 Task: Find a one-way flight from Aspen to Greenville on May 2nd for 9 passengers in economy class, with 1 carry-on bag, departing between 6:00 PM and 11:00 PM, using United Airlines.
Action: Mouse moved to (218, 154)
Screenshot: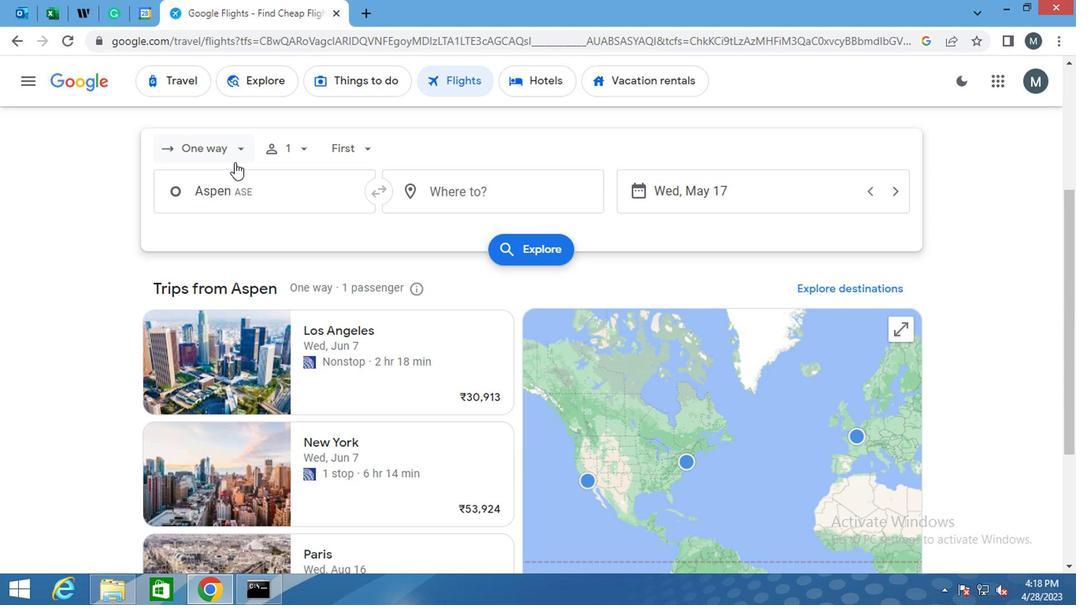 
Action: Mouse pressed left at (218, 154)
Screenshot: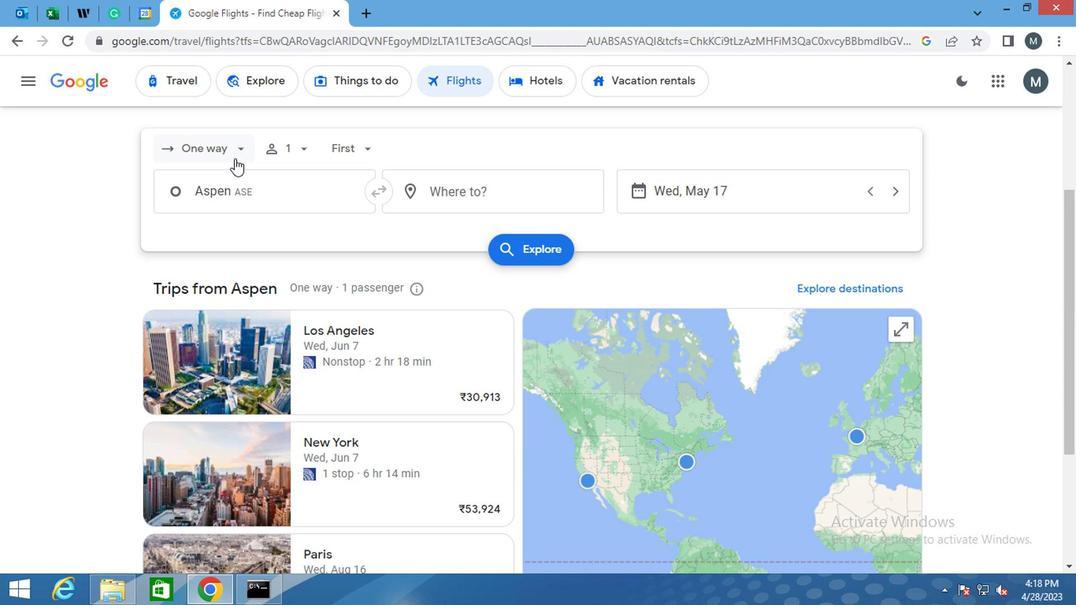 
Action: Mouse moved to (214, 215)
Screenshot: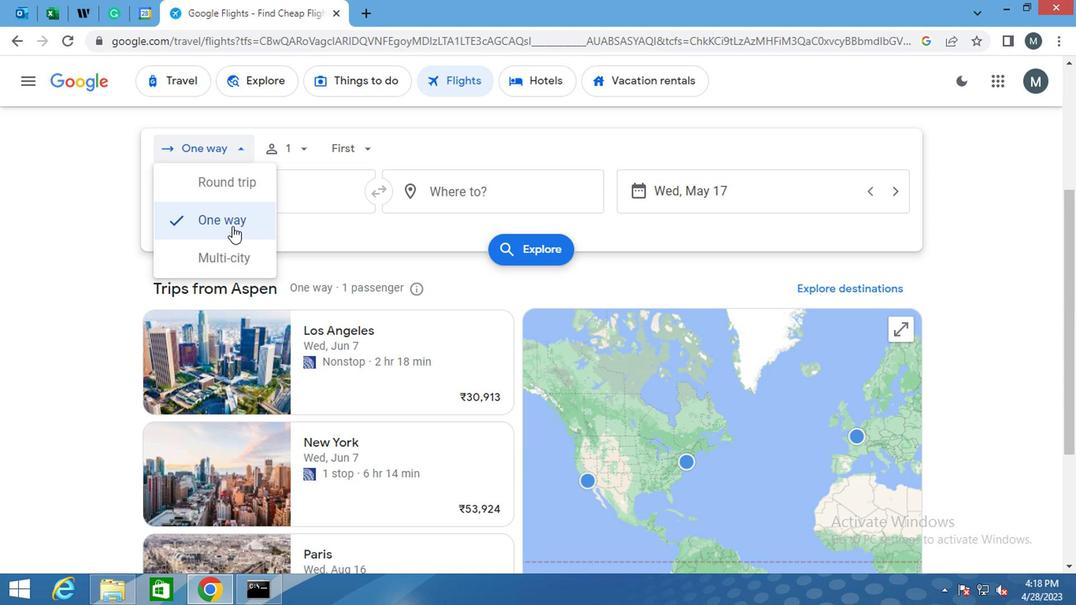 
Action: Mouse pressed left at (214, 215)
Screenshot: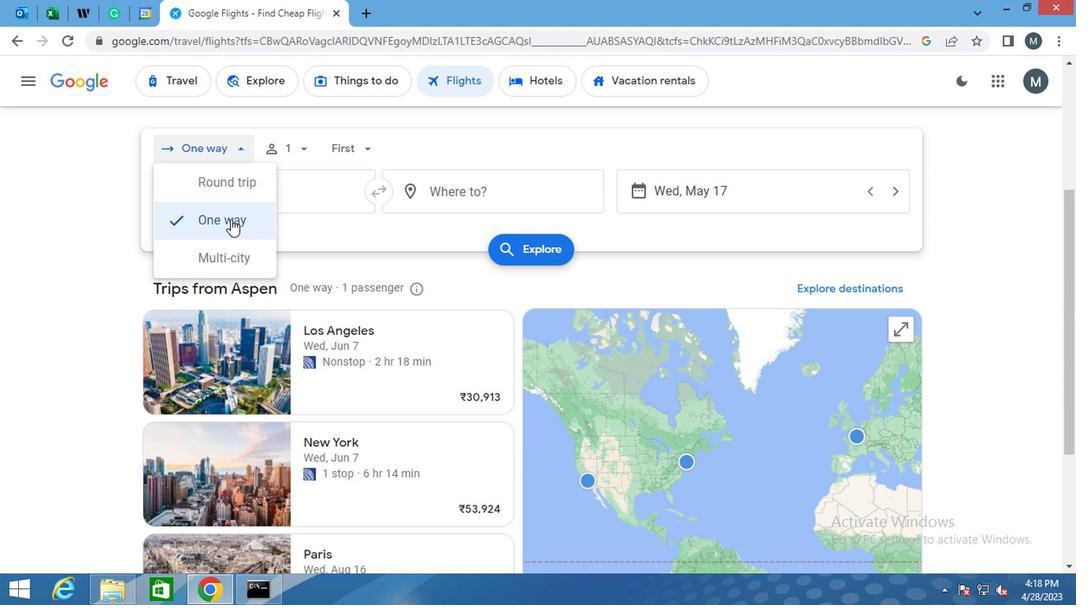 
Action: Mouse moved to (286, 149)
Screenshot: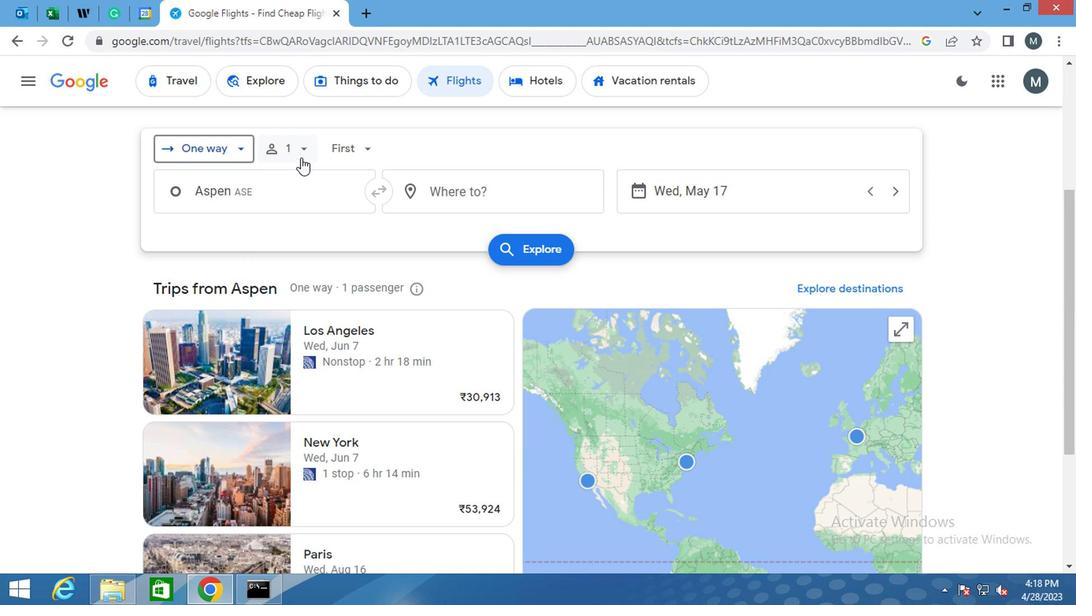 
Action: Mouse pressed left at (286, 149)
Screenshot: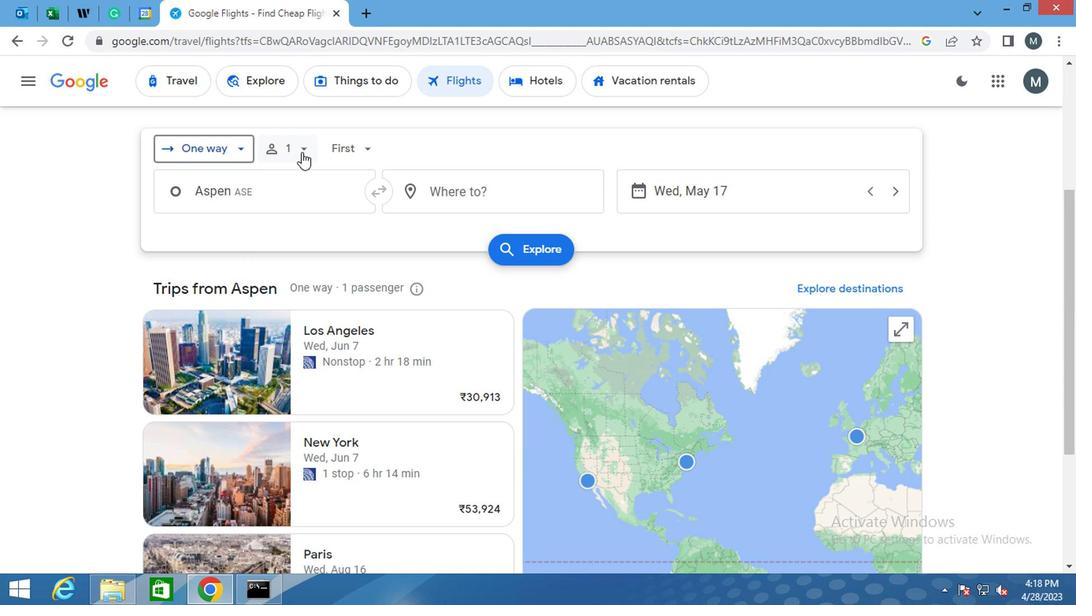 
Action: Mouse moved to (409, 188)
Screenshot: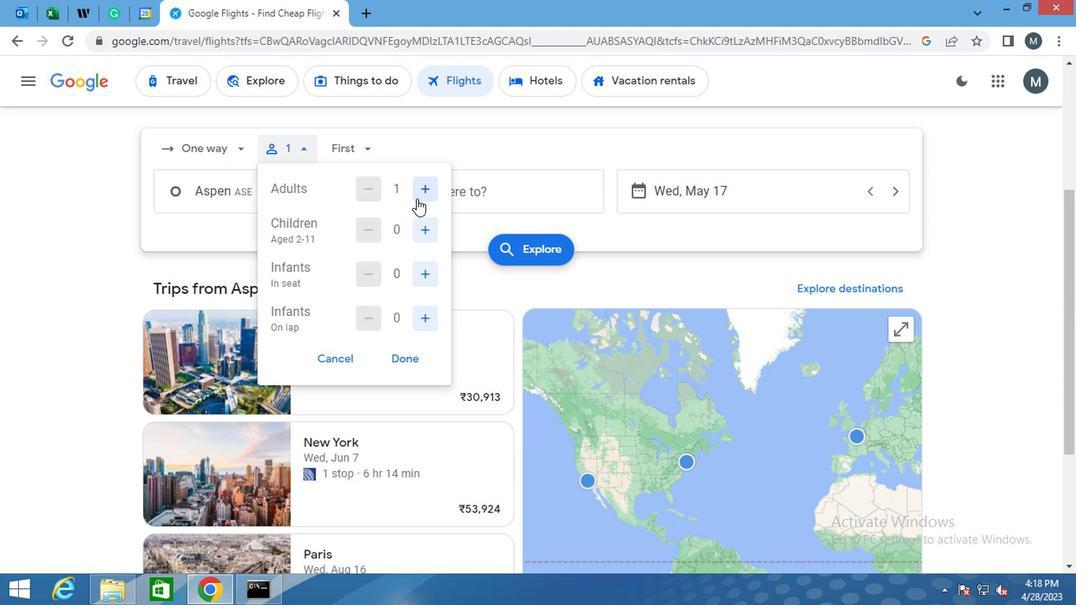 
Action: Mouse pressed left at (409, 188)
Screenshot: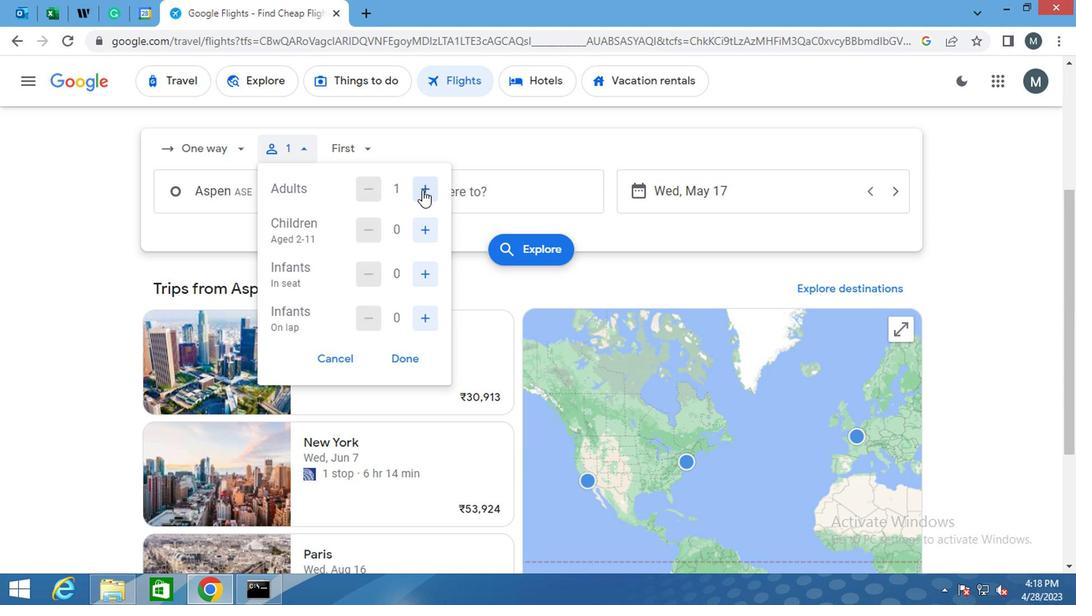 
Action: Mouse moved to (409, 188)
Screenshot: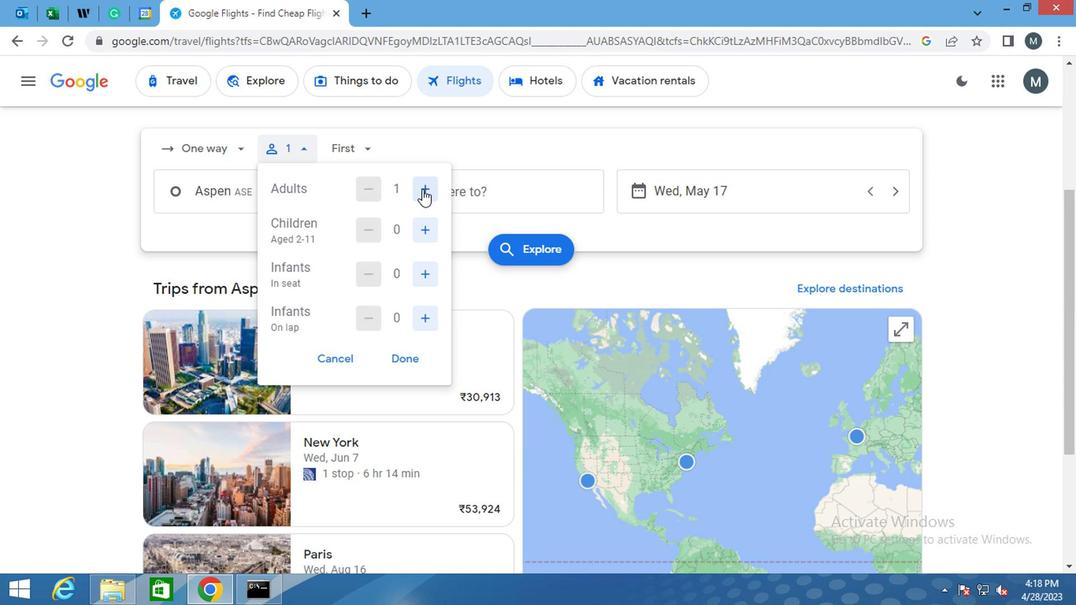 
Action: Mouse pressed left at (409, 188)
Screenshot: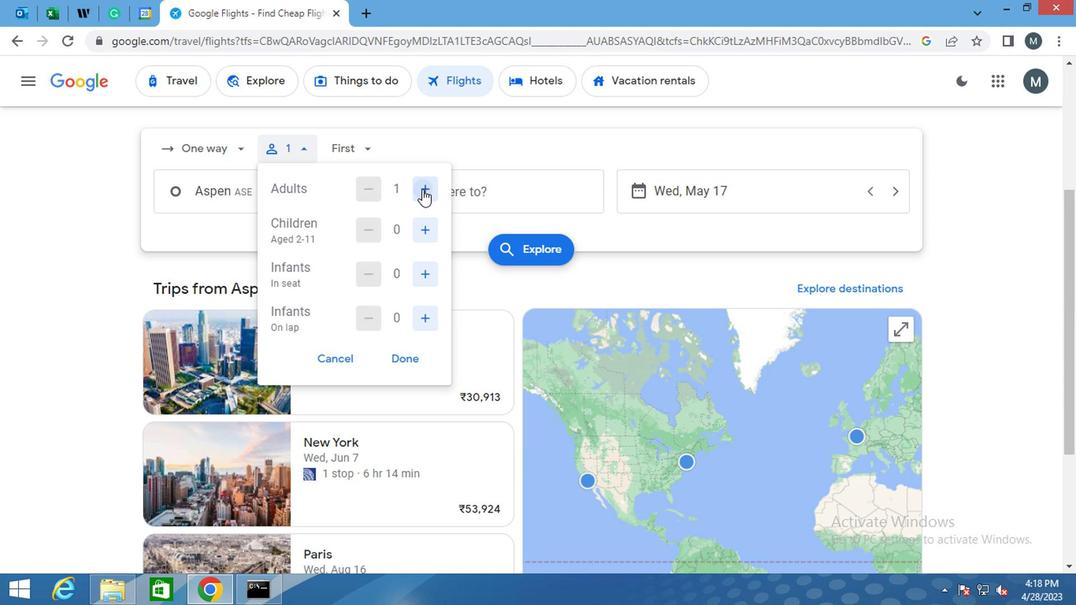 
Action: Mouse pressed left at (409, 188)
Screenshot: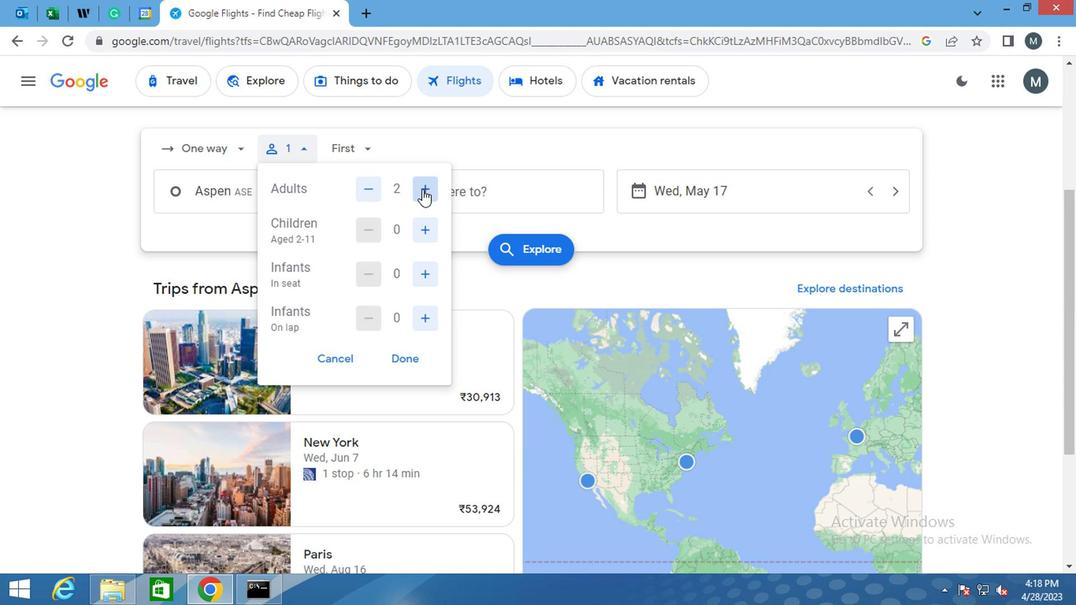 
Action: Mouse pressed left at (409, 188)
Screenshot: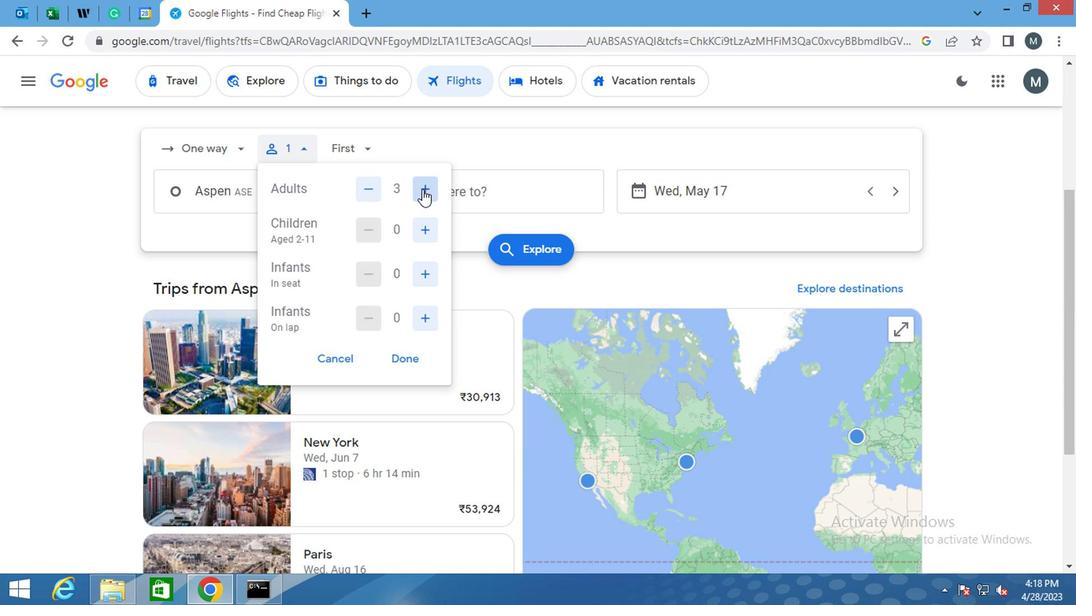 
Action: Mouse moved to (410, 232)
Screenshot: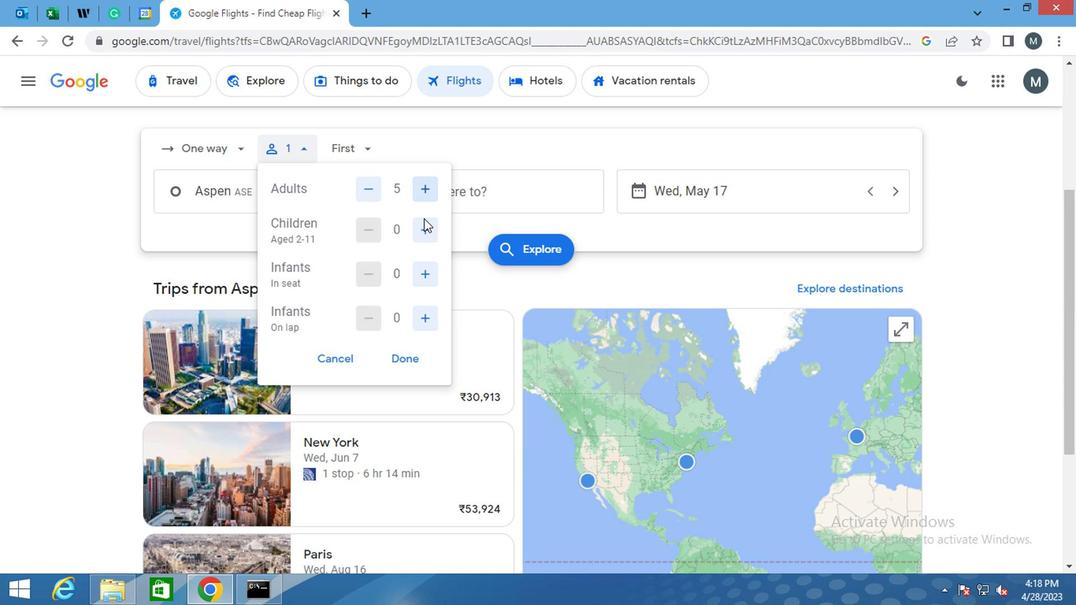 
Action: Mouse pressed left at (410, 232)
Screenshot: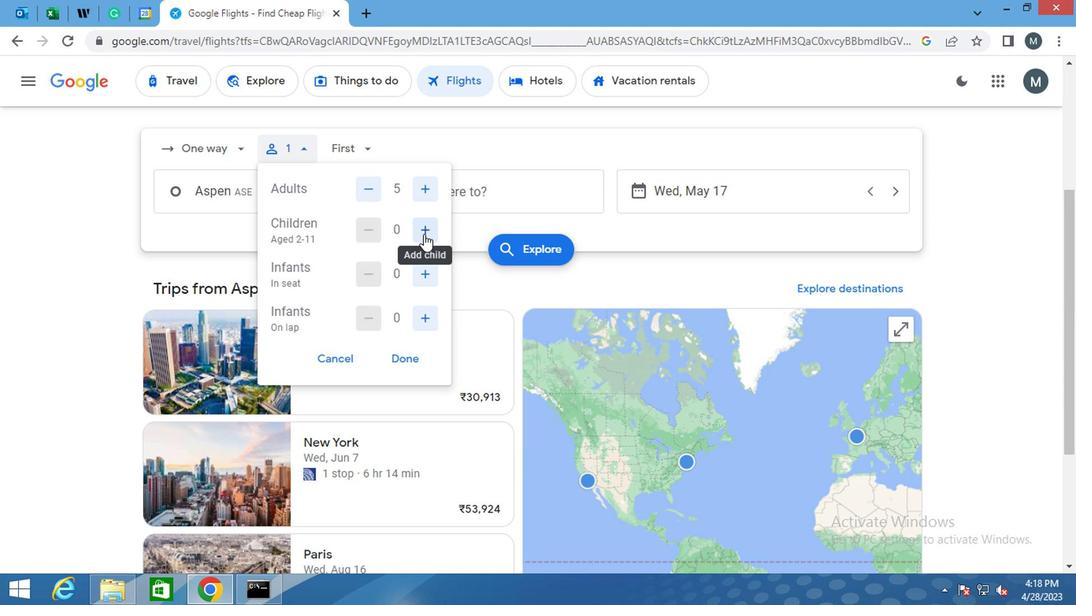 
Action: Mouse pressed left at (410, 232)
Screenshot: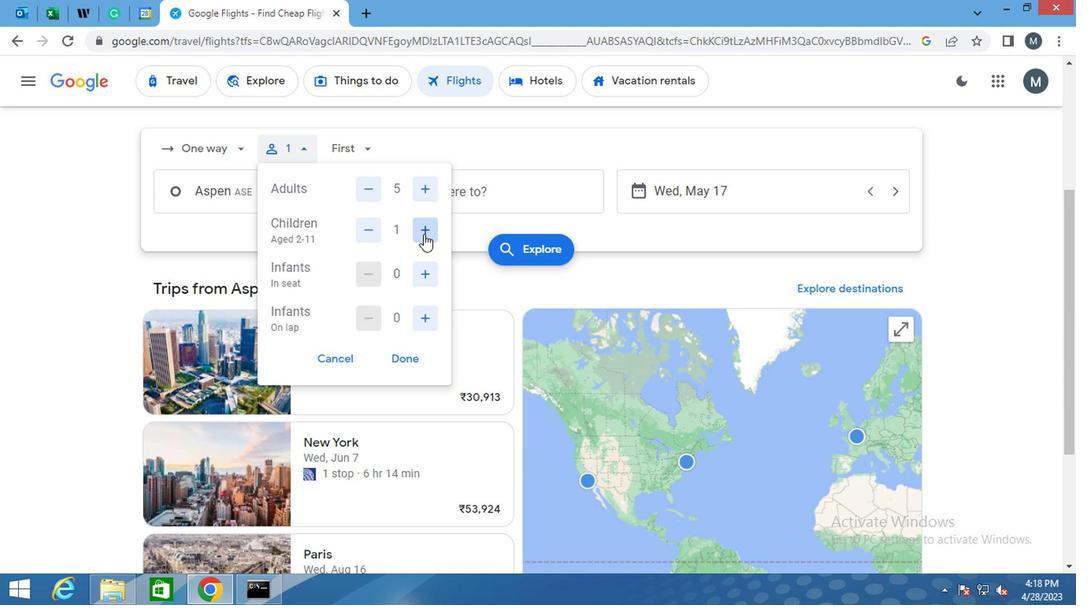 
Action: Mouse moved to (409, 274)
Screenshot: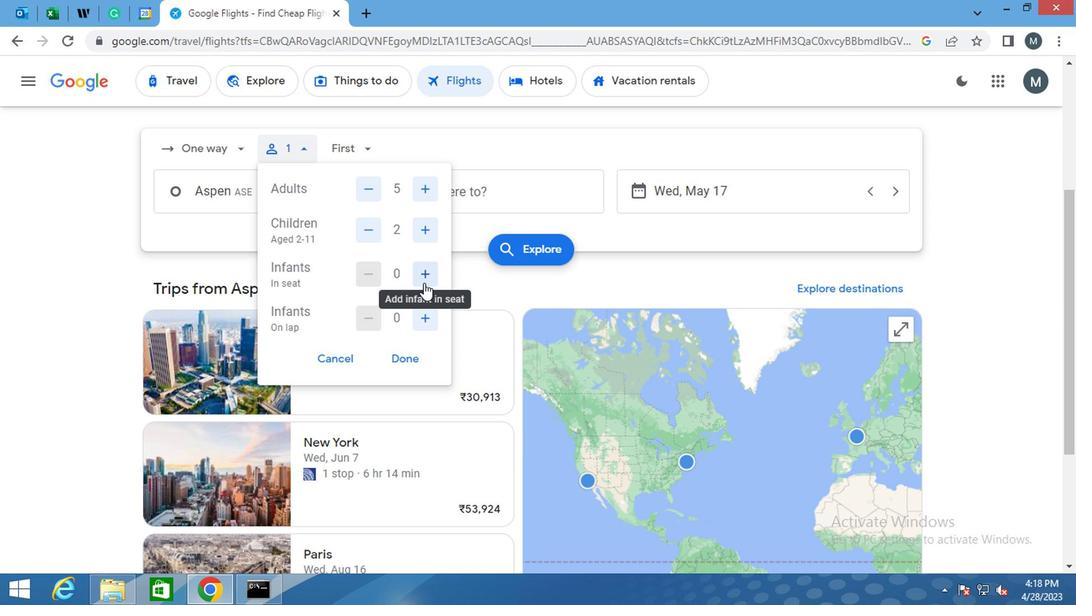 
Action: Mouse pressed left at (409, 274)
Screenshot: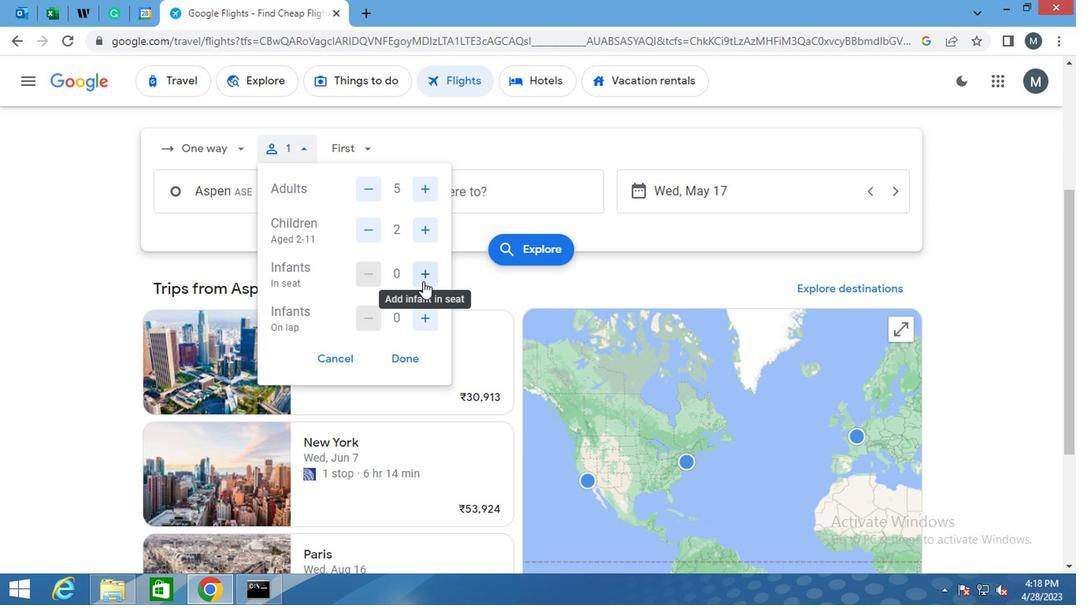 
Action: Mouse moved to (407, 317)
Screenshot: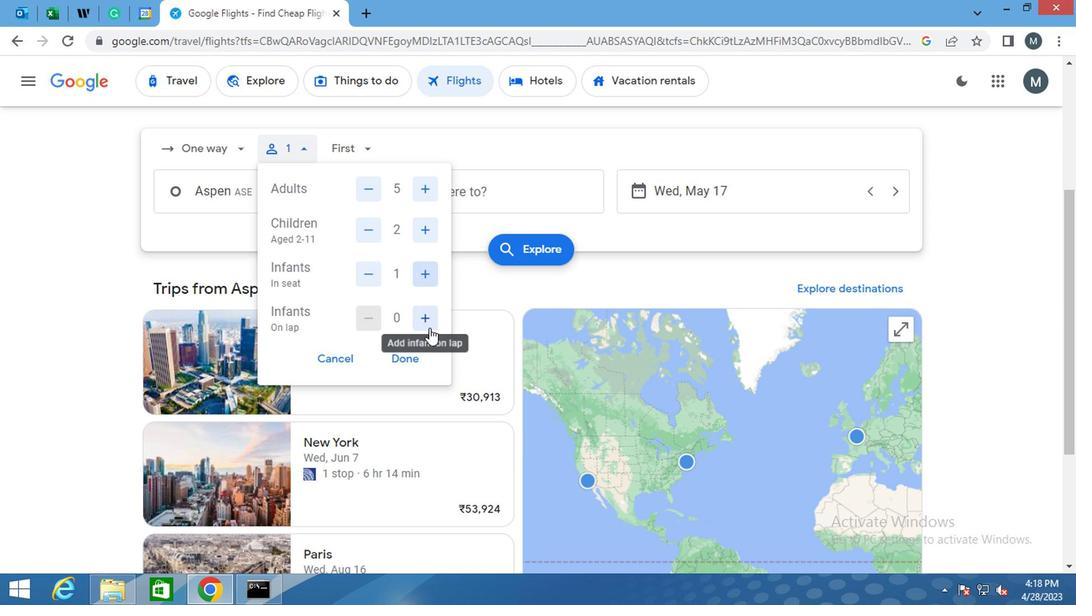 
Action: Mouse pressed left at (407, 317)
Screenshot: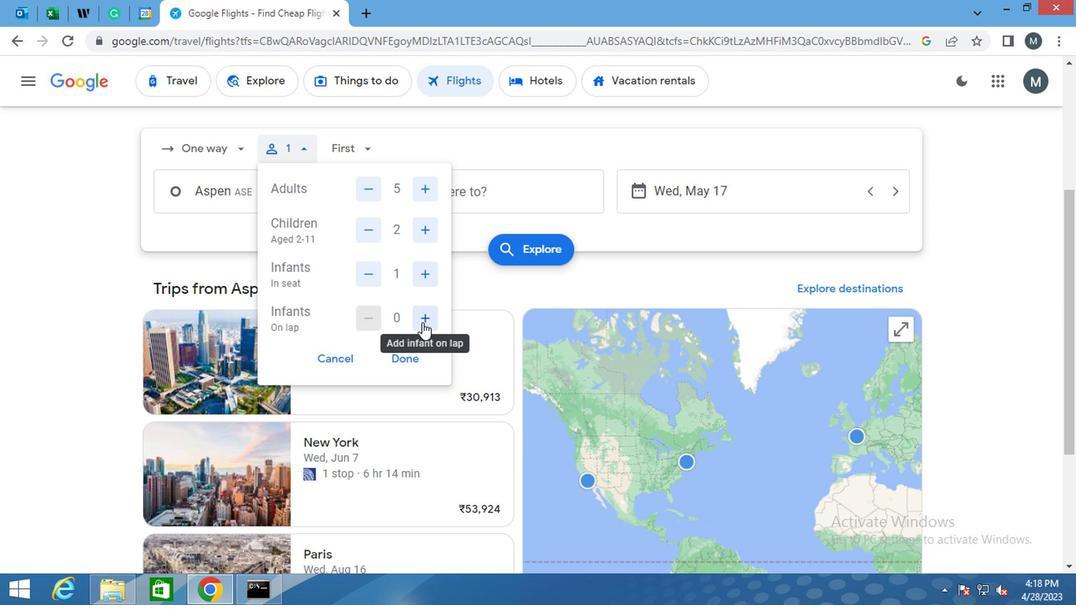 
Action: Mouse moved to (402, 354)
Screenshot: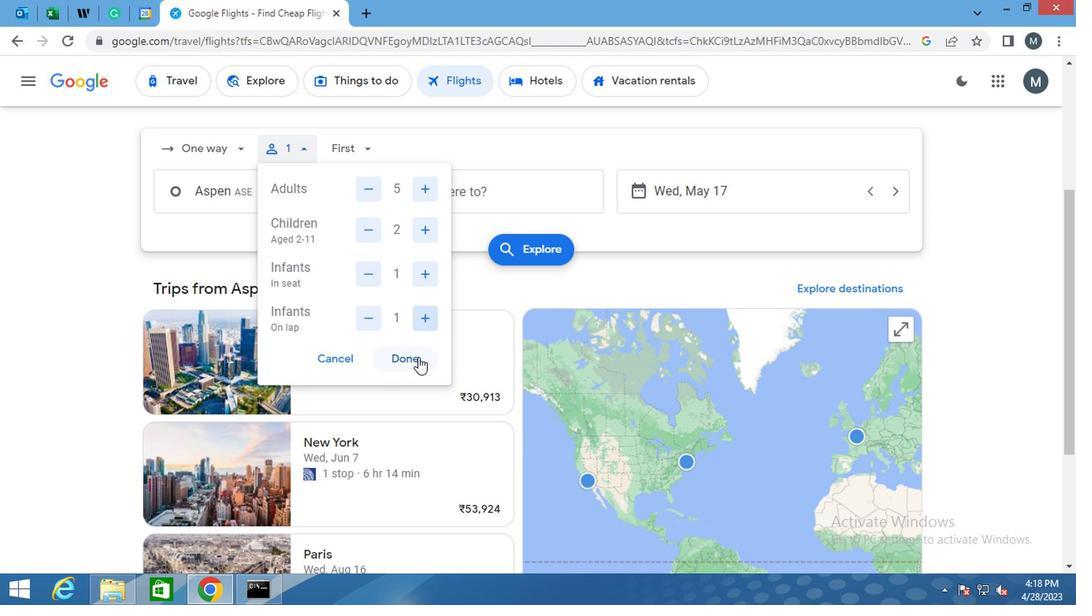 
Action: Mouse pressed left at (402, 354)
Screenshot: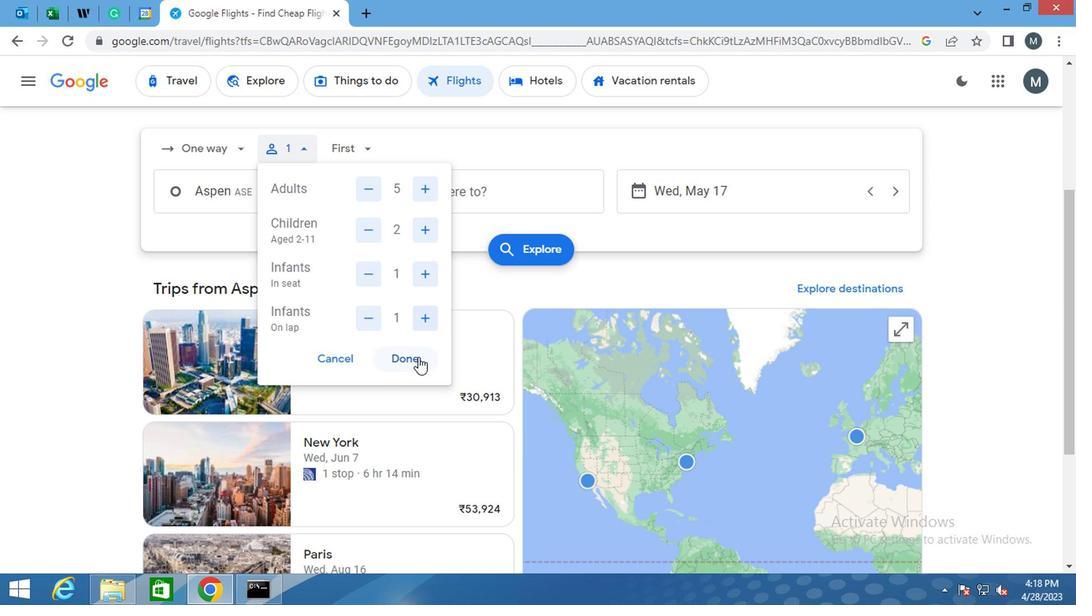 
Action: Mouse moved to (355, 148)
Screenshot: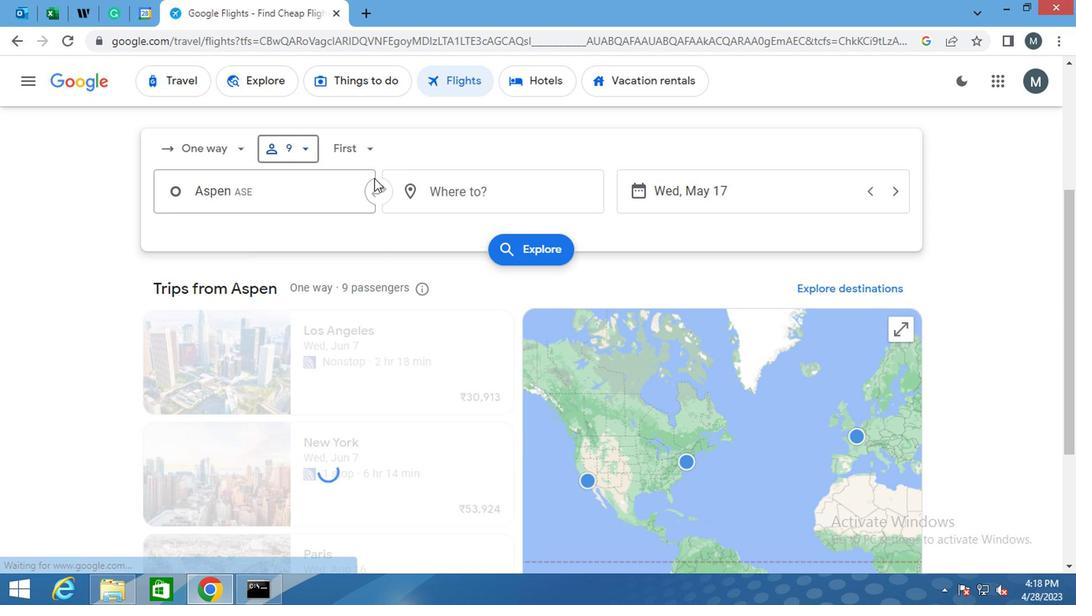 
Action: Mouse pressed left at (355, 148)
Screenshot: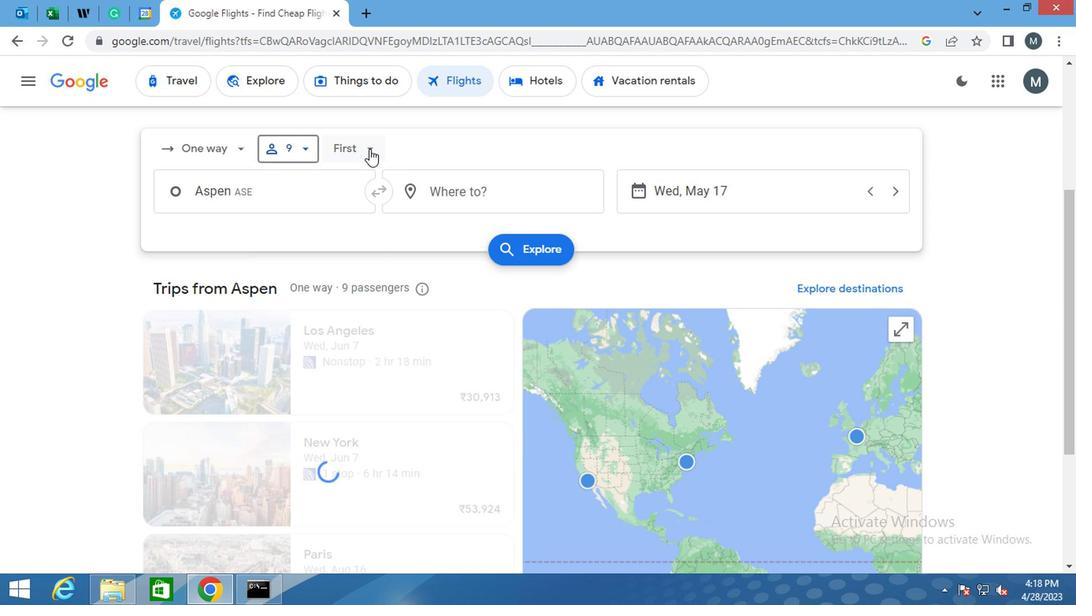 
Action: Mouse moved to (379, 180)
Screenshot: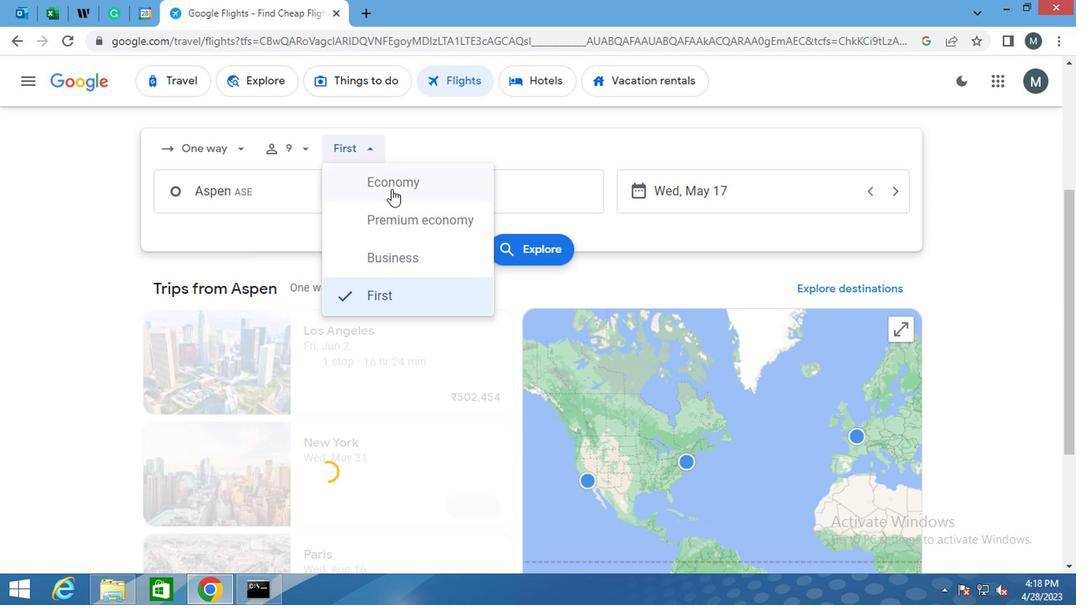 
Action: Mouse pressed left at (379, 180)
Screenshot: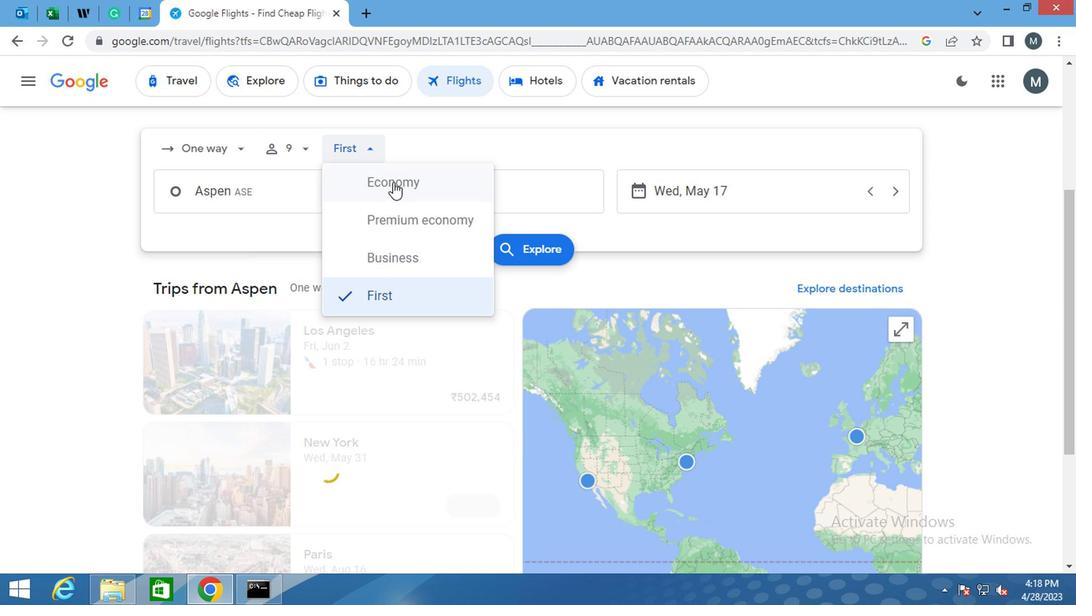 
Action: Mouse moved to (274, 191)
Screenshot: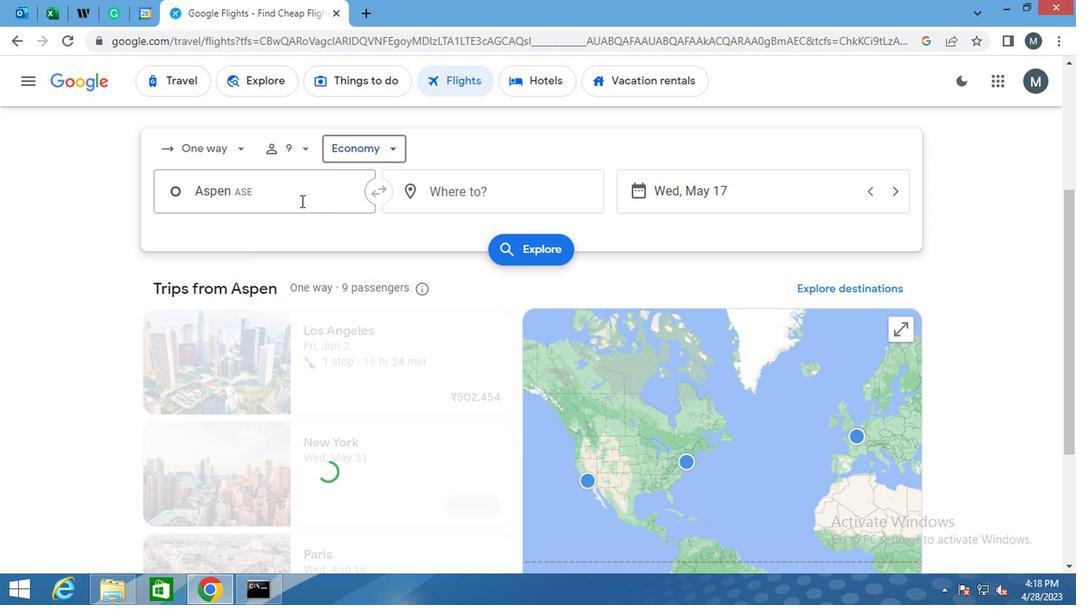 
Action: Mouse pressed left at (274, 191)
Screenshot: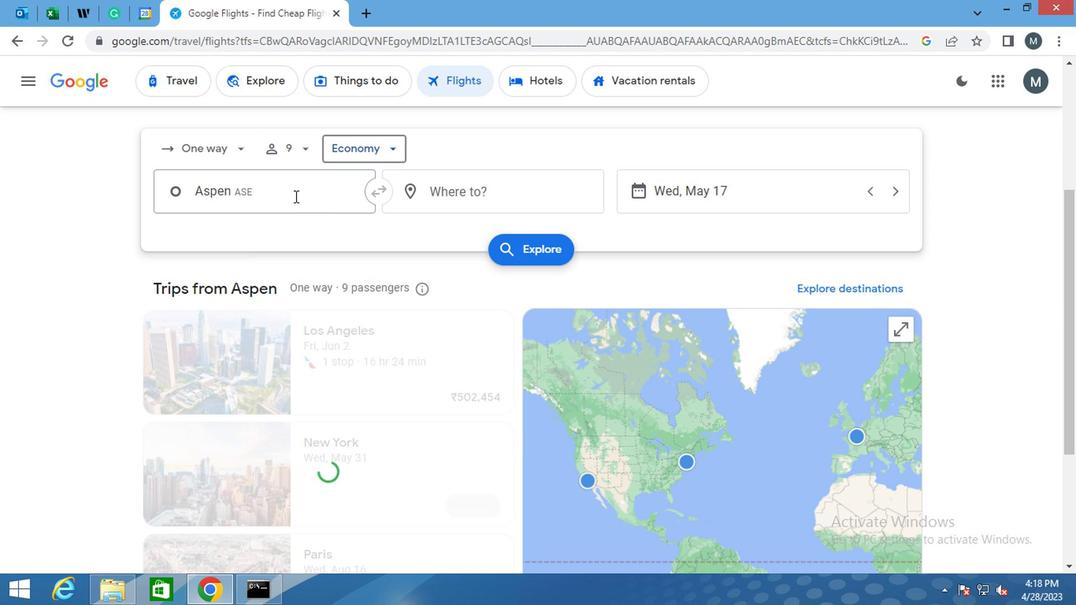 
Action: Mouse moved to (333, 242)
Screenshot: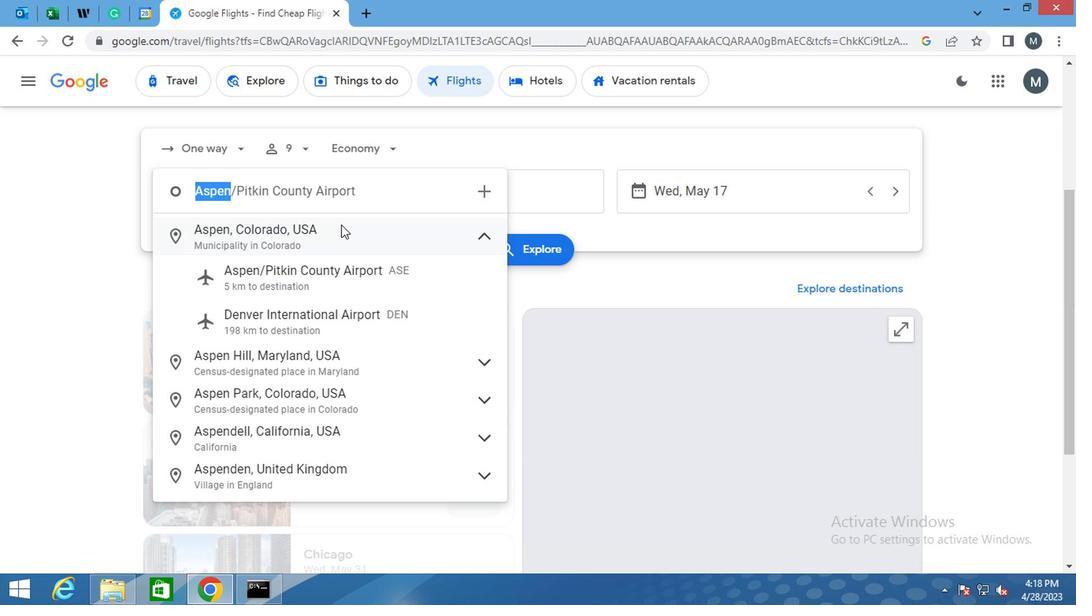 
Action: Key pressed <Key.enter>
Screenshot: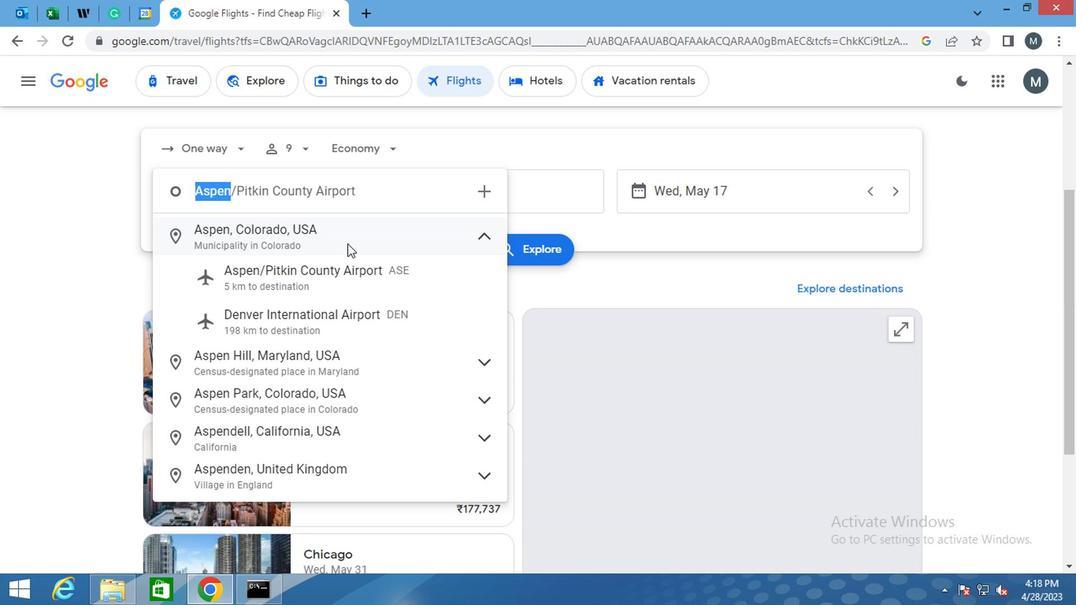 
Action: Mouse moved to (445, 192)
Screenshot: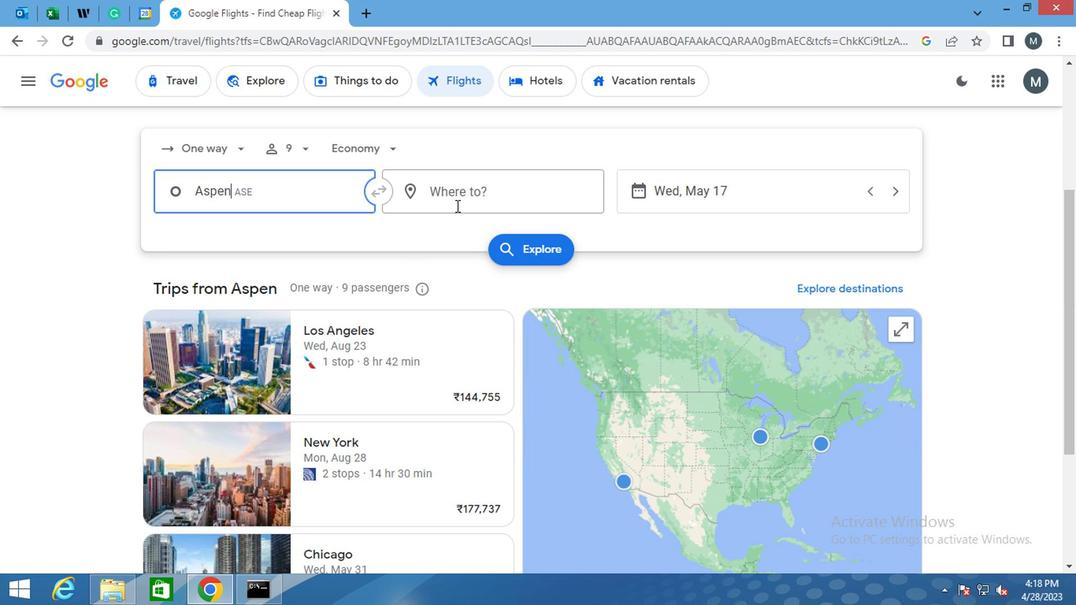
Action: Mouse pressed left at (445, 192)
Screenshot: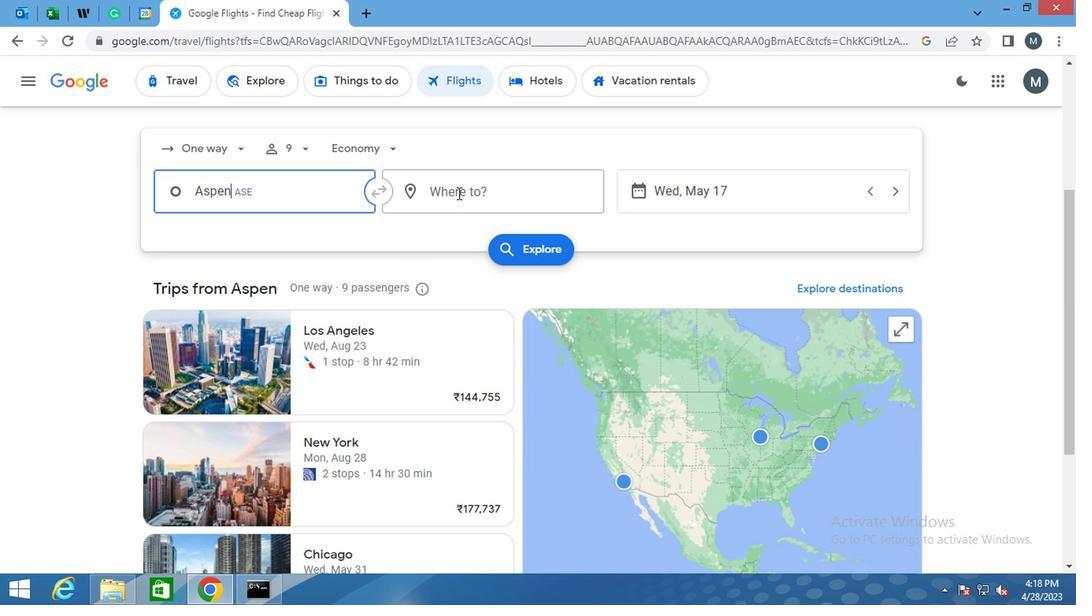 
Action: Mouse moved to (445, 192)
Screenshot: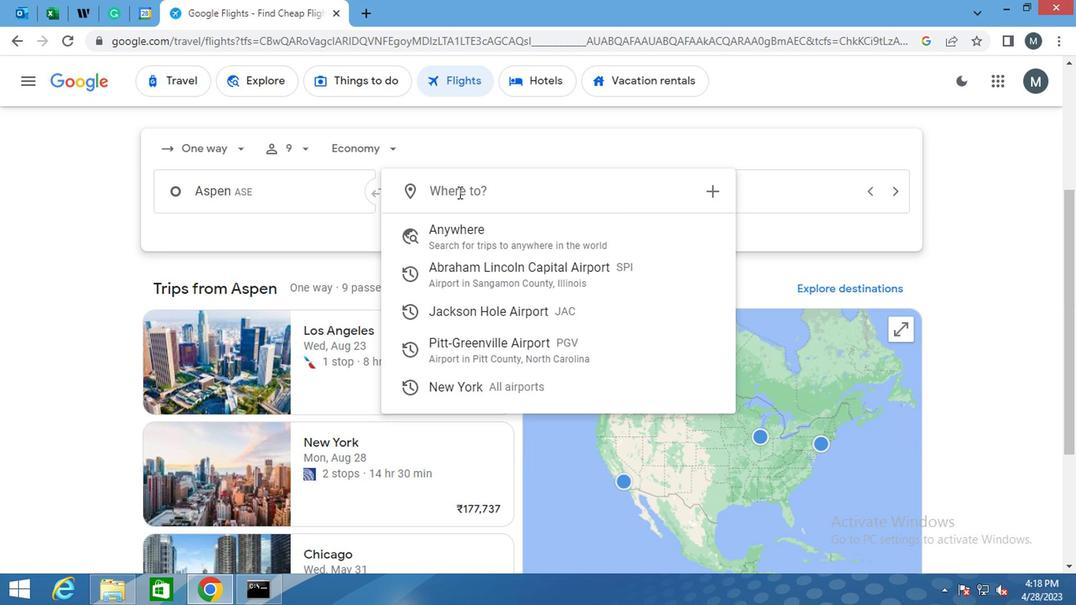 
Action: Key pressed p
Screenshot: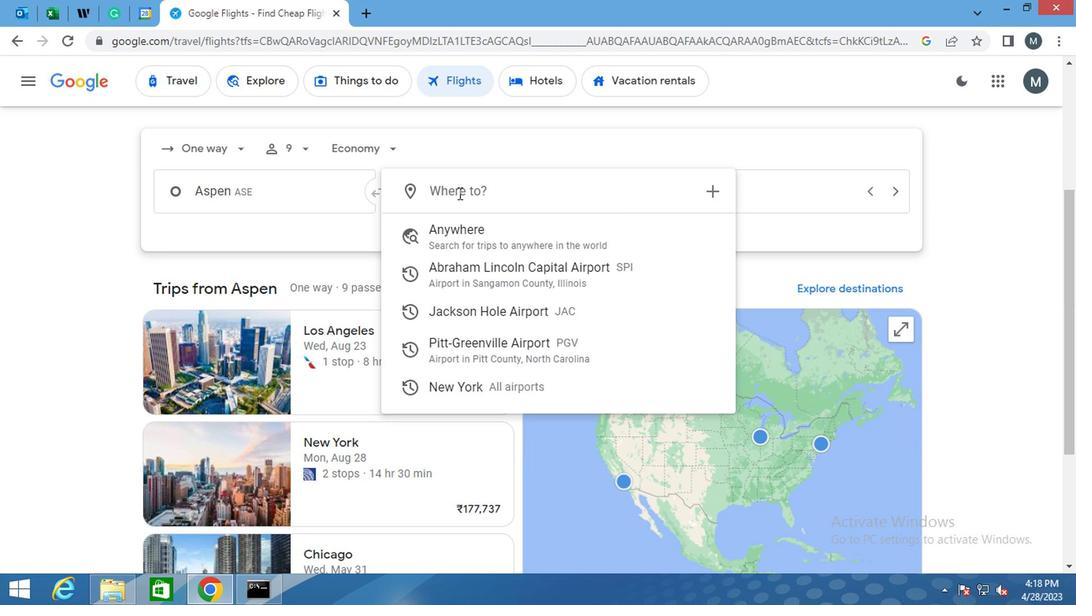 
Action: Mouse moved to (444, 199)
Screenshot: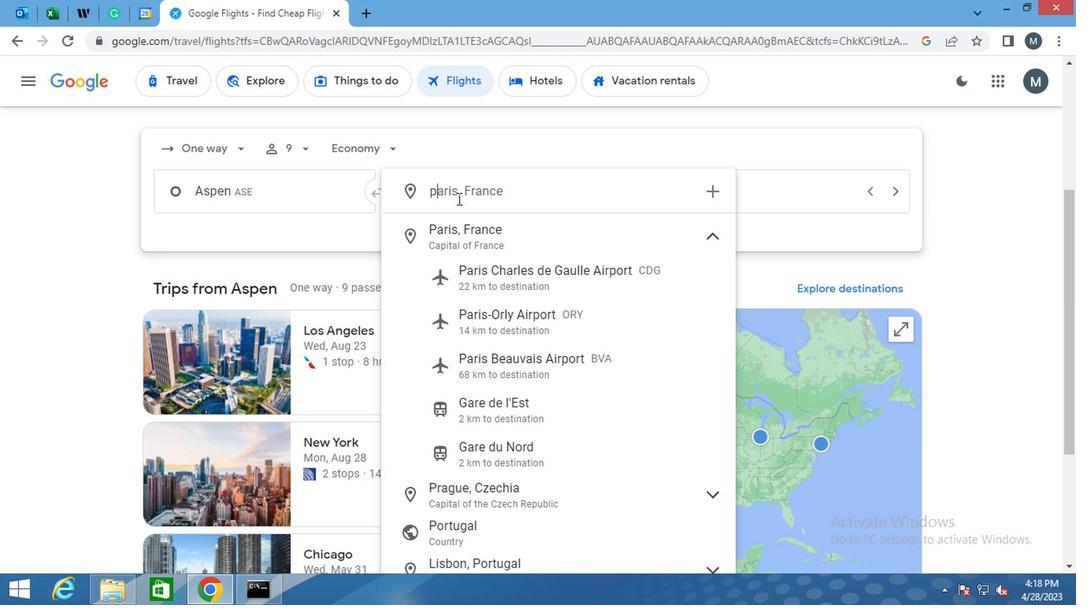 
Action: Key pressed g
Screenshot: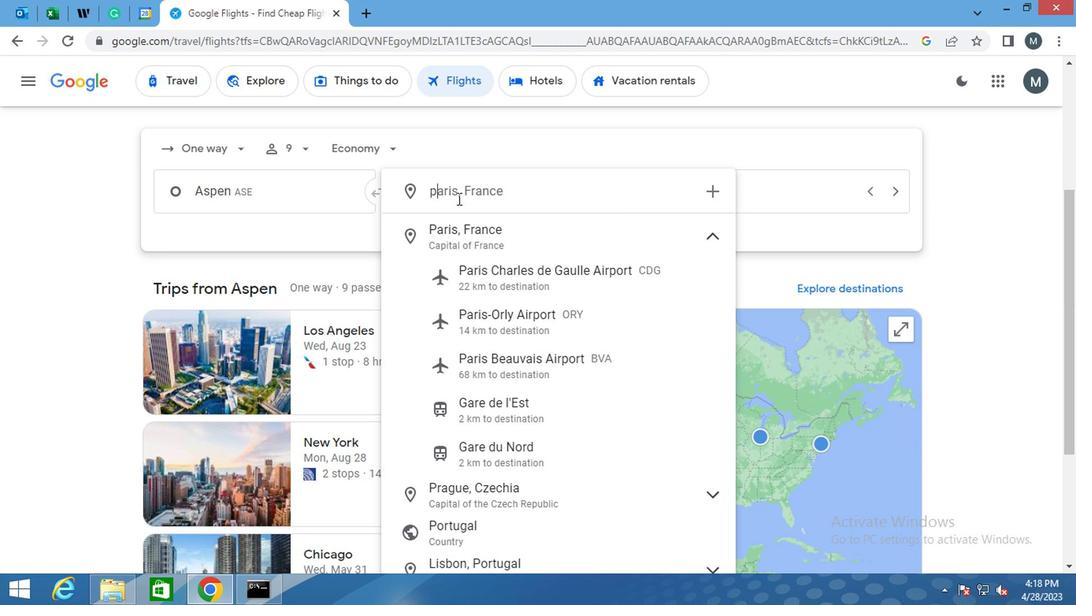 
Action: Mouse moved to (443, 200)
Screenshot: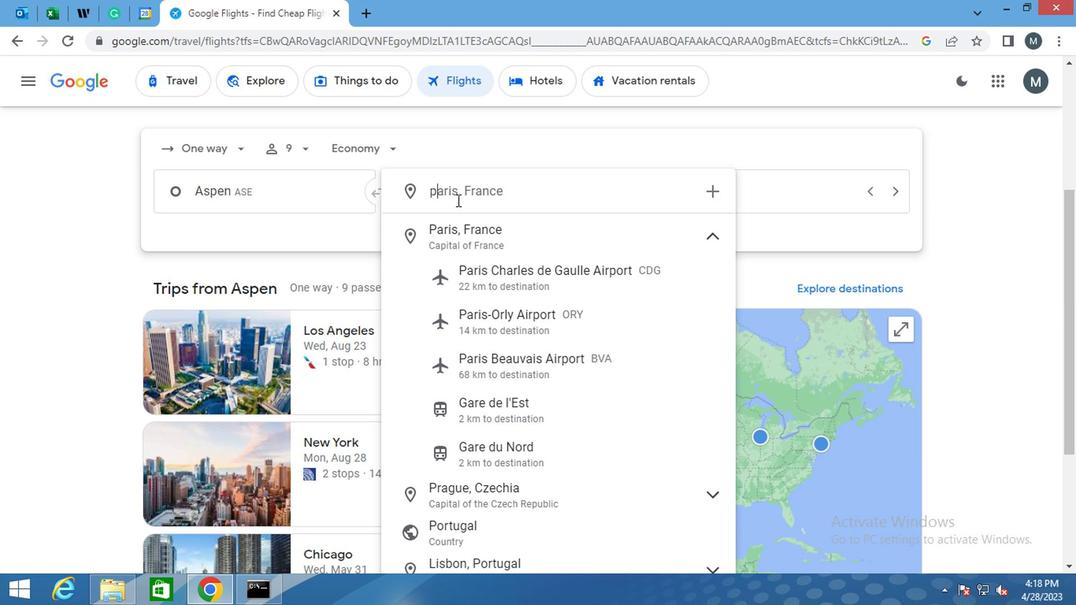 
Action: Key pressed v<Key.enter>
Screenshot: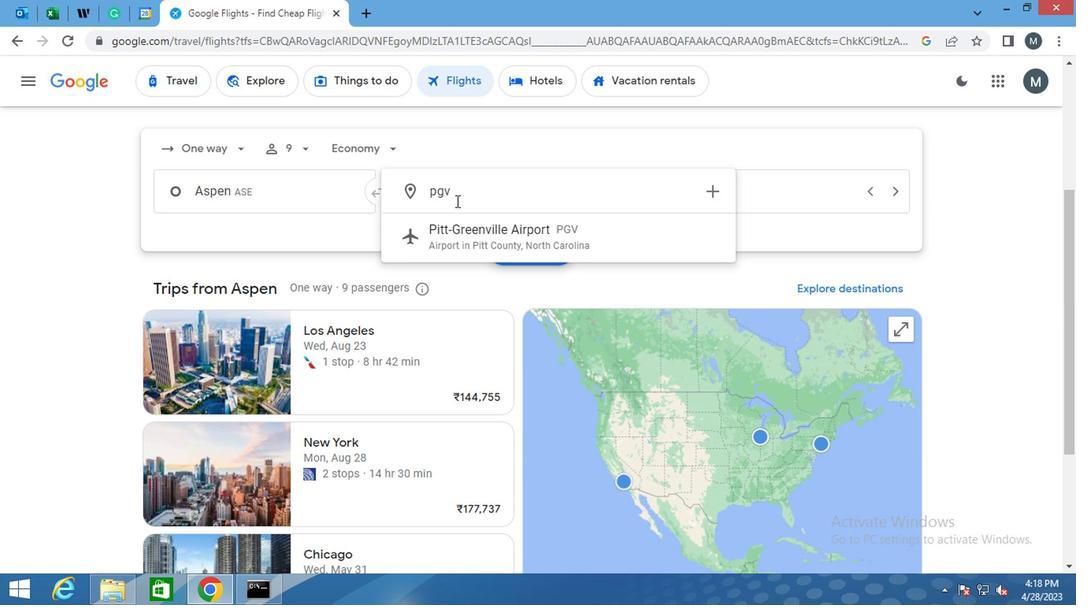 
Action: Mouse moved to (647, 186)
Screenshot: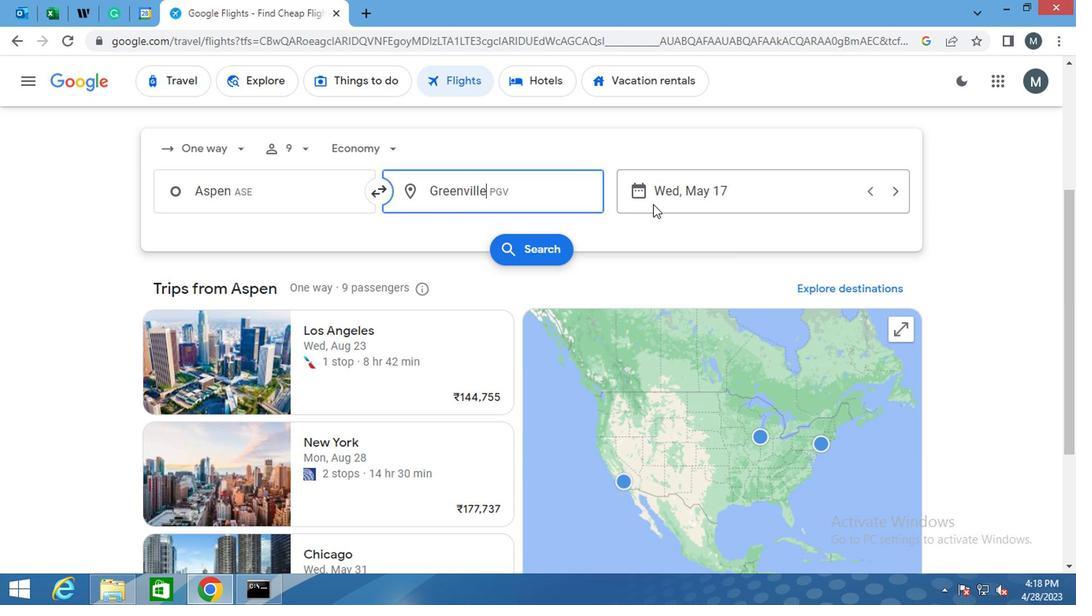 
Action: Mouse pressed left at (647, 186)
Screenshot: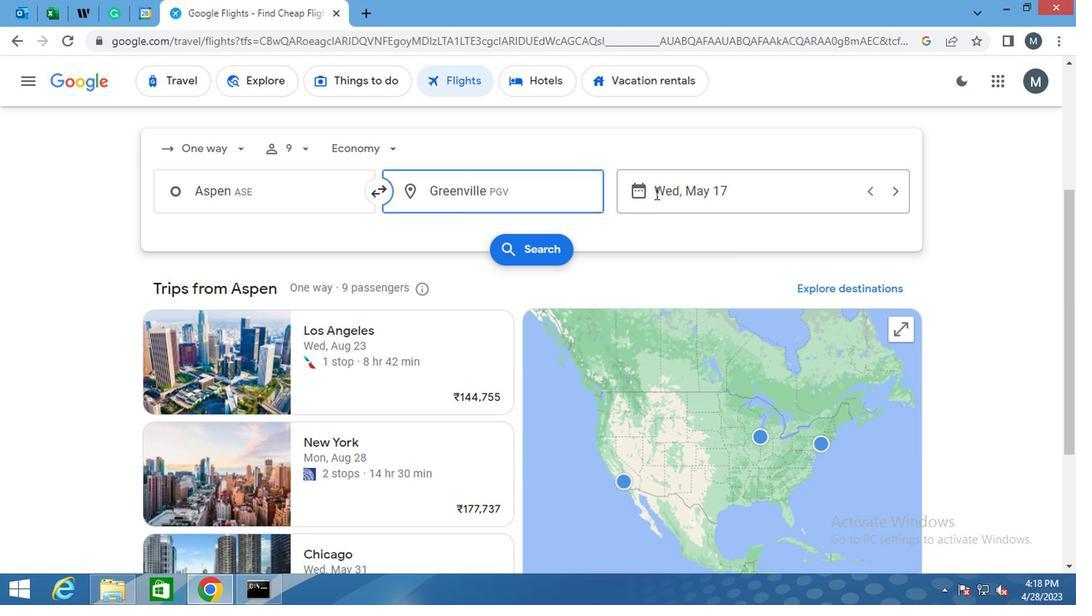 
Action: Mouse moved to (719, 272)
Screenshot: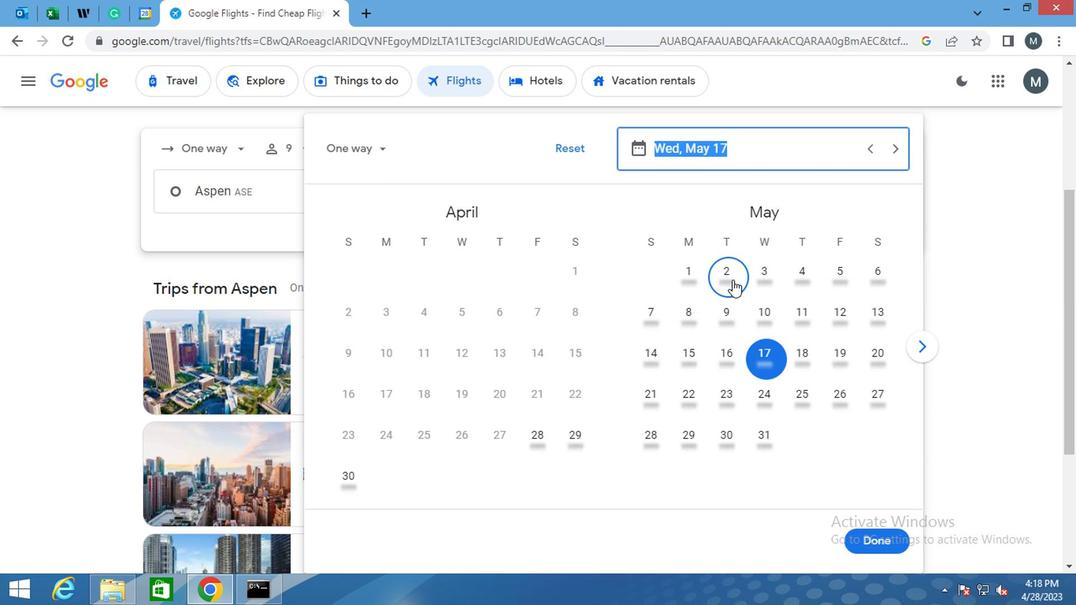 
Action: Mouse pressed left at (719, 272)
Screenshot: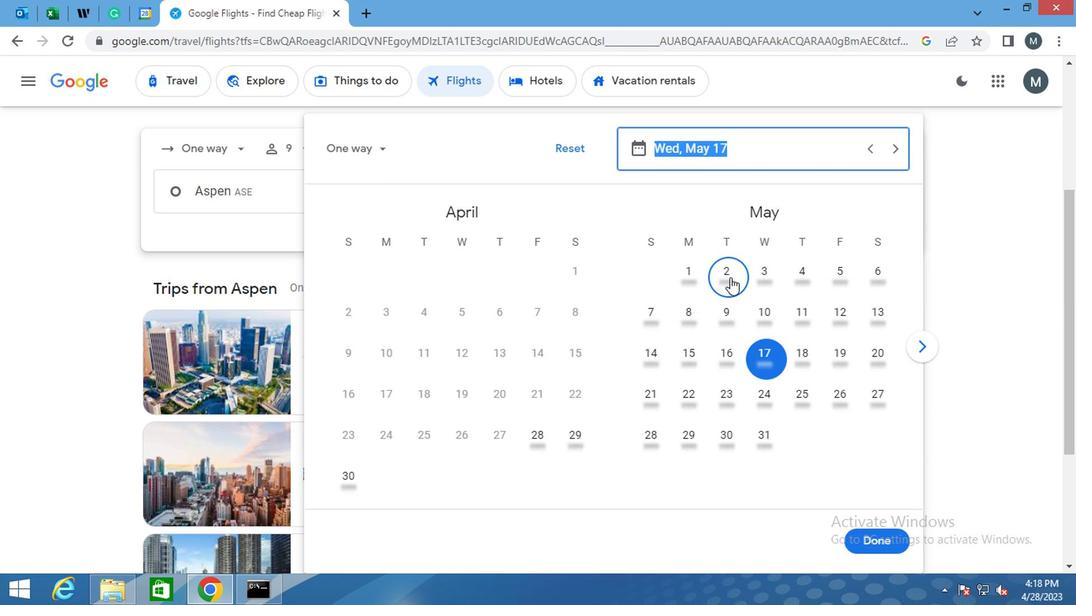 
Action: Mouse moved to (865, 529)
Screenshot: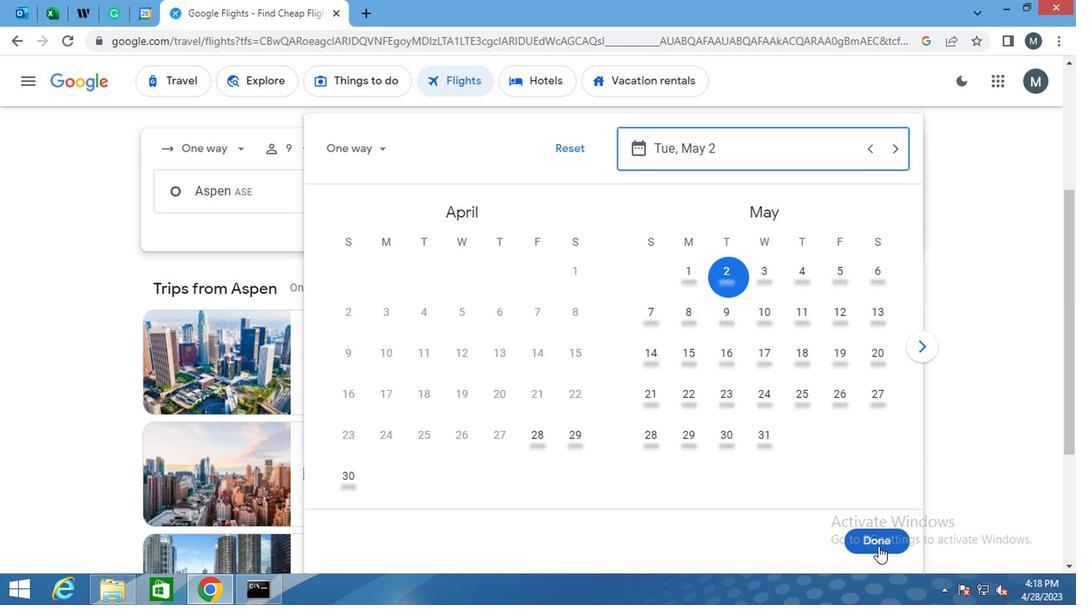 
Action: Mouse pressed left at (865, 529)
Screenshot: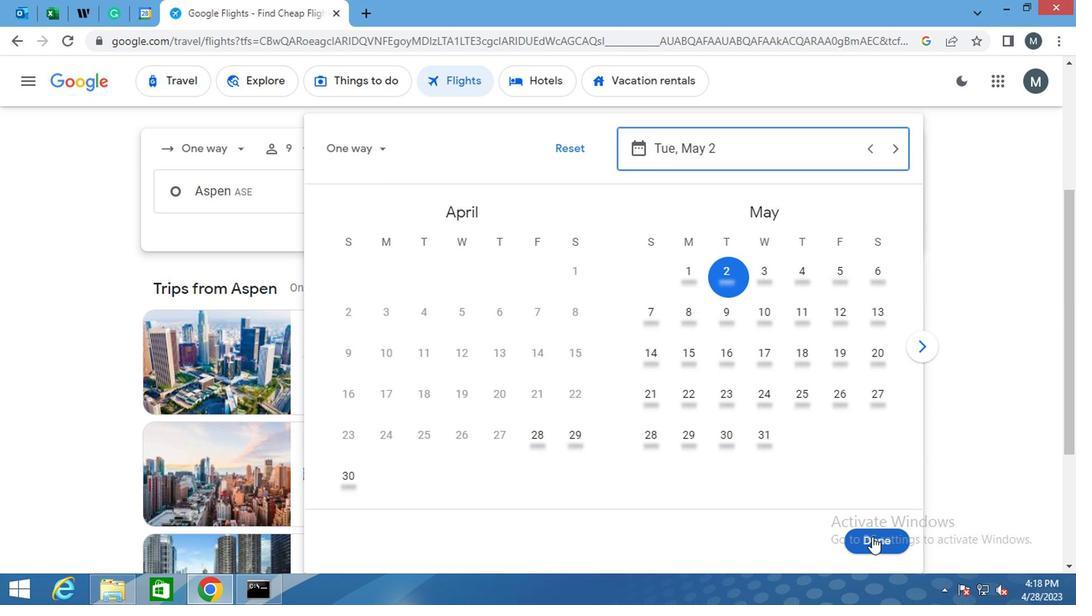 
Action: Mouse moved to (520, 242)
Screenshot: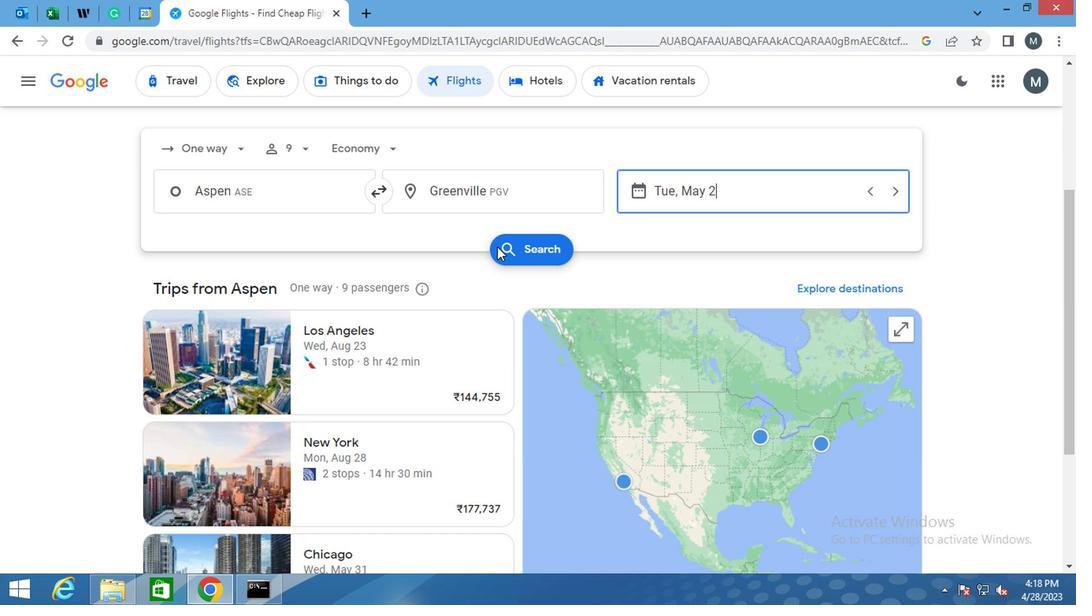 
Action: Mouse pressed left at (520, 242)
Screenshot: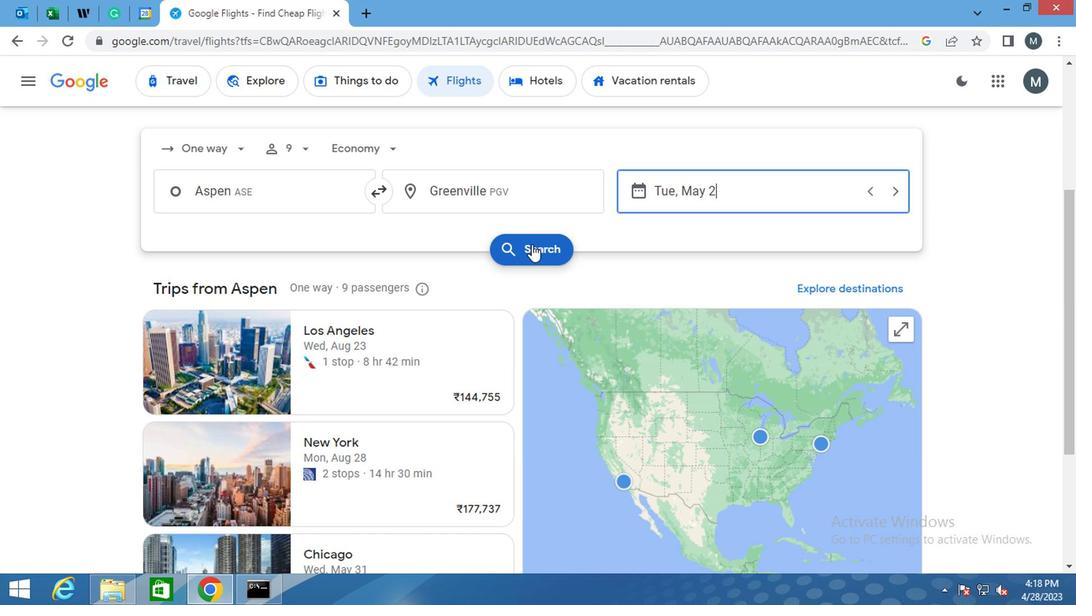 
Action: Mouse moved to (145, 223)
Screenshot: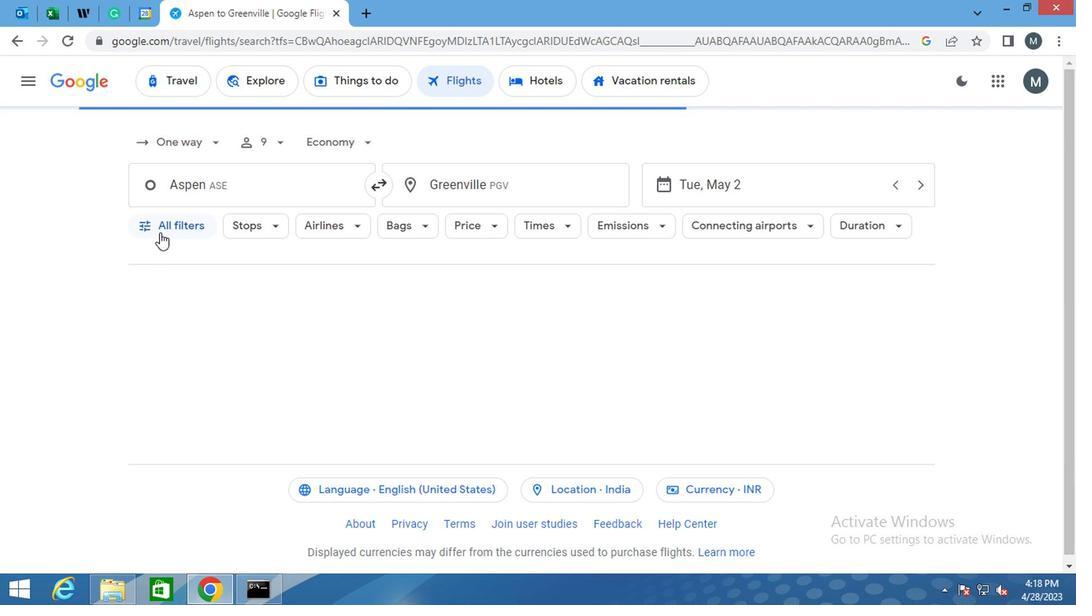 
Action: Mouse pressed left at (145, 223)
Screenshot: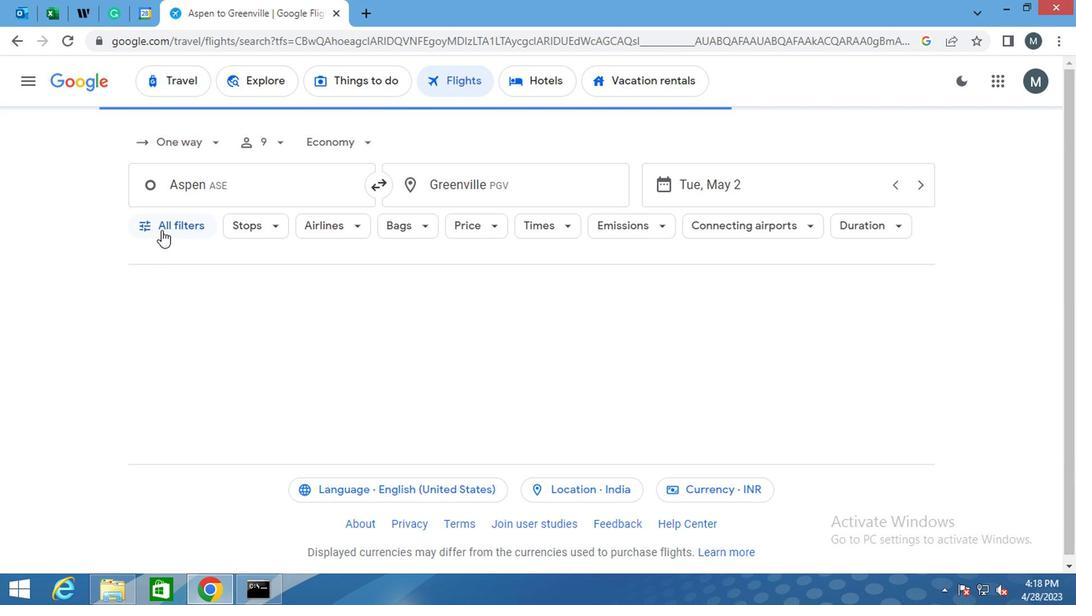 
Action: Mouse moved to (242, 348)
Screenshot: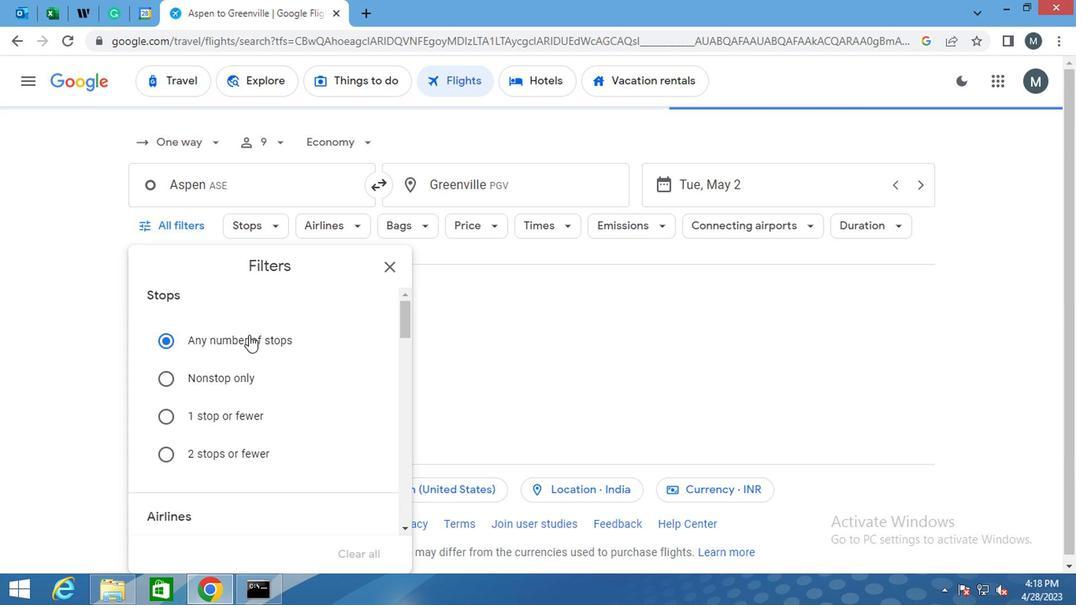 
Action: Mouse scrolled (242, 348) with delta (0, 0)
Screenshot: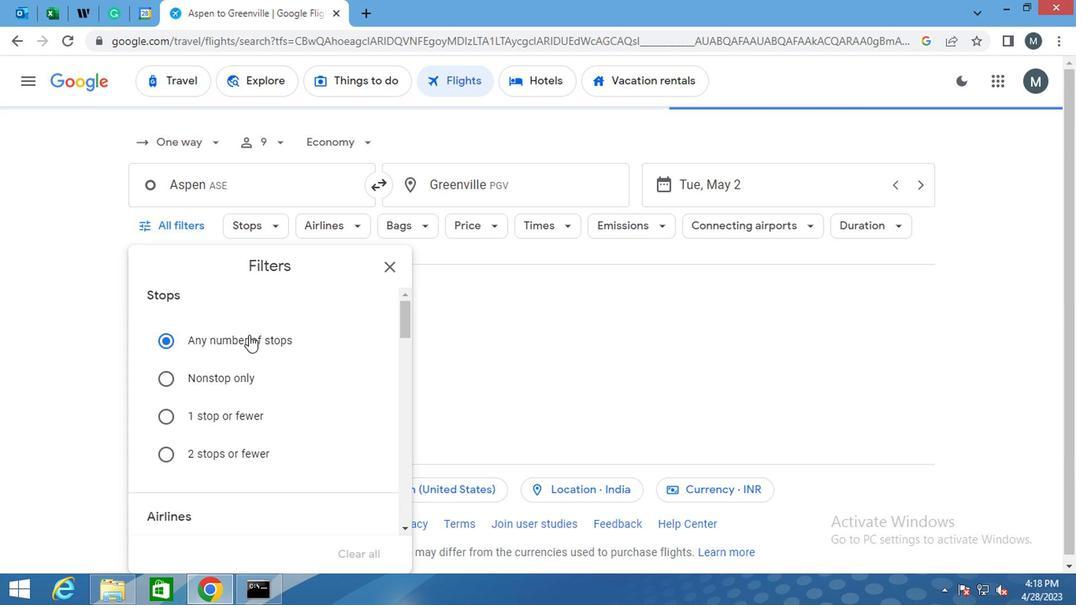 
Action: Mouse moved to (242, 356)
Screenshot: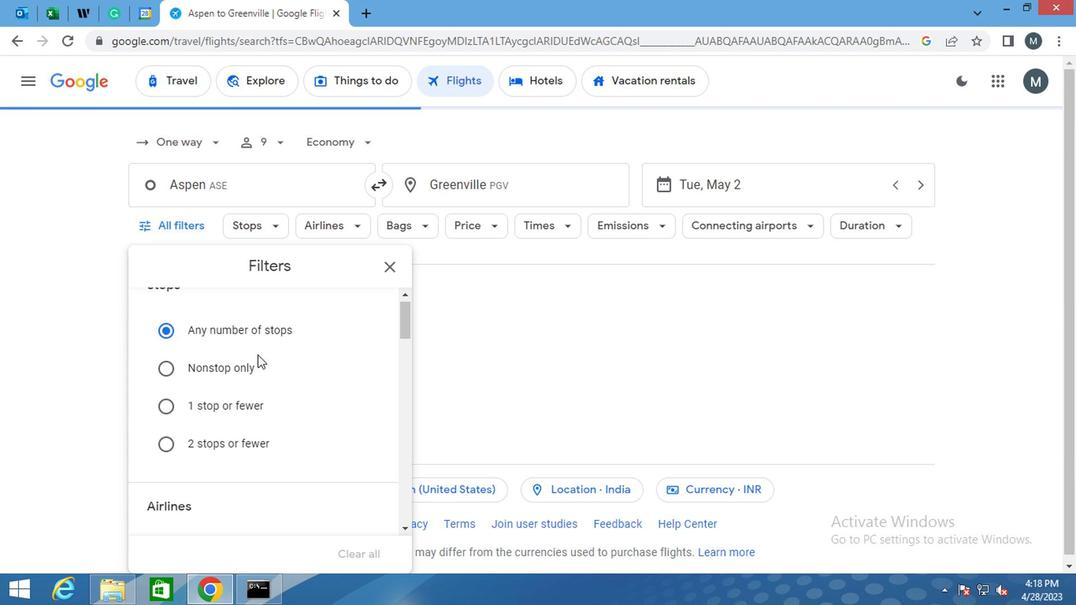 
Action: Mouse scrolled (242, 355) with delta (0, 0)
Screenshot: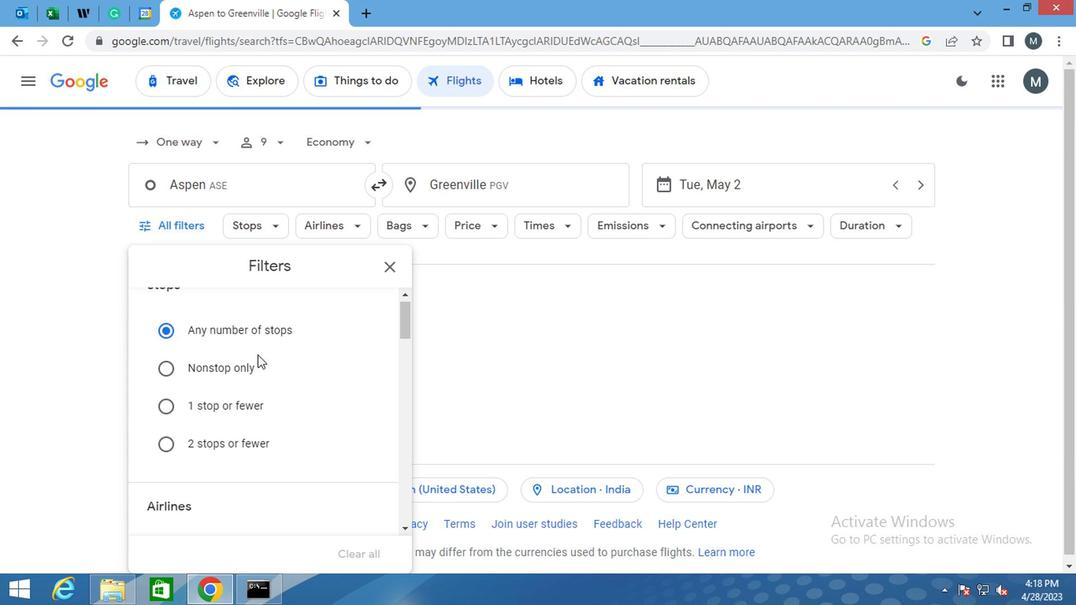 
Action: Mouse moved to (243, 362)
Screenshot: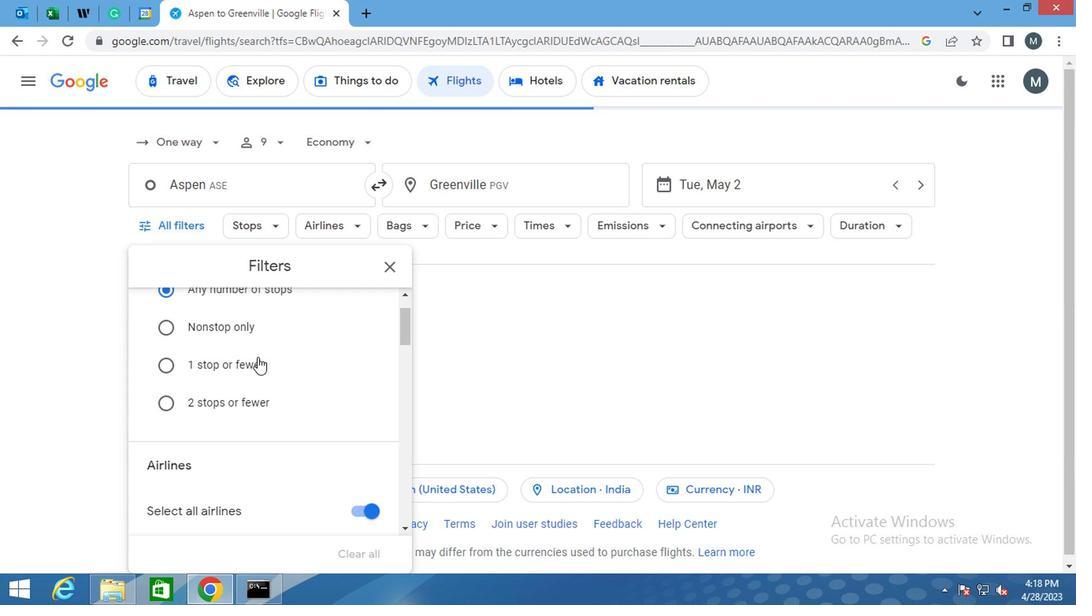 
Action: Mouse scrolled (243, 361) with delta (0, 0)
Screenshot: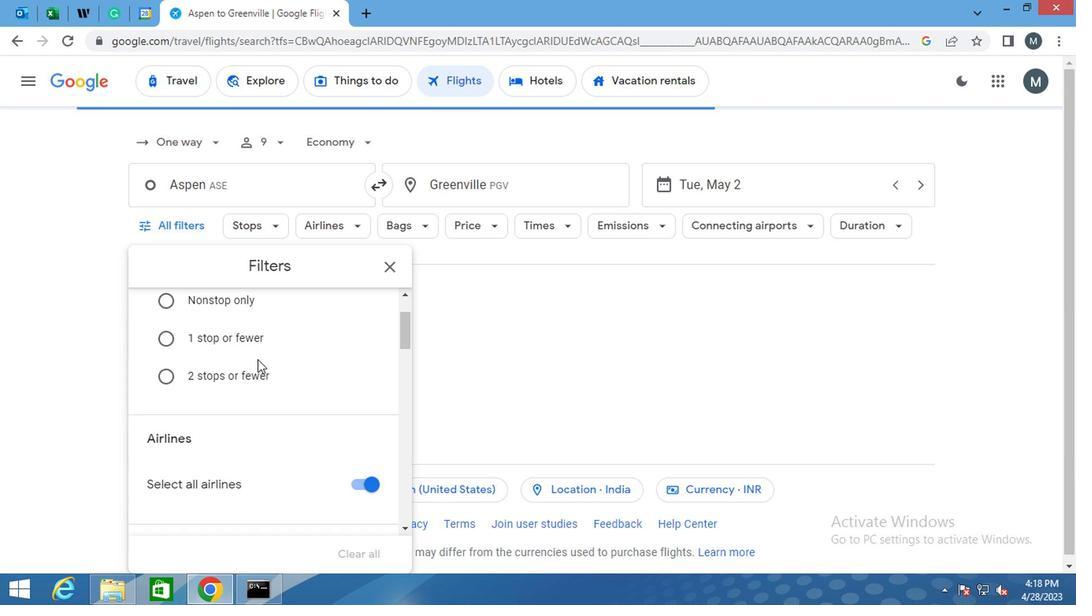 
Action: Mouse moved to (347, 320)
Screenshot: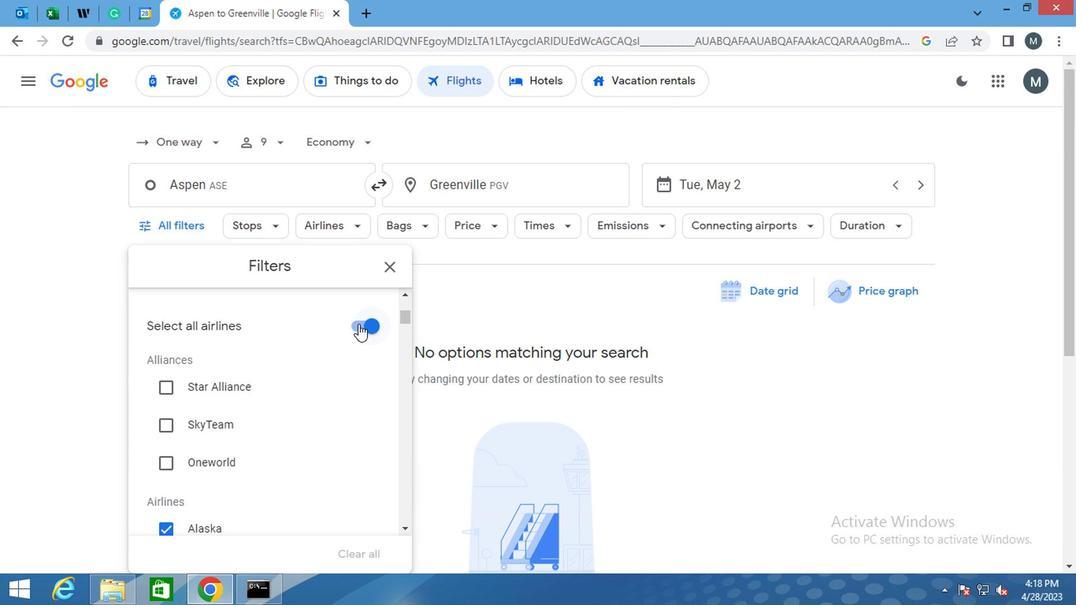 
Action: Mouse pressed left at (347, 320)
Screenshot: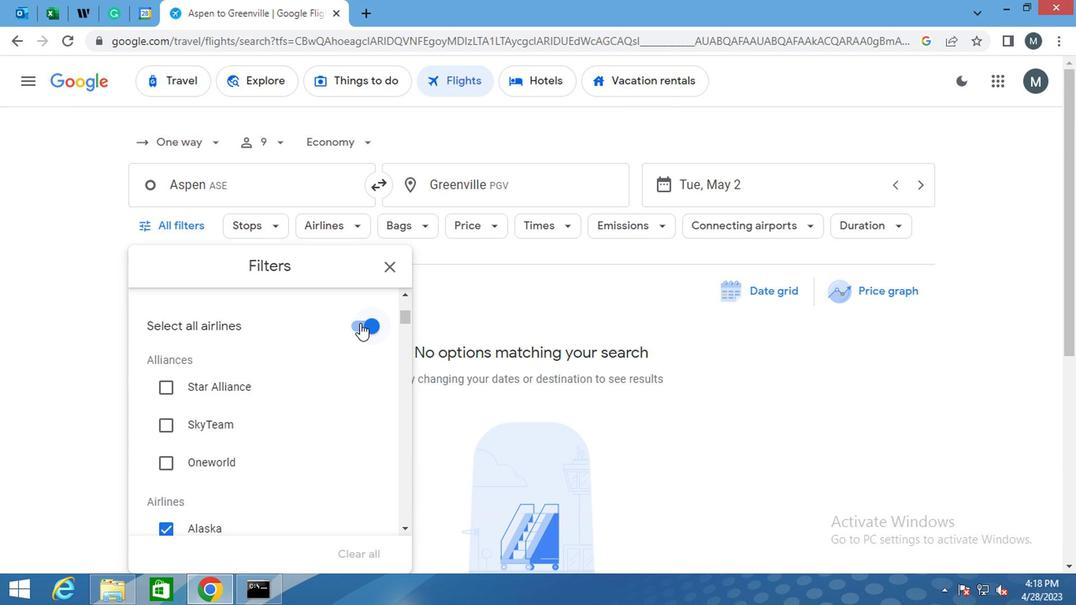 
Action: Mouse moved to (261, 385)
Screenshot: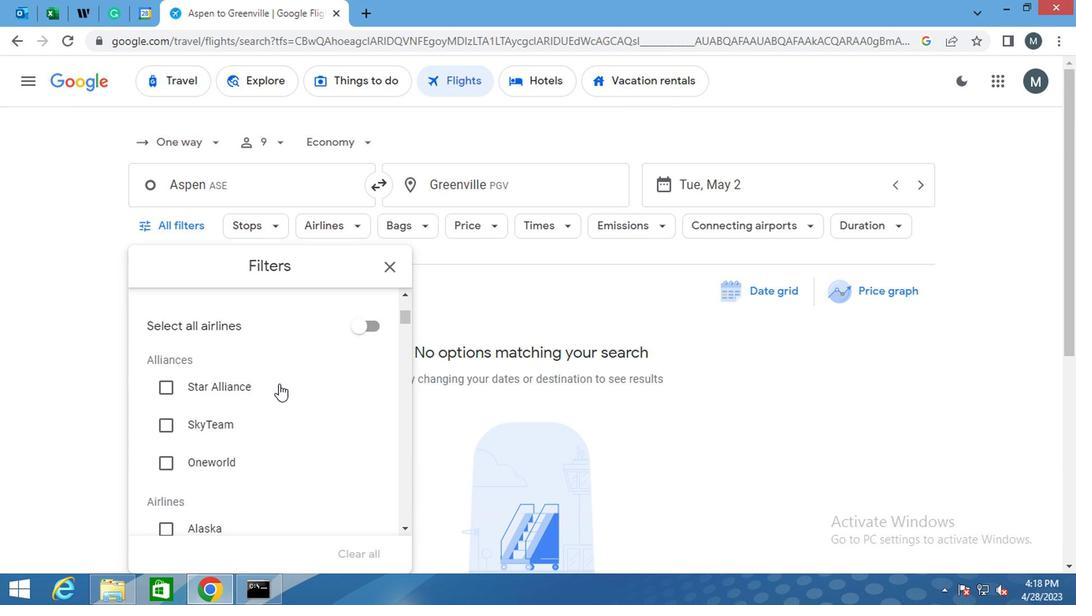 
Action: Mouse scrolled (261, 384) with delta (0, -1)
Screenshot: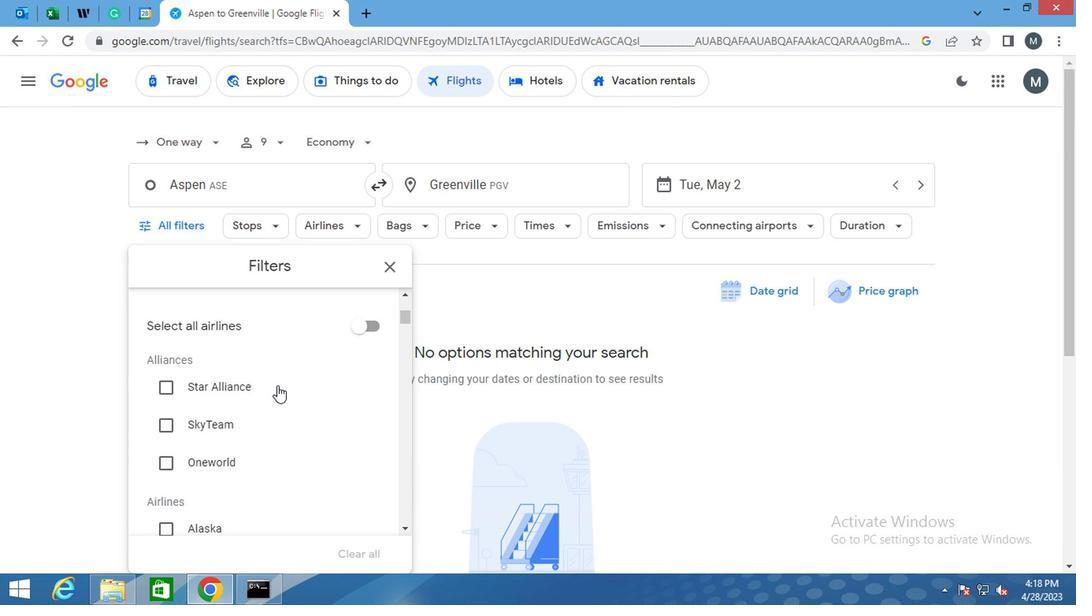 
Action: Mouse moved to (227, 430)
Screenshot: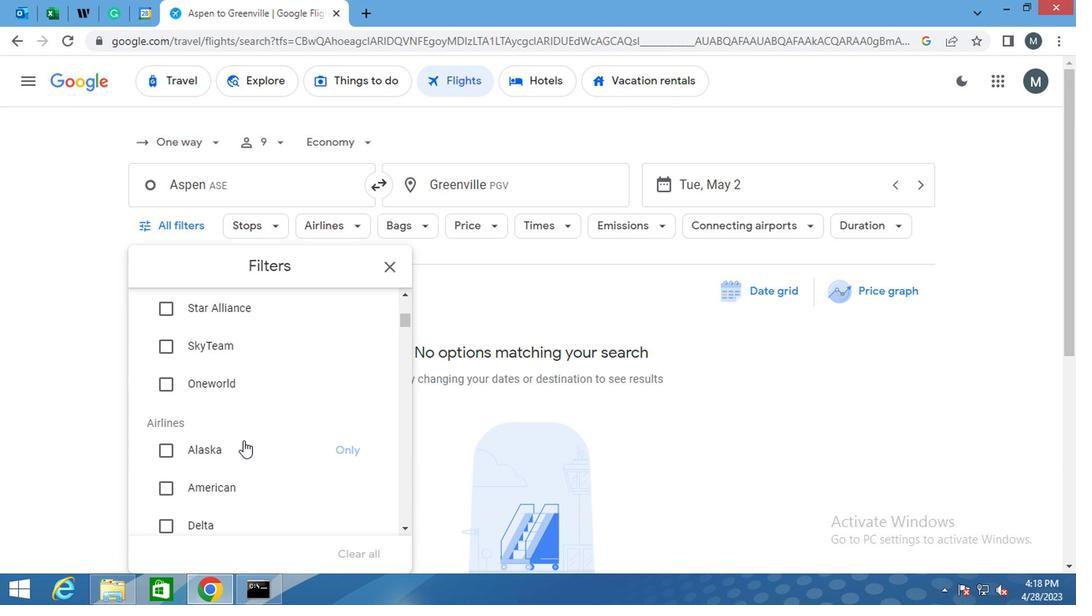 
Action: Mouse scrolled (227, 430) with delta (0, 0)
Screenshot: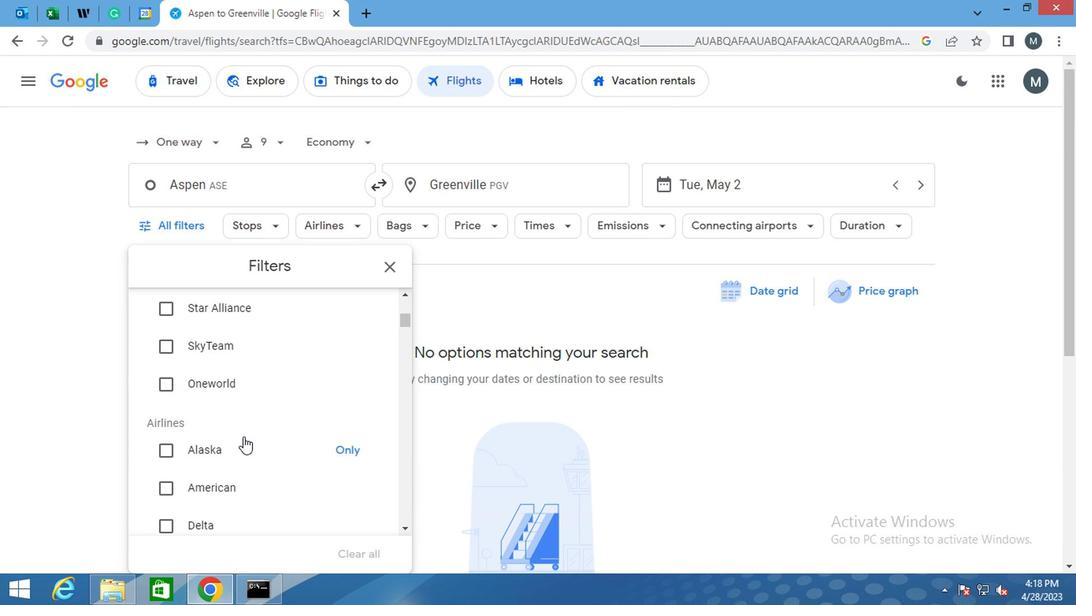 
Action: Mouse moved to (222, 404)
Screenshot: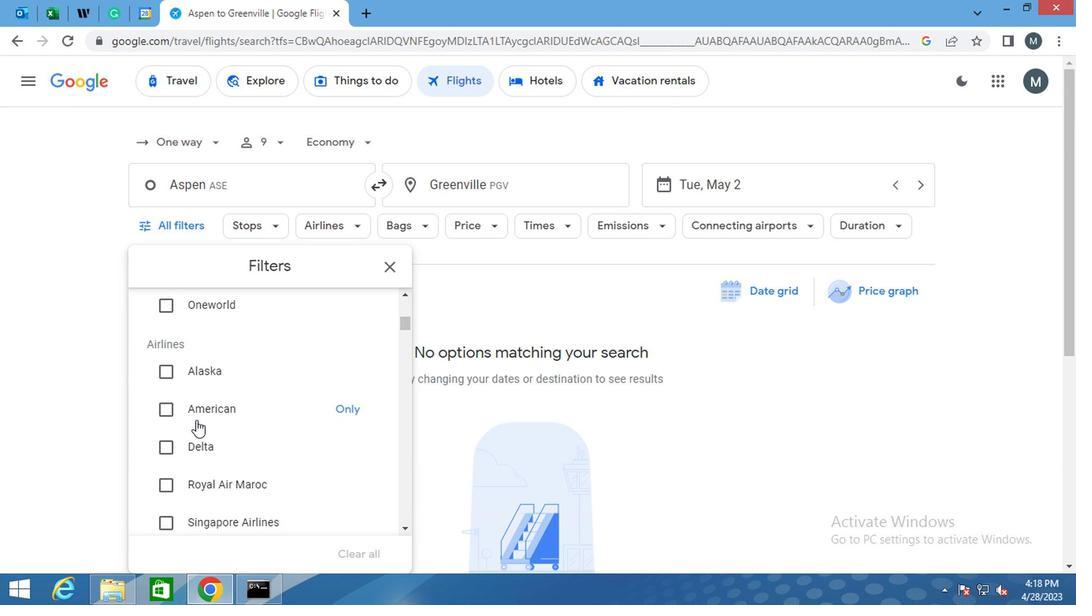 
Action: Mouse scrolled (222, 403) with delta (0, 0)
Screenshot: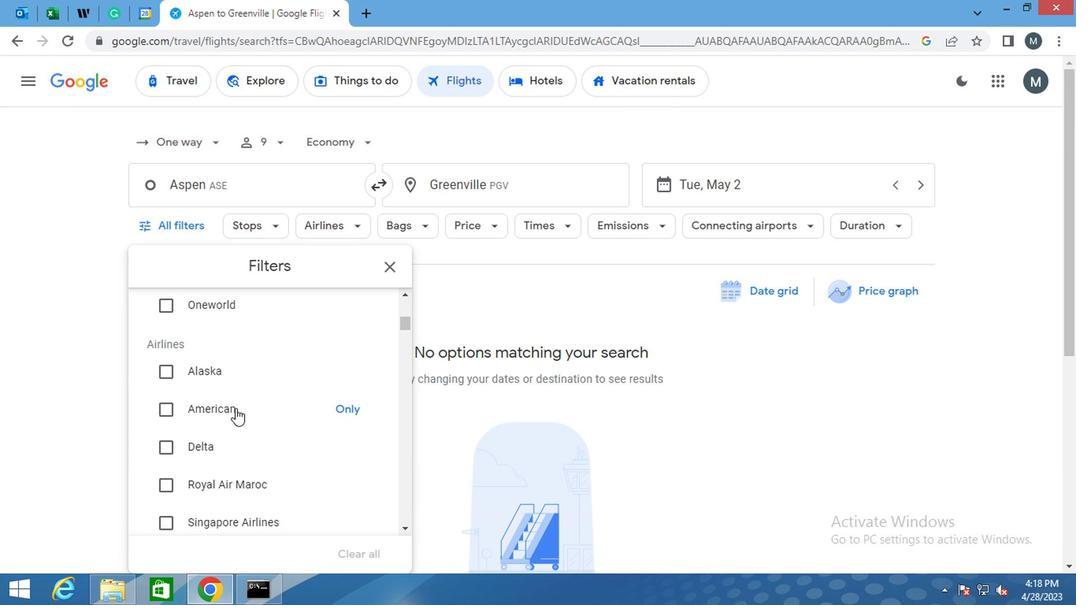 
Action: Mouse moved to (231, 415)
Screenshot: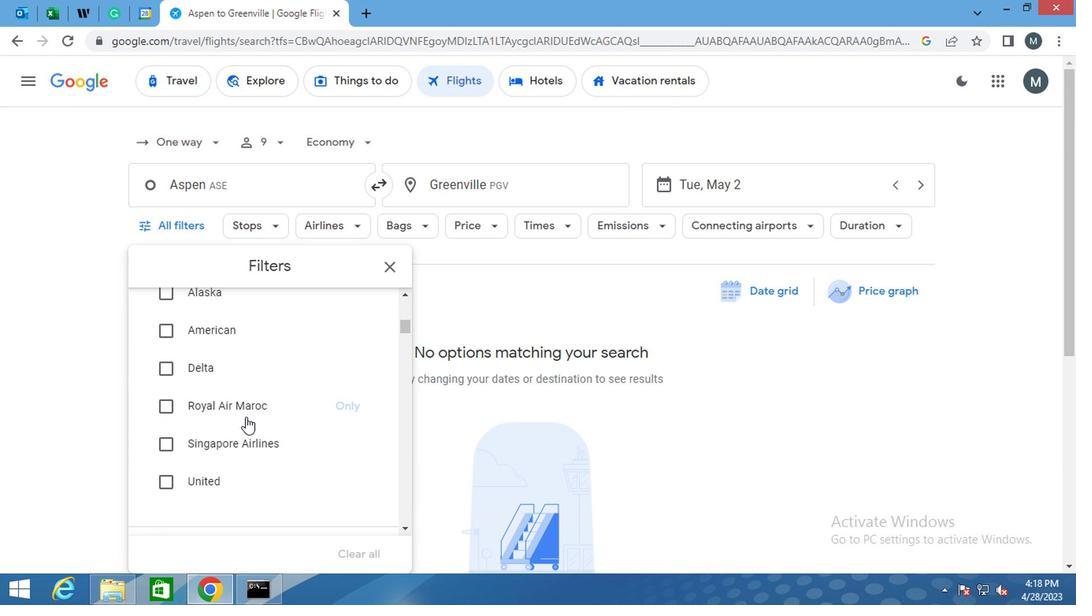 
Action: Mouse scrolled (231, 414) with delta (0, -1)
Screenshot: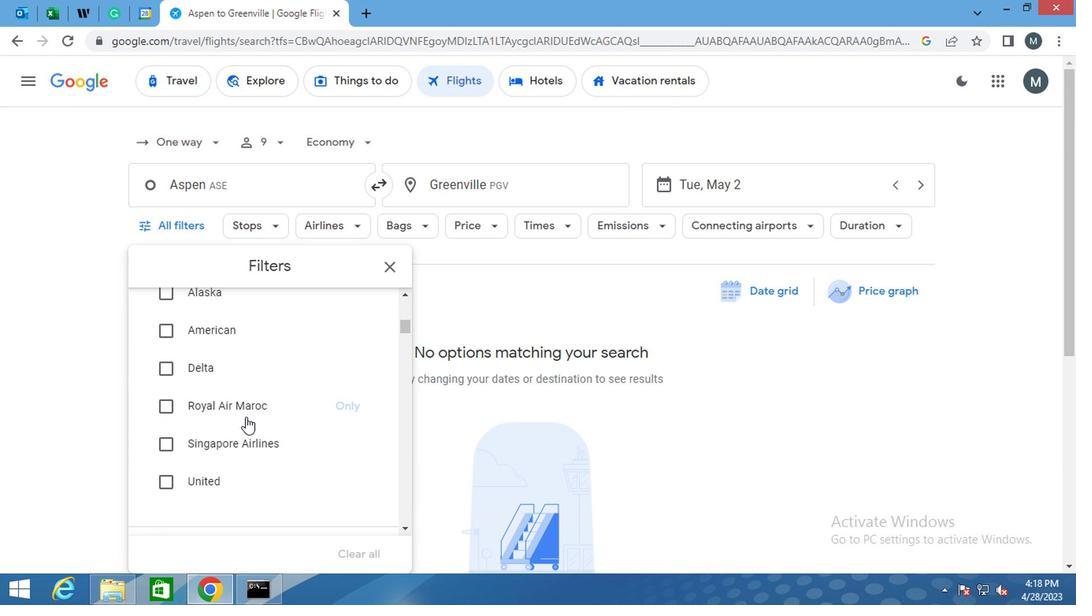 
Action: Mouse moved to (240, 412)
Screenshot: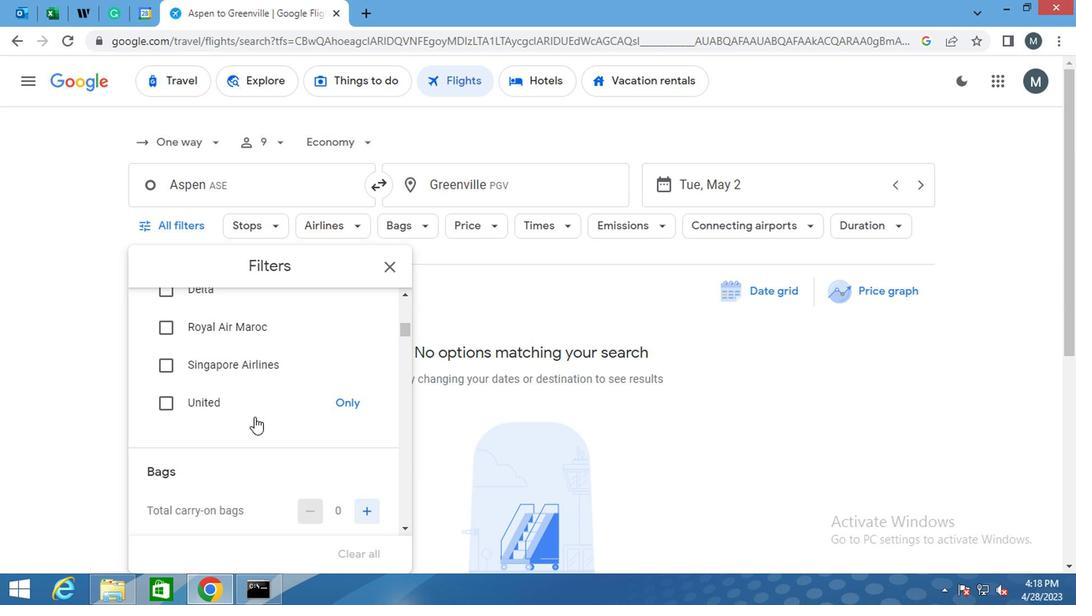 
Action: Mouse scrolled (240, 412) with delta (0, 0)
Screenshot: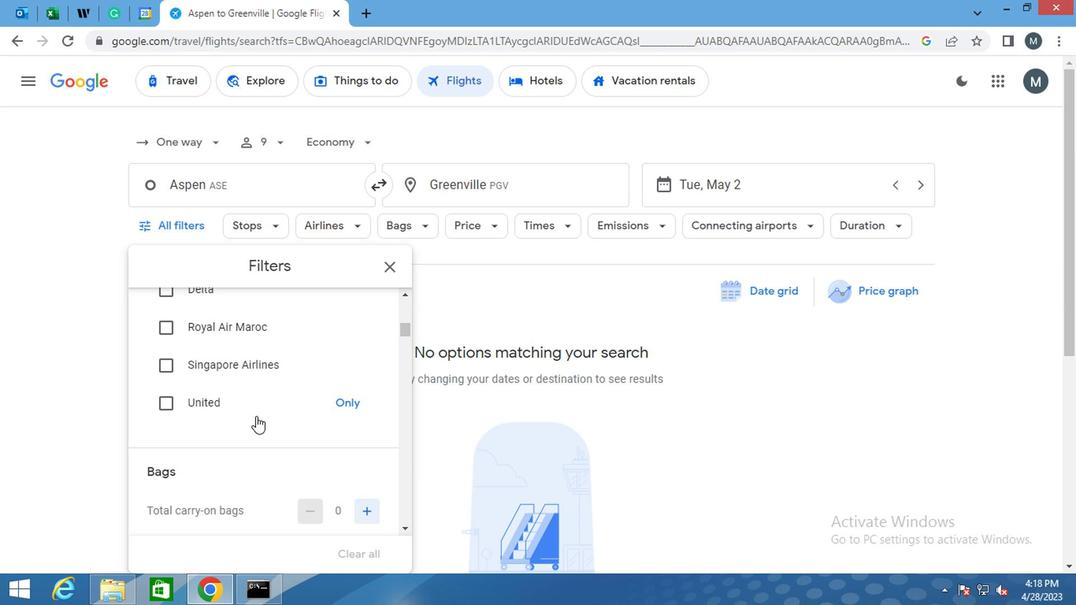 
Action: Mouse moved to (349, 428)
Screenshot: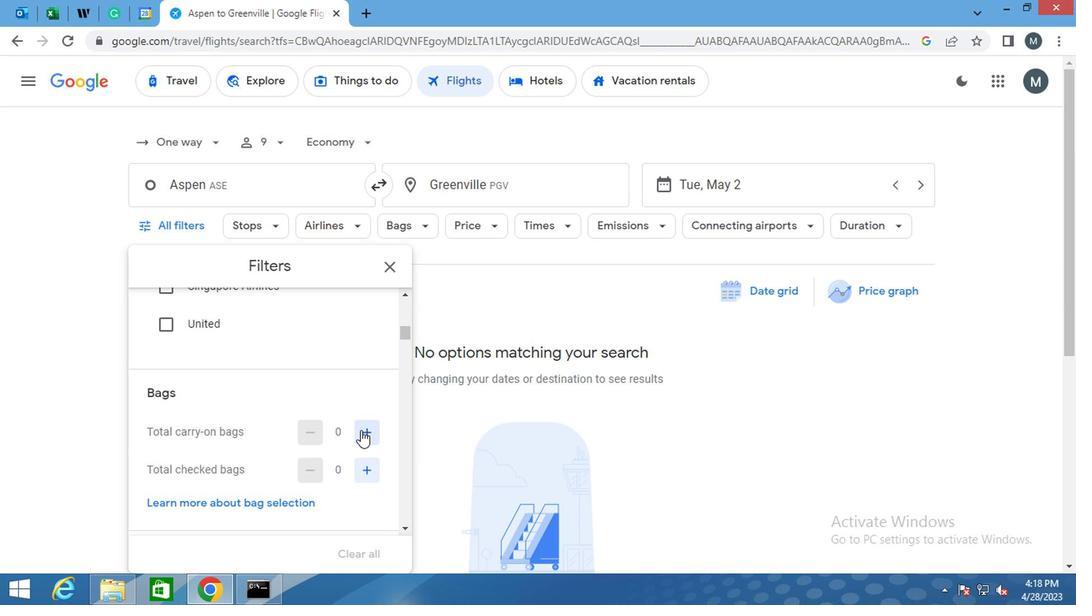
Action: Mouse pressed left at (349, 428)
Screenshot: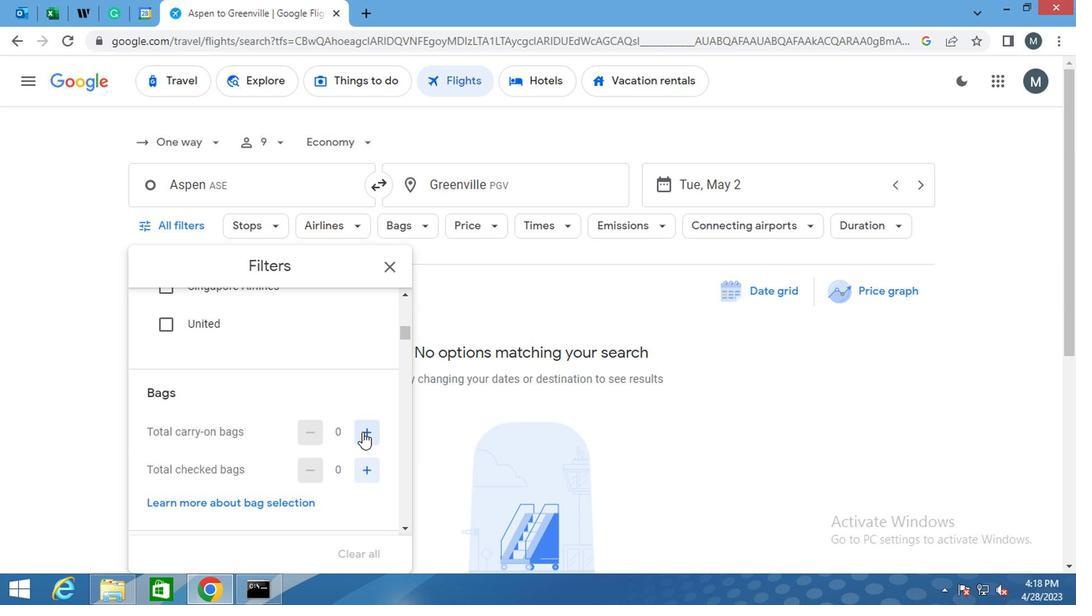 
Action: Mouse moved to (265, 416)
Screenshot: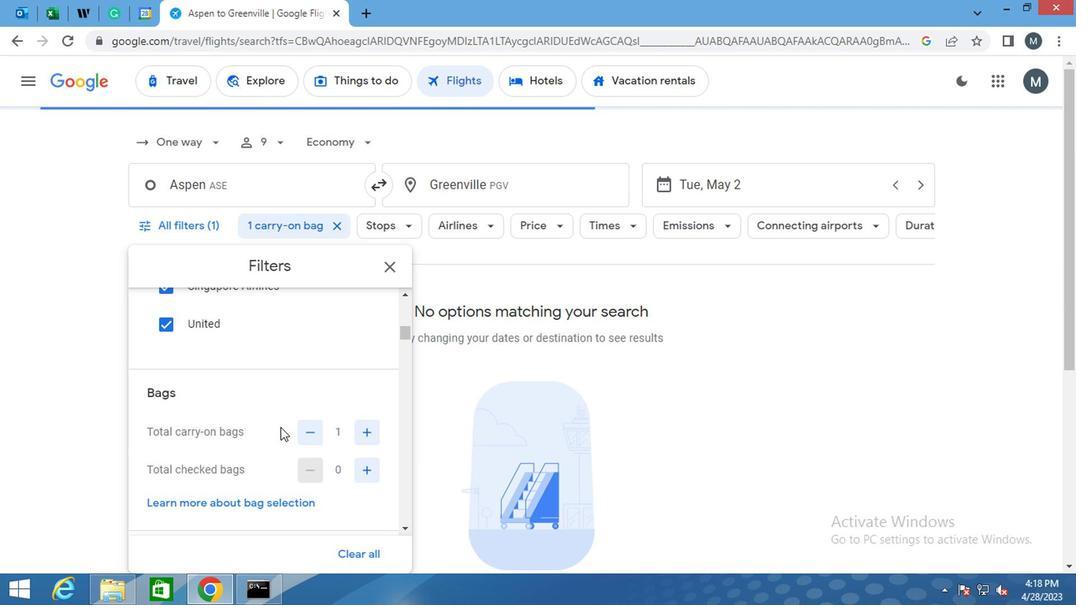 
Action: Mouse scrolled (265, 415) with delta (0, 0)
Screenshot: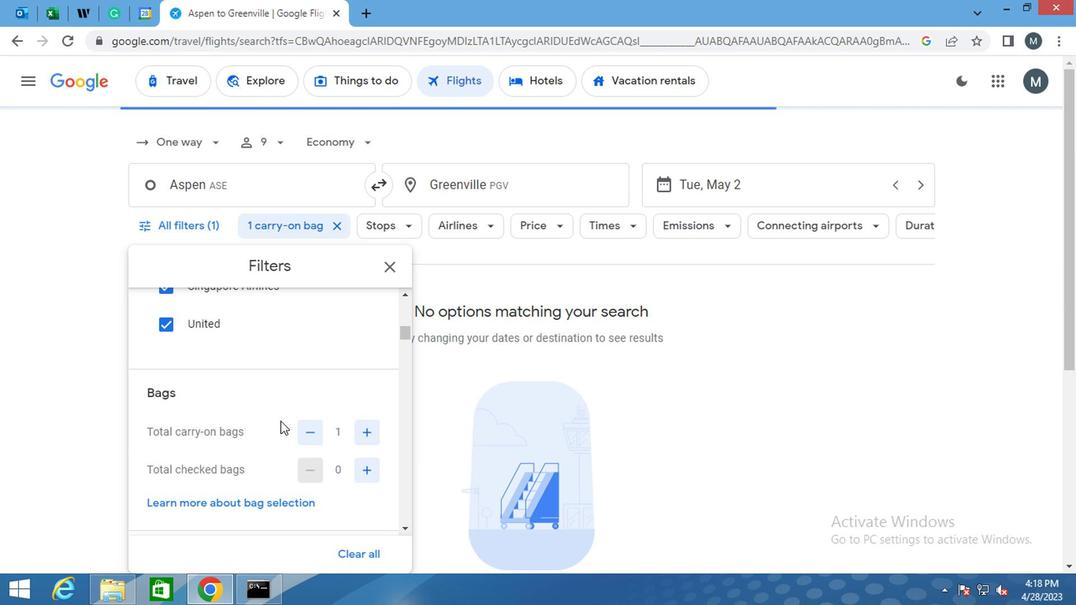 
Action: Mouse scrolled (265, 415) with delta (0, 0)
Screenshot: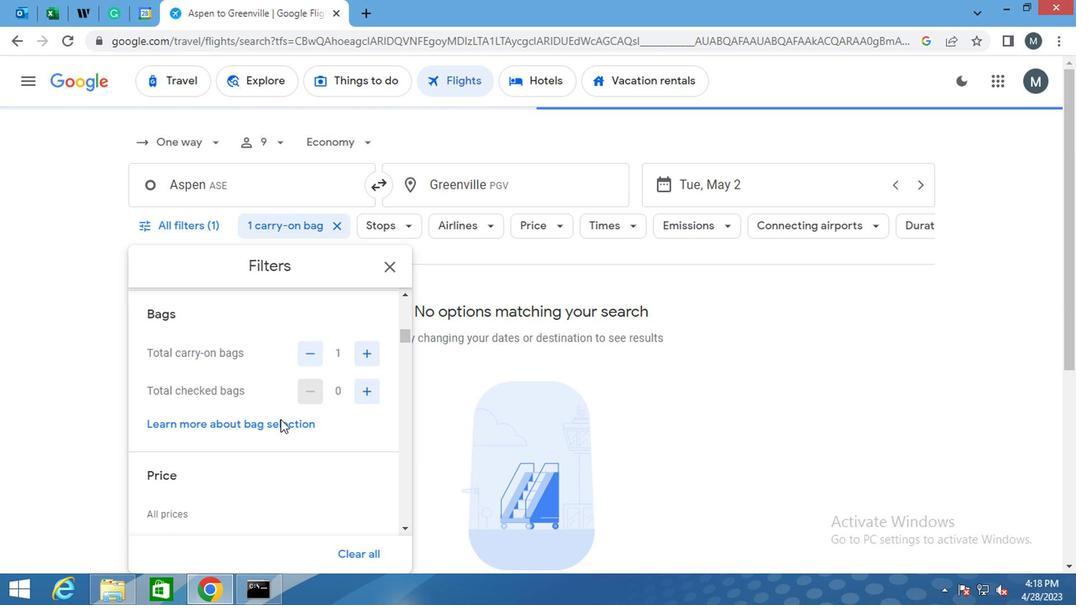 
Action: Mouse moved to (263, 455)
Screenshot: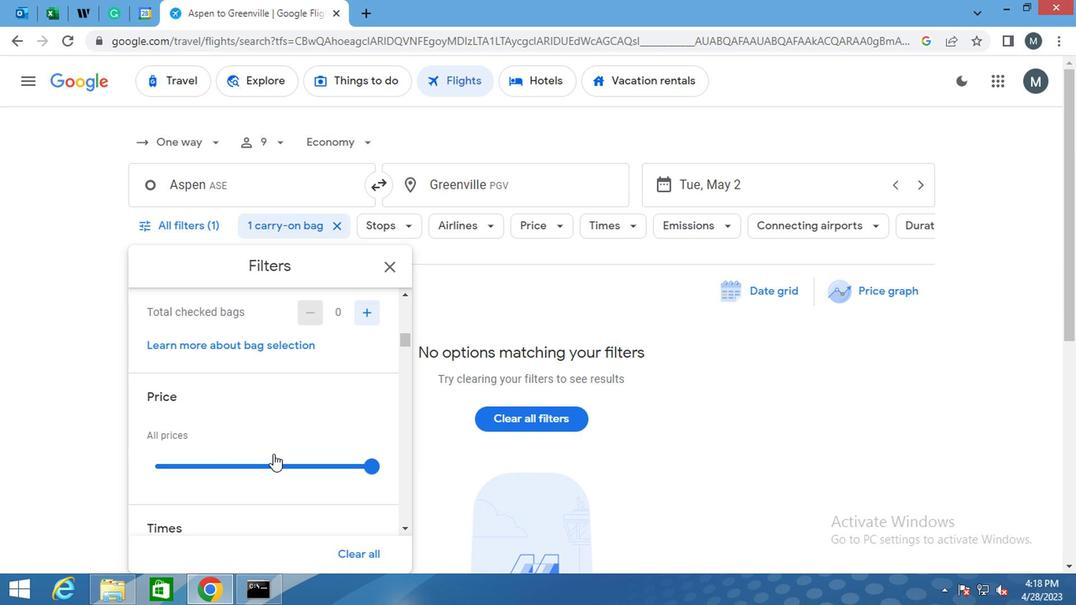 
Action: Mouse pressed left at (263, 455)
Screenshot: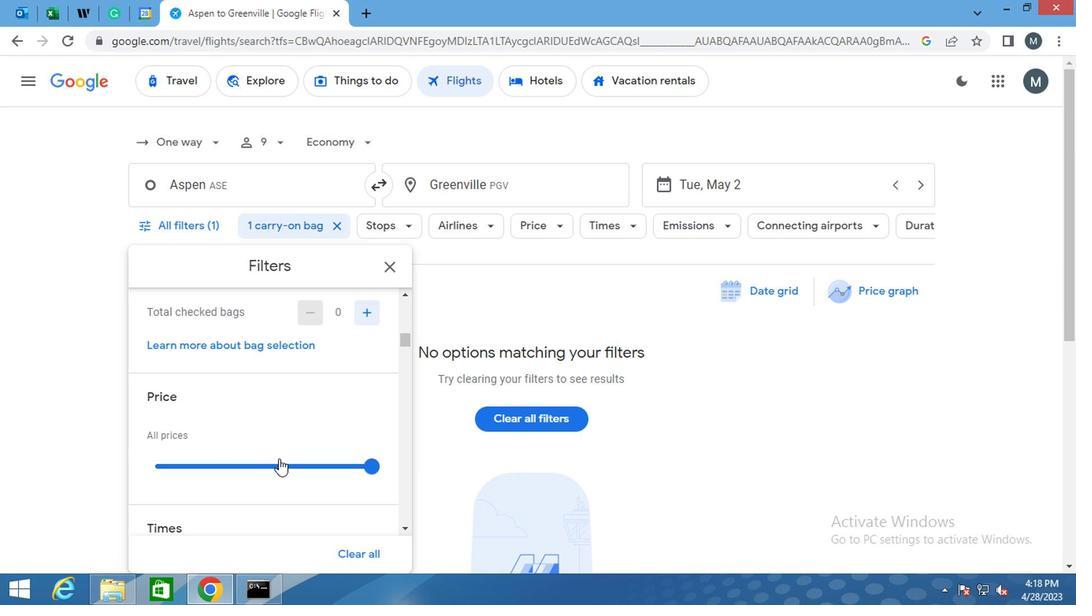 
Action: Mouse moved to (264, 458)
Screenshot: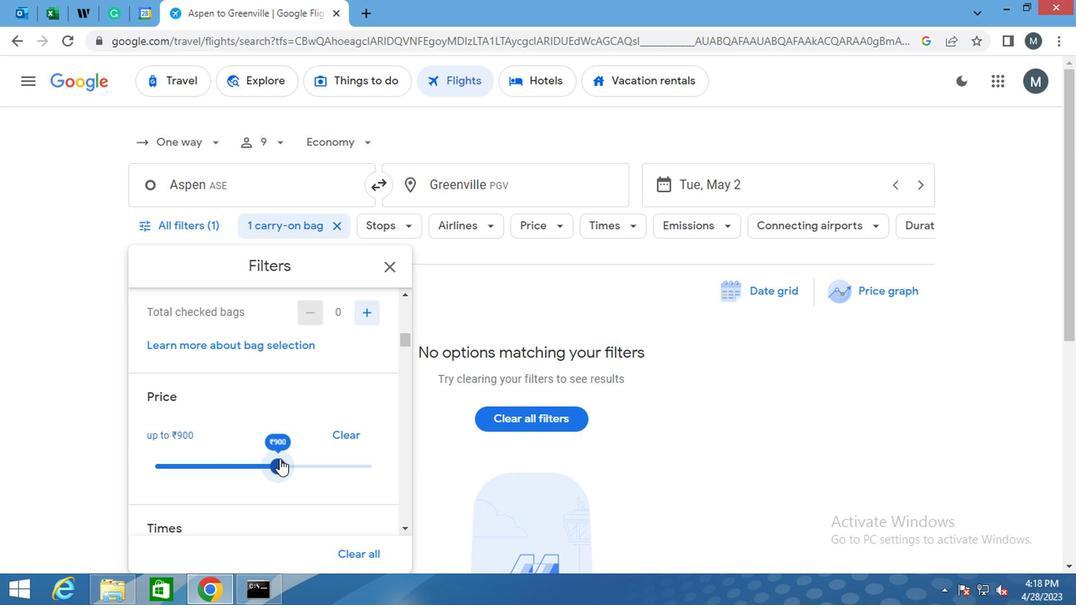 
Action: Mouse pressed left at (264, 458)
Screenshot: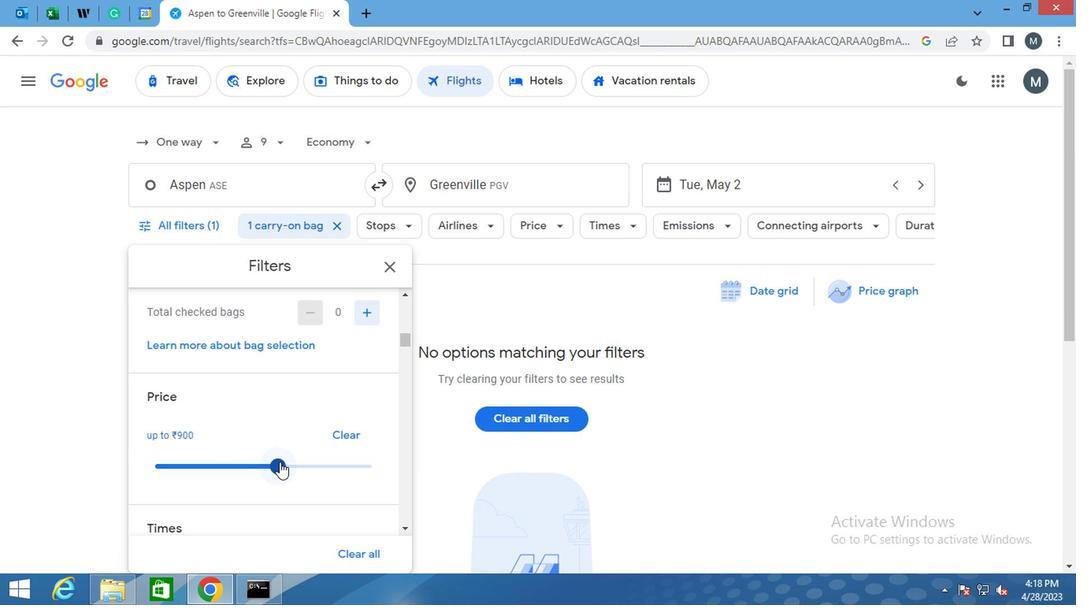 
Action: Mouse moved to (298, 420)
Screenshot: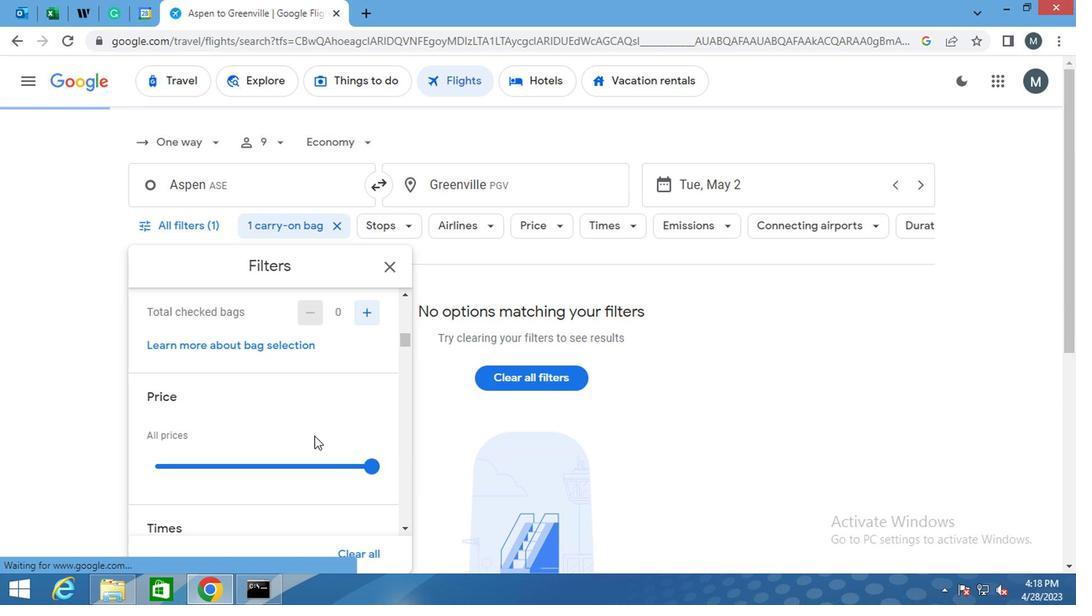 
Action: Mouse scrolled (298, 419) with delta (0, 0)
Screenshot: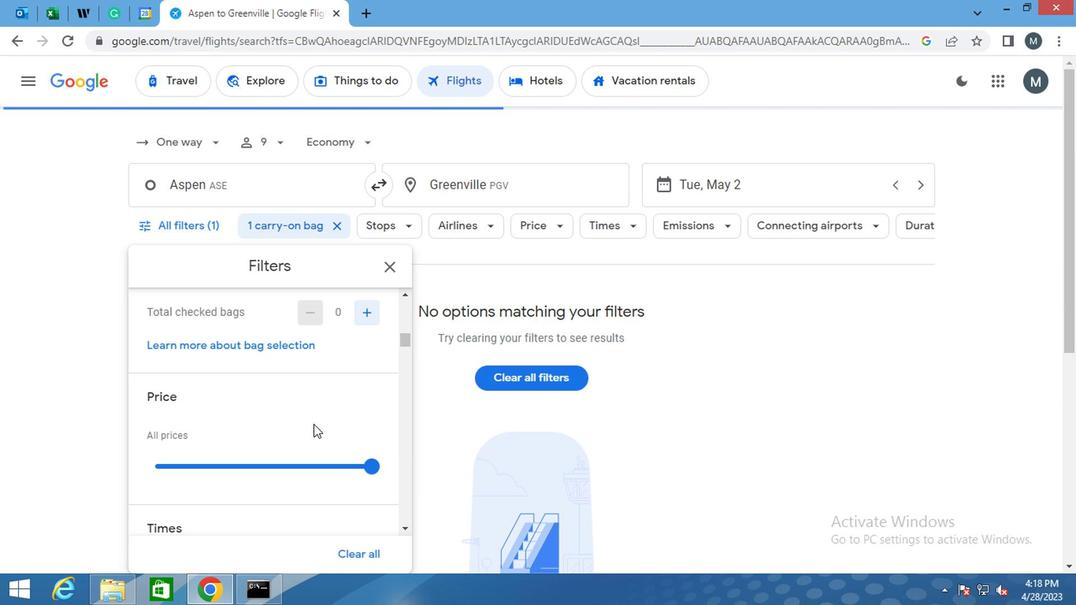 
Action: Mouse moved to (289, 417)
Screenshot: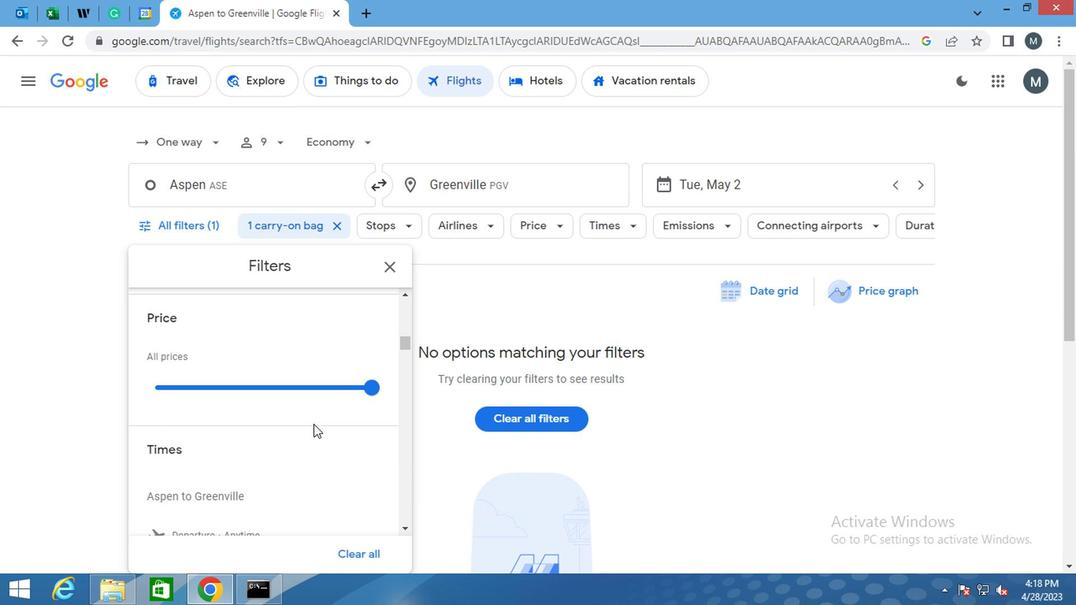 
Action: Mouse scrolled (289, 416) with delta (0, -1)
Screenshot: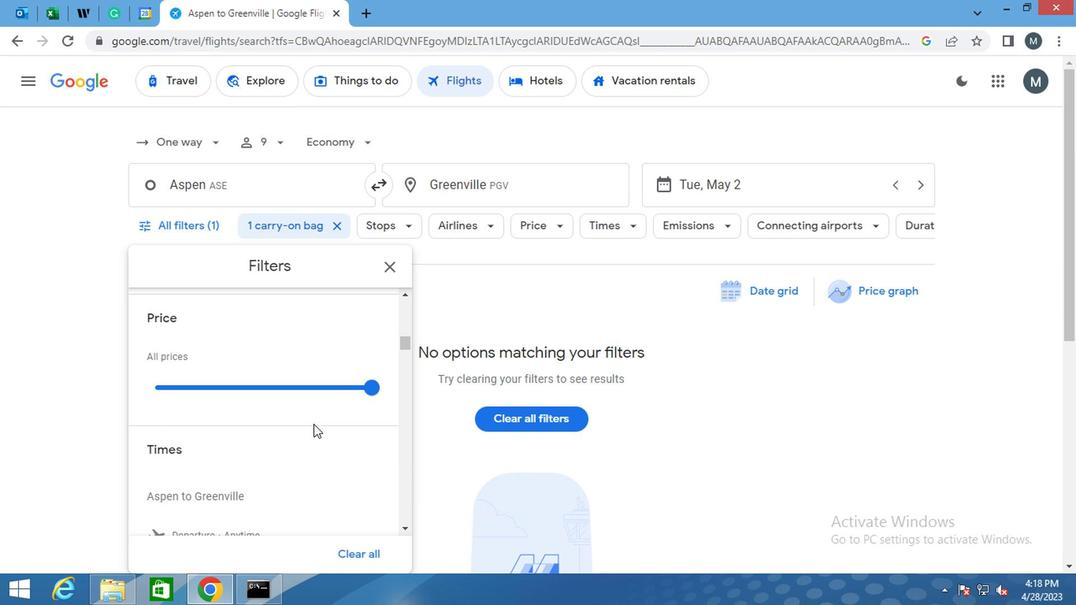 
Action: Mouse moved to (280, 417)
Screenshot: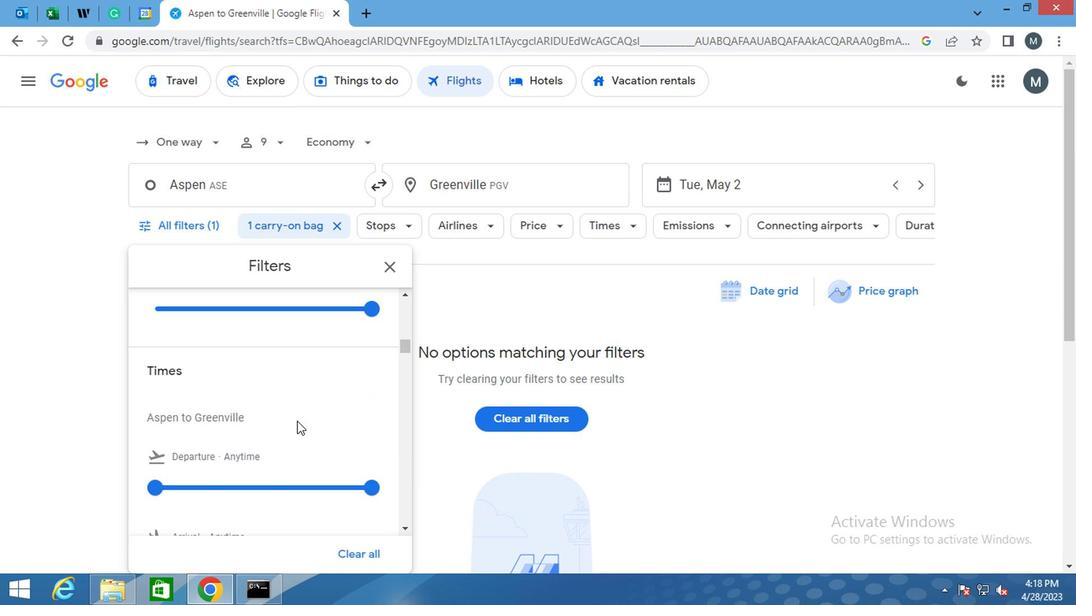 
Action: Mouse scrolled (280, 416) with delta (0, -1)
Screenshot: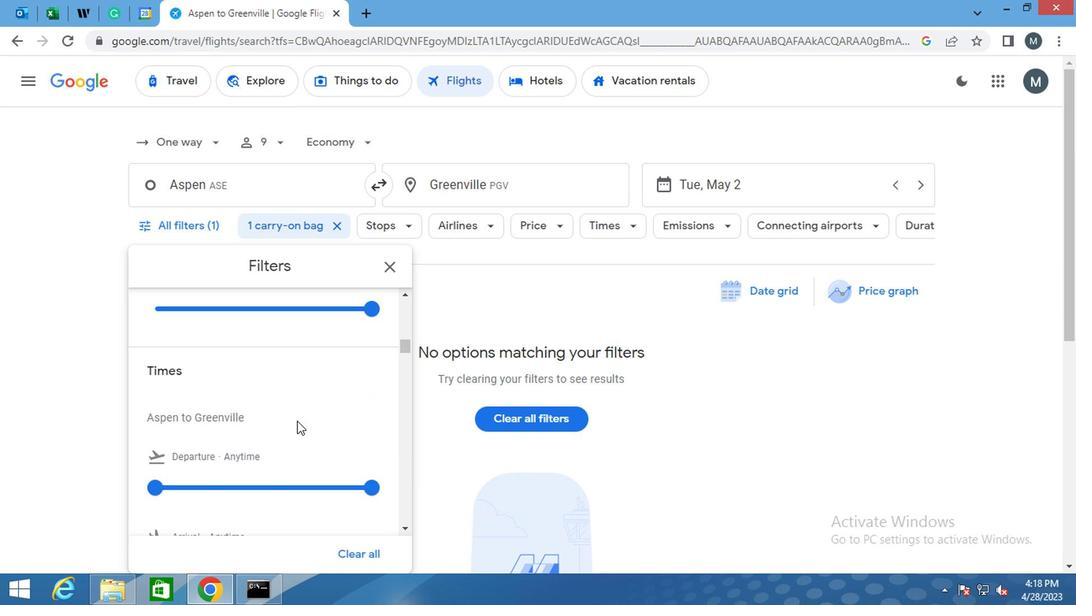 
Action: Mouse moved to (253, 409)
Screenshot: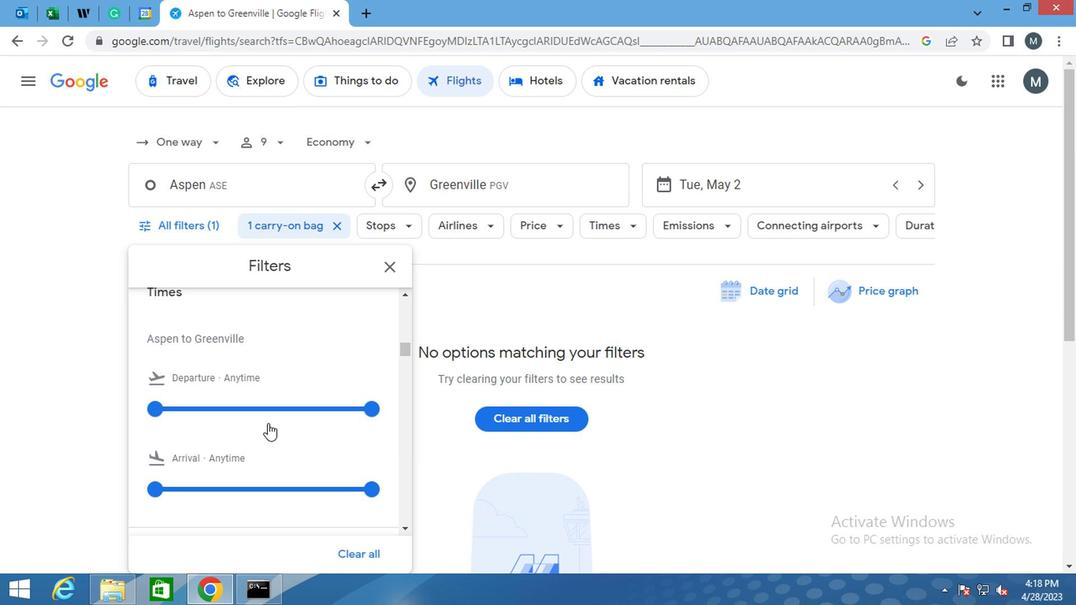 
Action: Mouse pressed left at (253, 409)
Screenshot: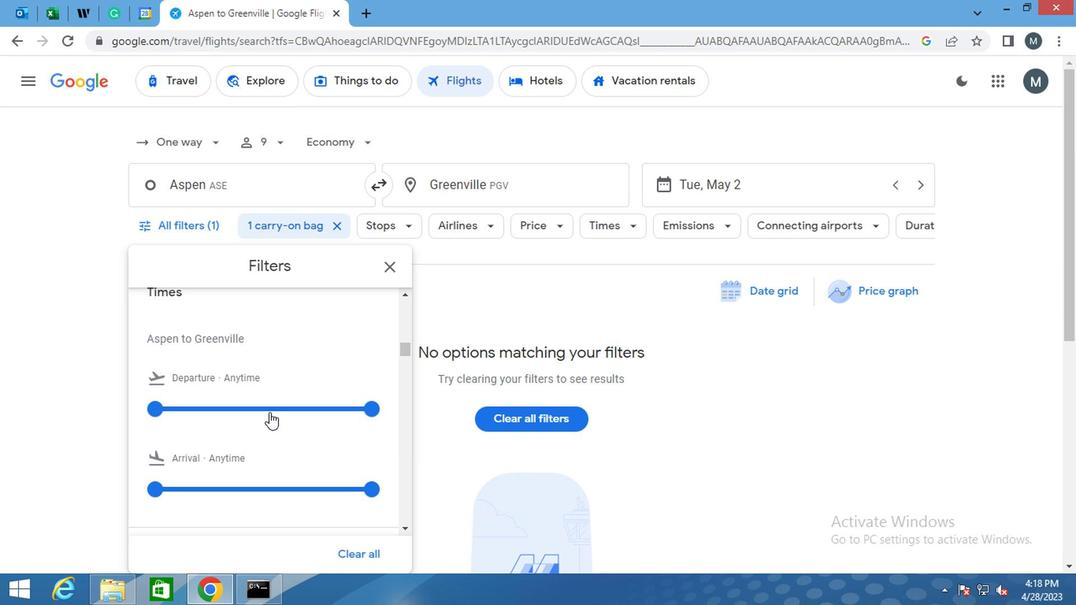 
Action: Mouse moved to (255, 406)
Screenshot: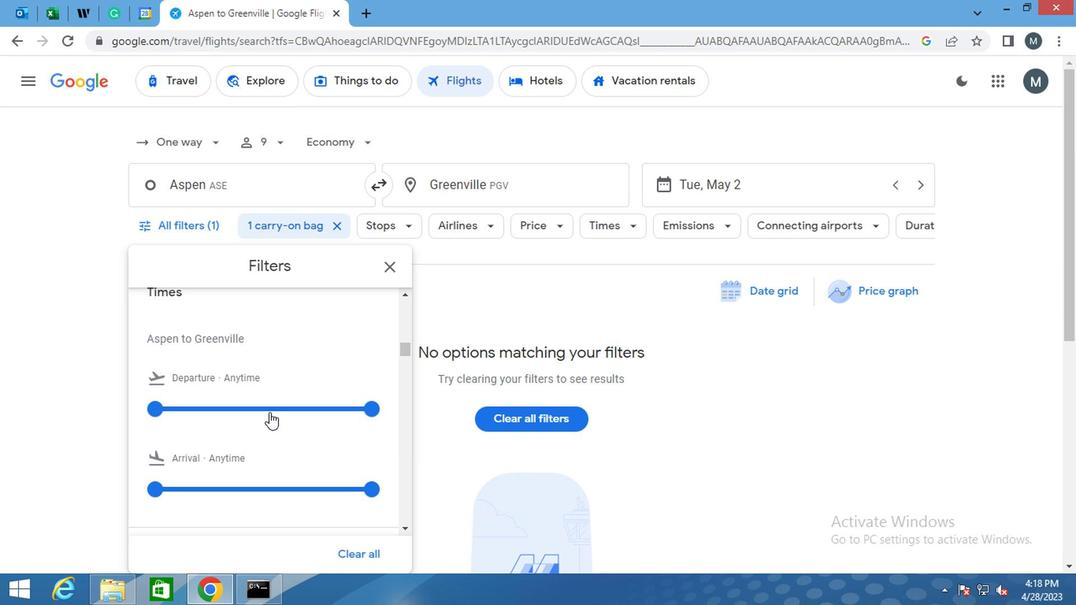 
Action: Mouse pressed left at (255, 406)
Screenshot: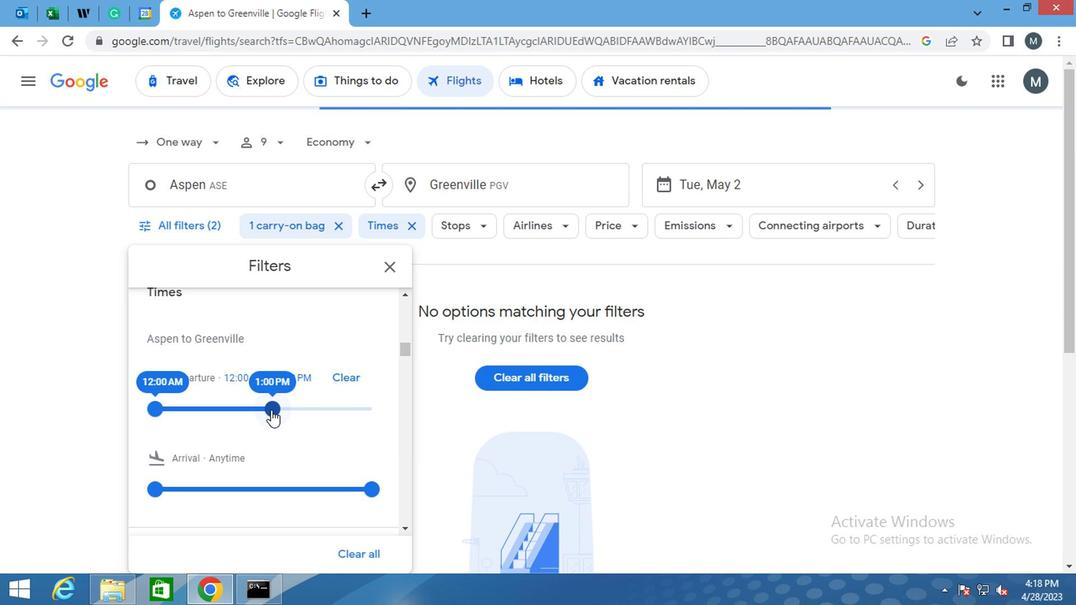 
Action: Mouse moved to (132, 401)
Screenshot: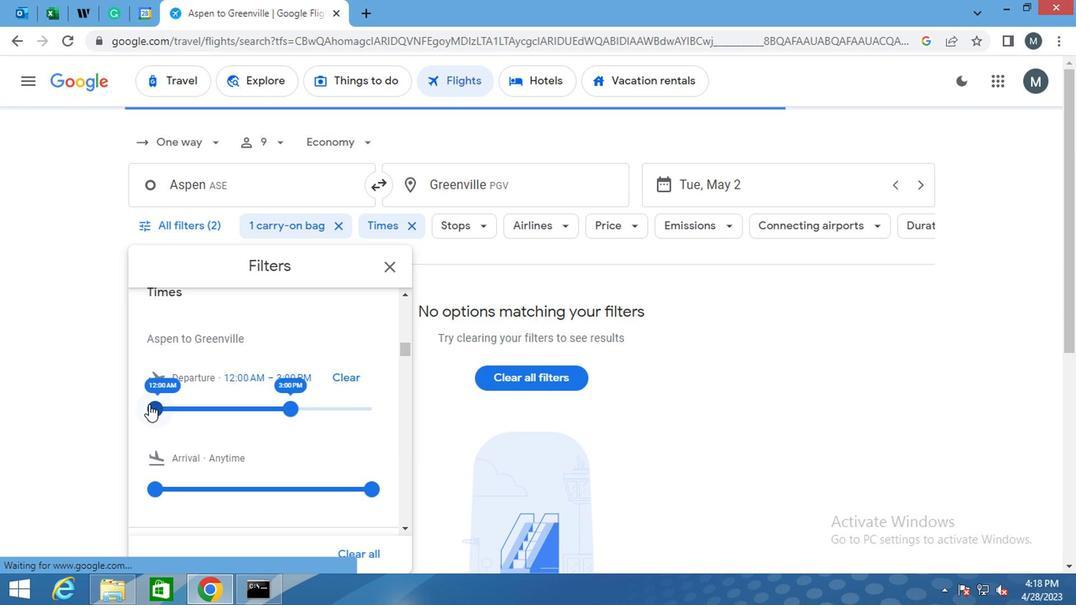 
Action: Mouse pressed left at (132, 401)
Screenshot: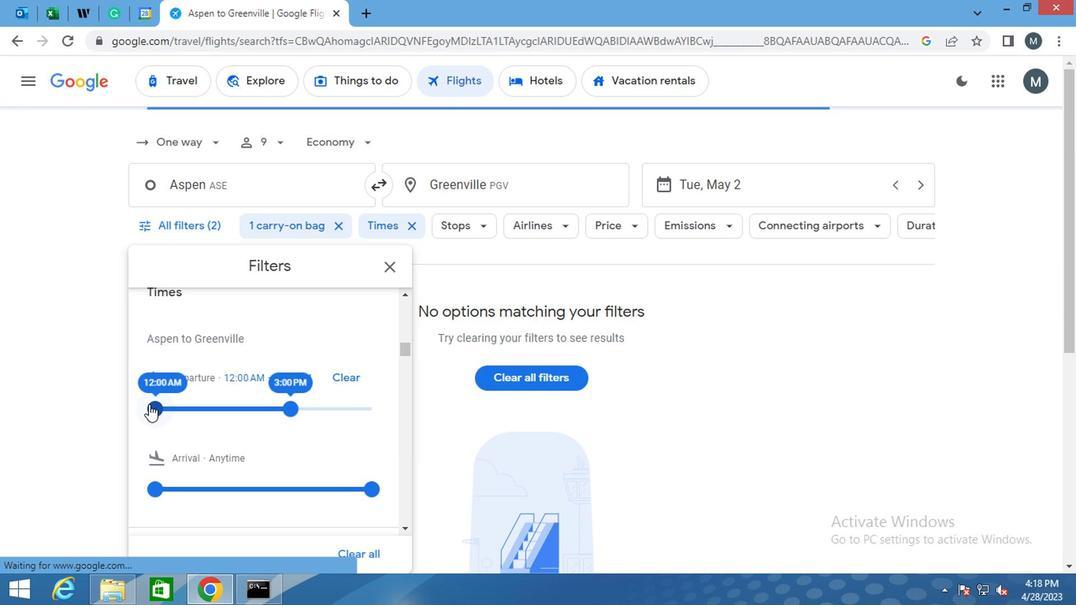 
Action: Mouse moved to (272, 403)
Screenshot: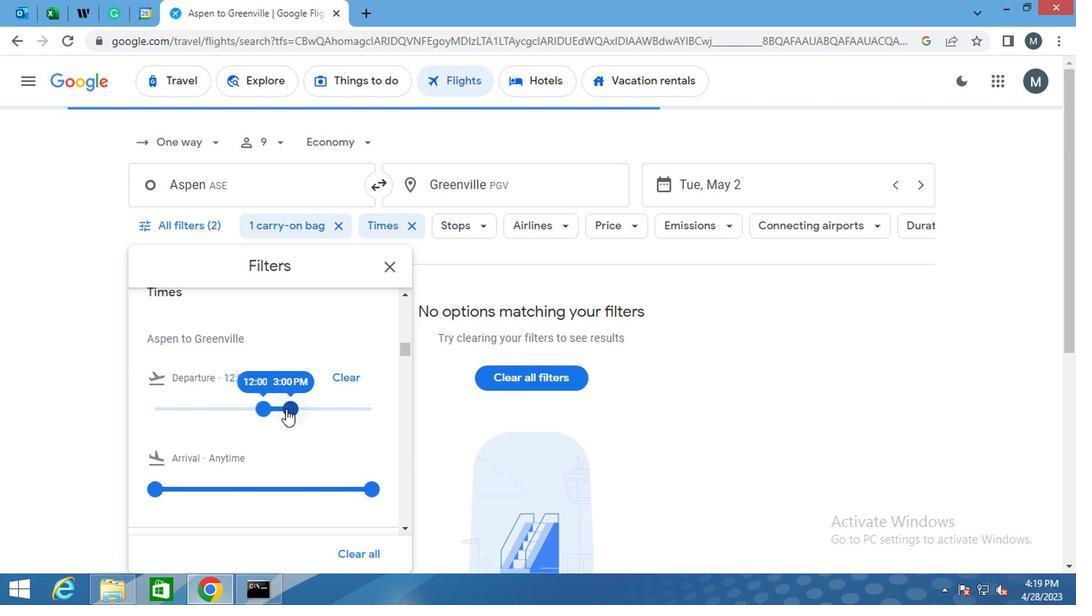 
Action: Mouse pressed left at (272, 403)
Screenshot: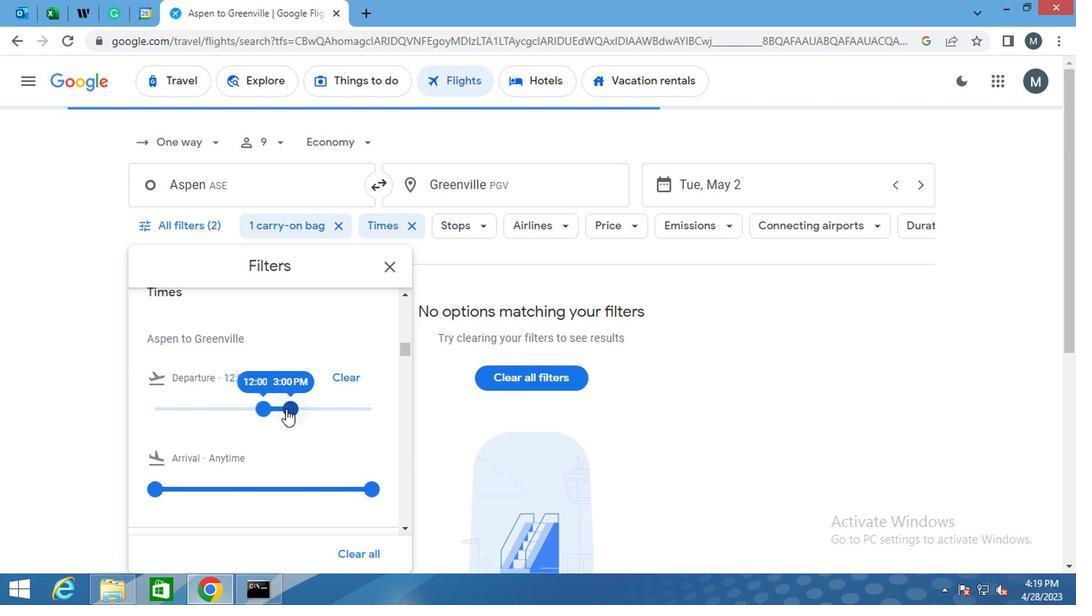 
Action: Mouse moved to (252, 402)
Screenshot: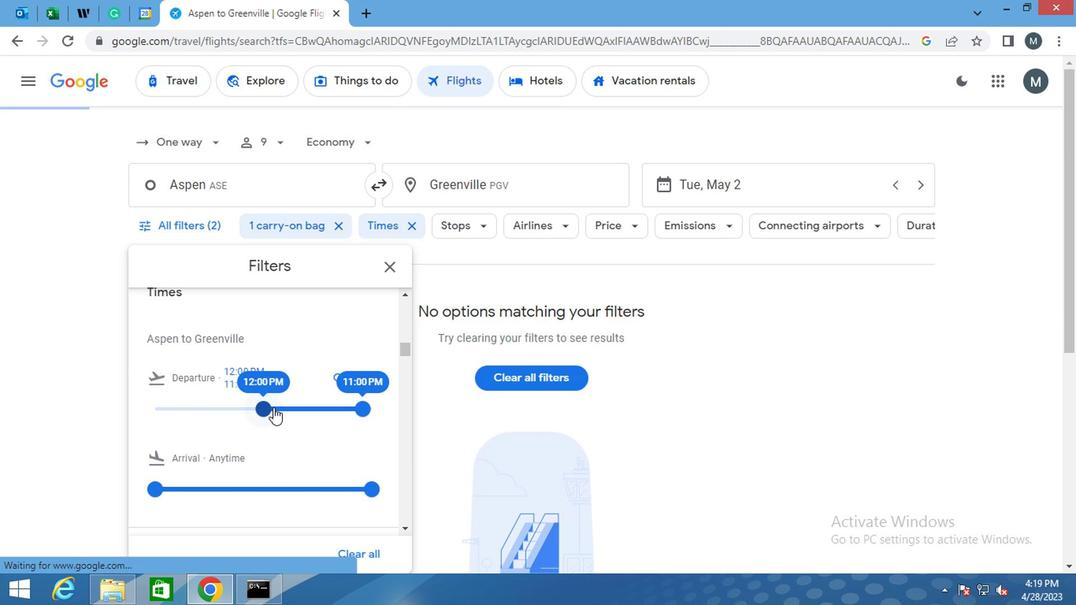 
Action: Mouse pressed left at (252, 402)
Screenshot: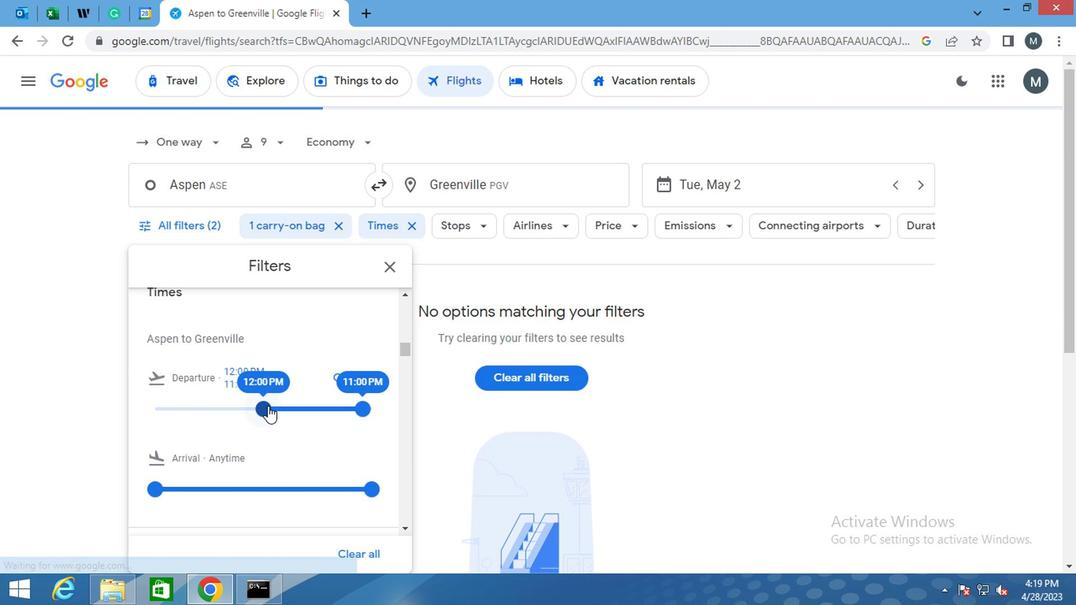 
Action: Mouse moved to (305, 405)
Screenshot: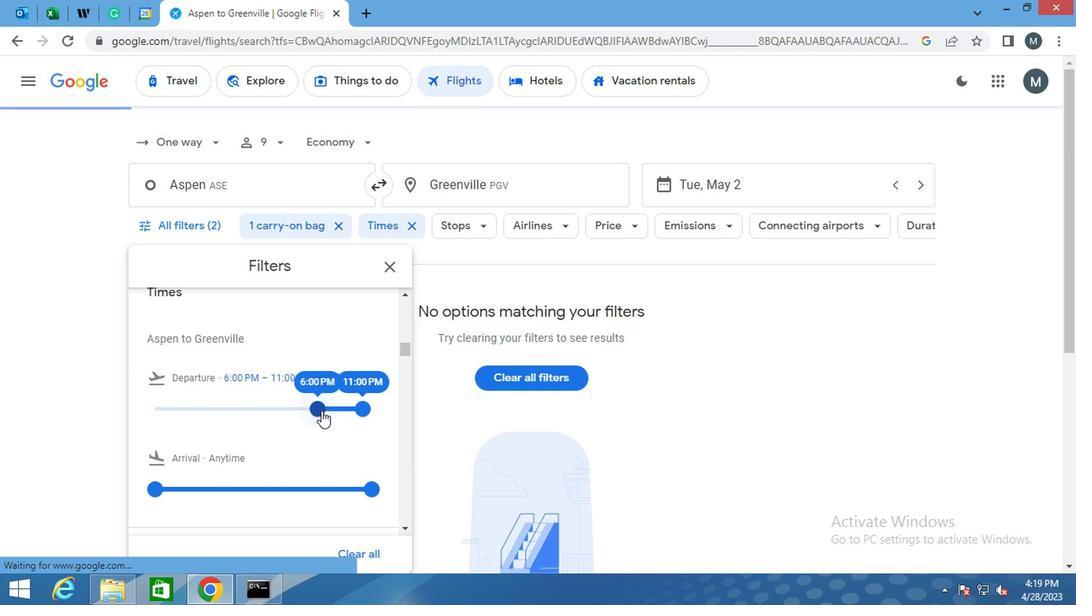 
Action: Mouse pressed left at (305, 405)
Screenshot: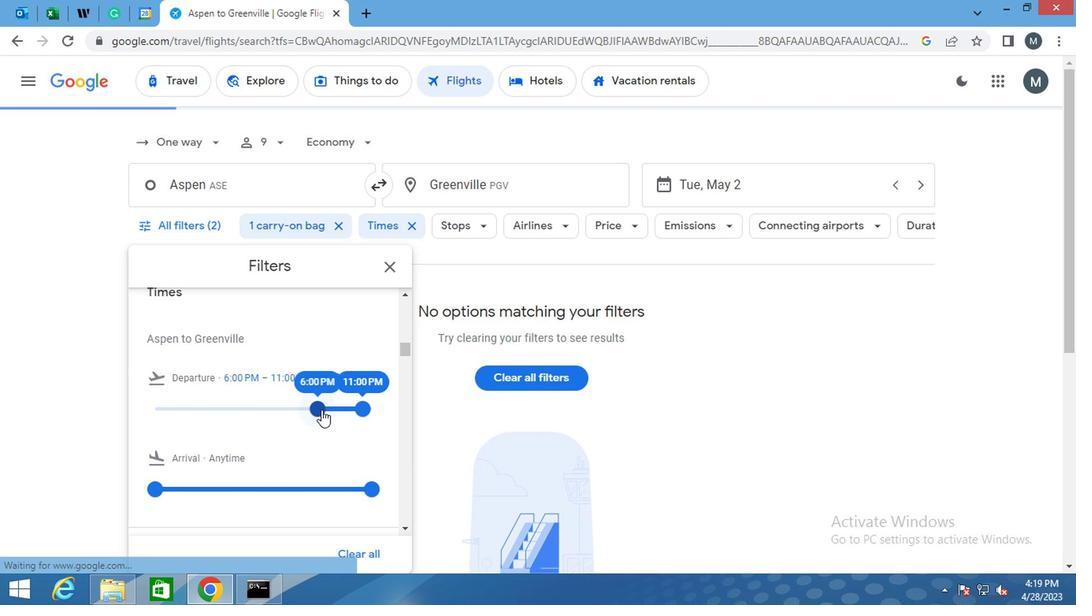 
Action: Mouse moved to (345, 406)
Screenshot: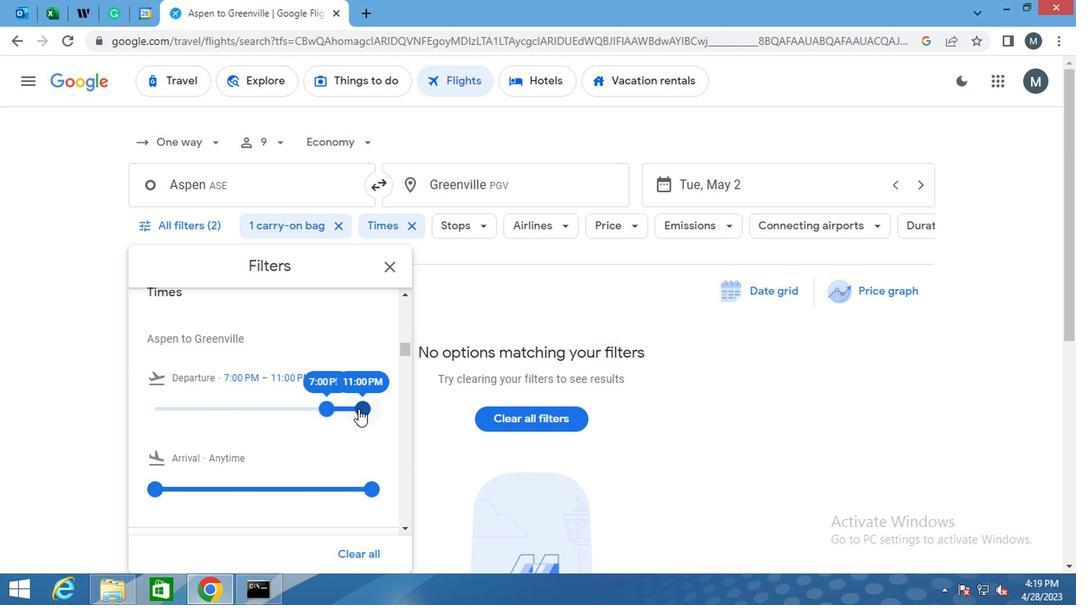 
Action: Mouse pressed left at (345, 406)
Screenshot: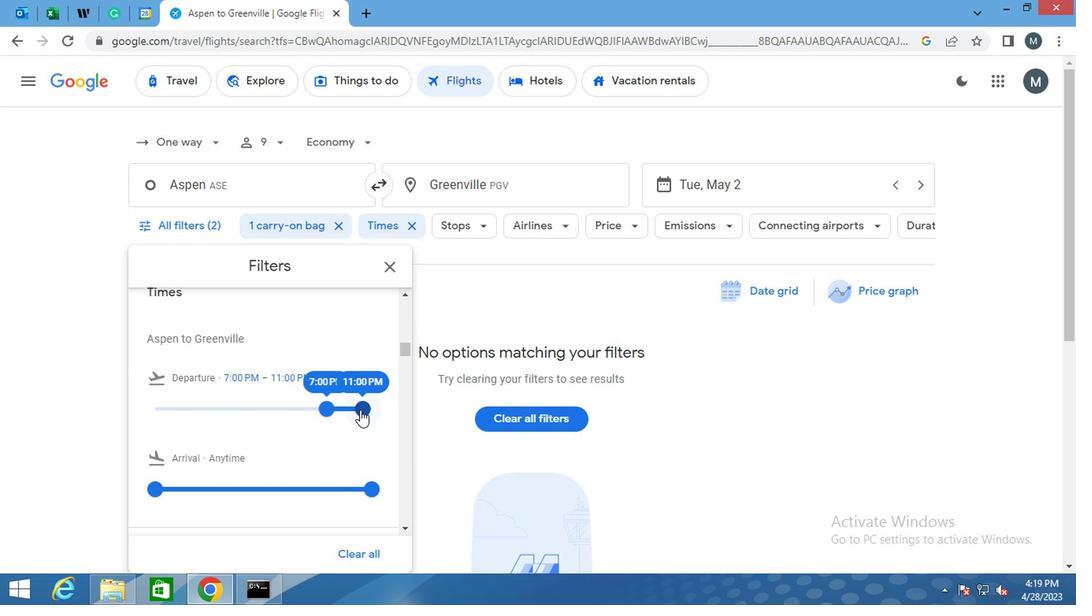 
Action: Mouse moved to (258, 395)
Screenshot: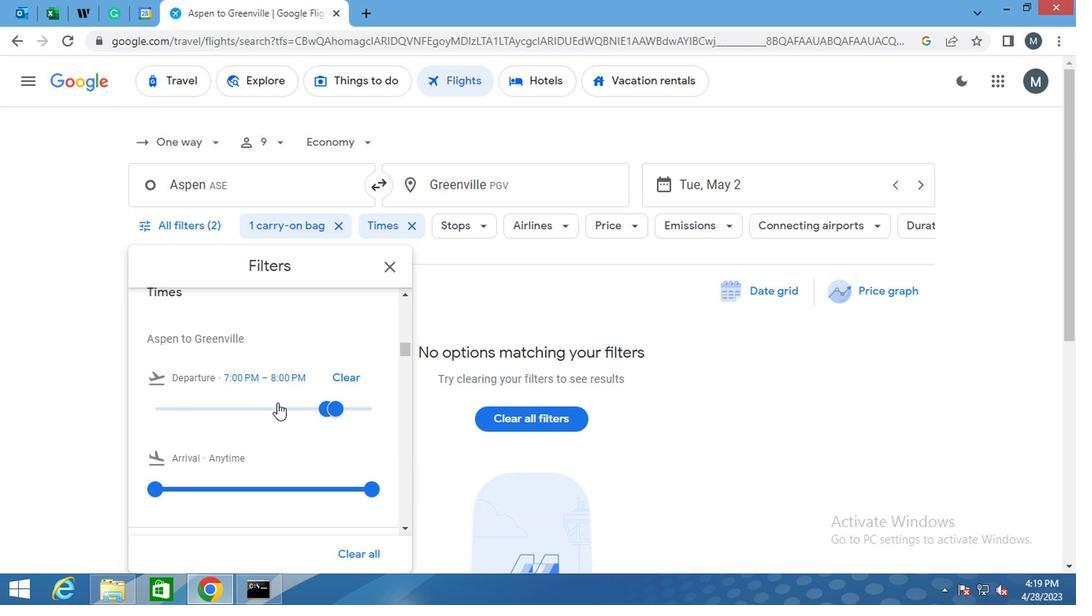 
Action: Mouse scrolled (258, 394) with delta (0, -1)
Screenshot: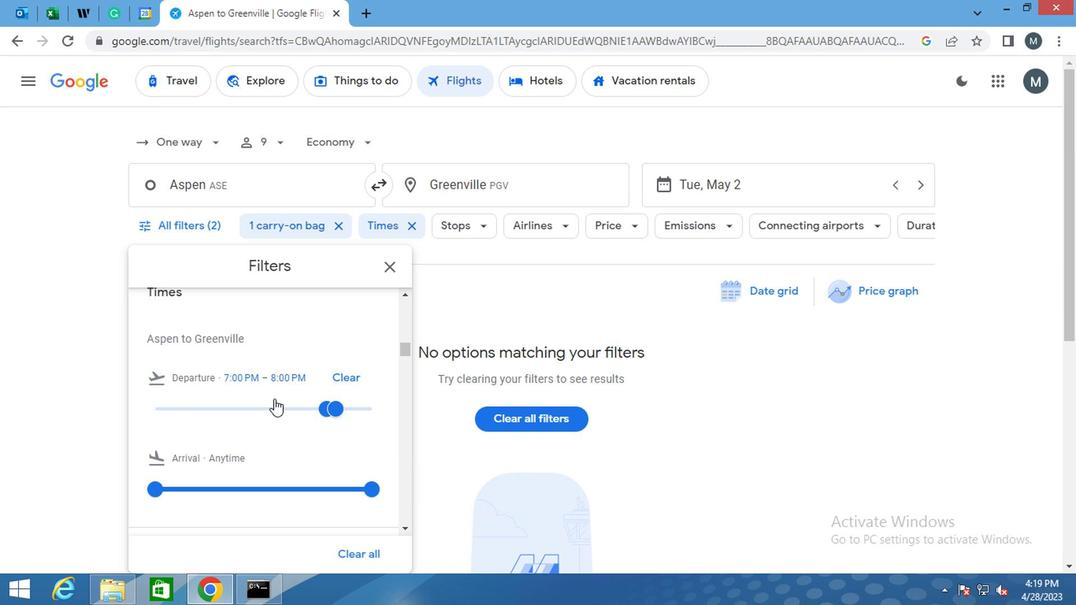 
Action: Mouse scrolled (258, 394) with delta (0, -1)
Screenshot: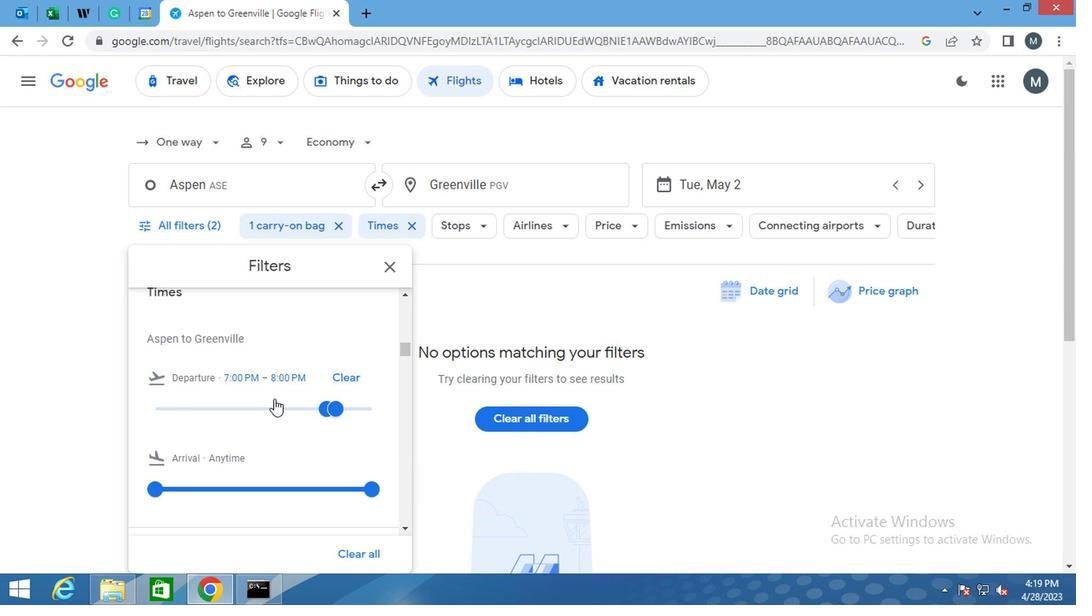 
Action: Mouse moved to (251, 398)
Screenshot: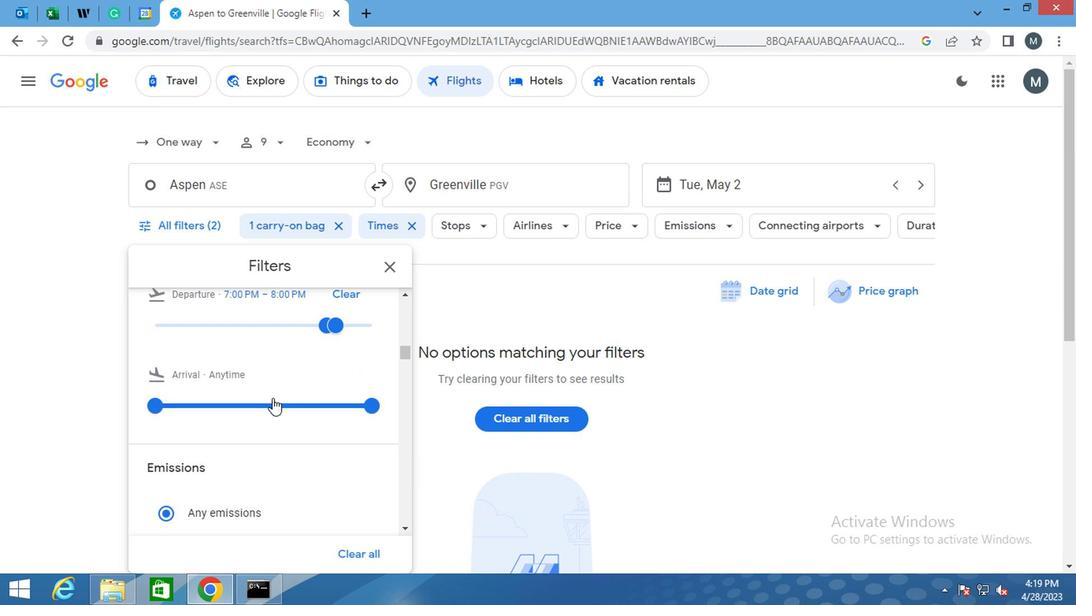 
Action: Mouse scrolled (251, 398) with delta (0, 0)
Screenshot: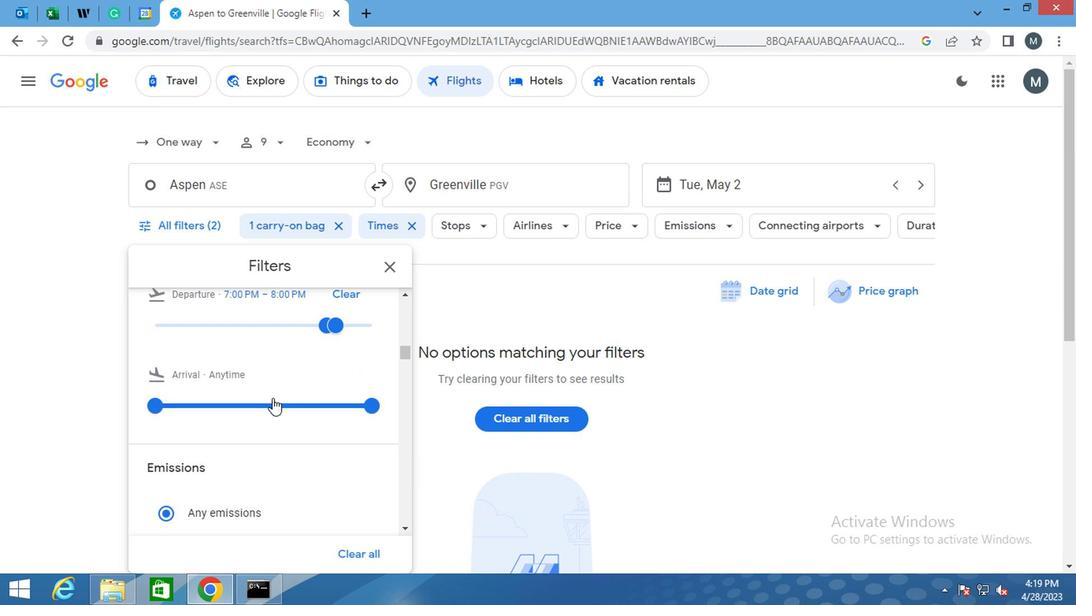 
Action: Mouse moved to (250, 398)
Screenshot: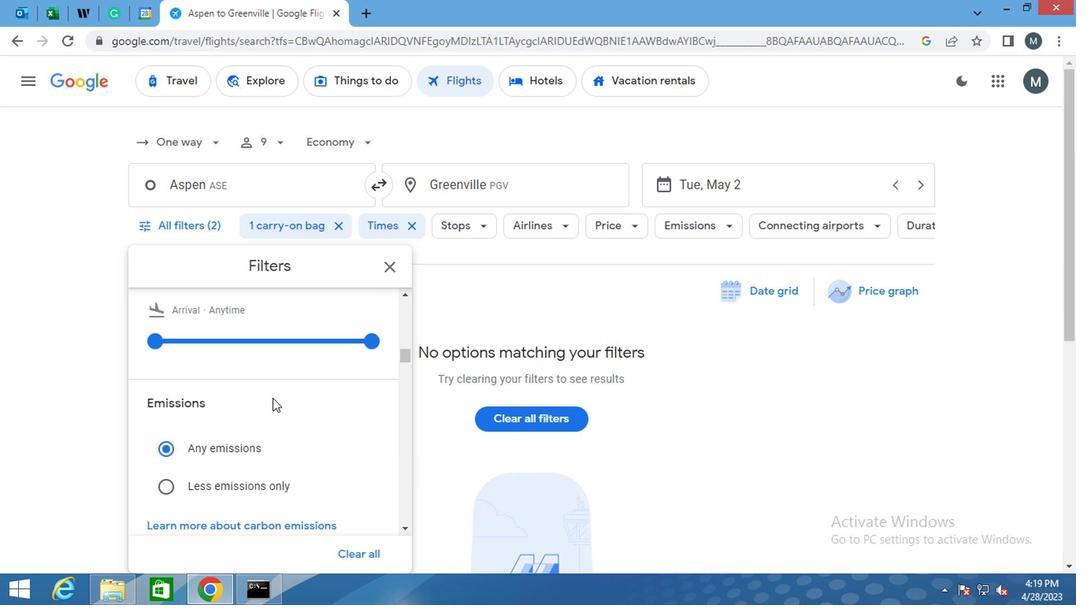 
Action: Mouse scrolled (250, 398) with delta (0, 0)
Screenshot: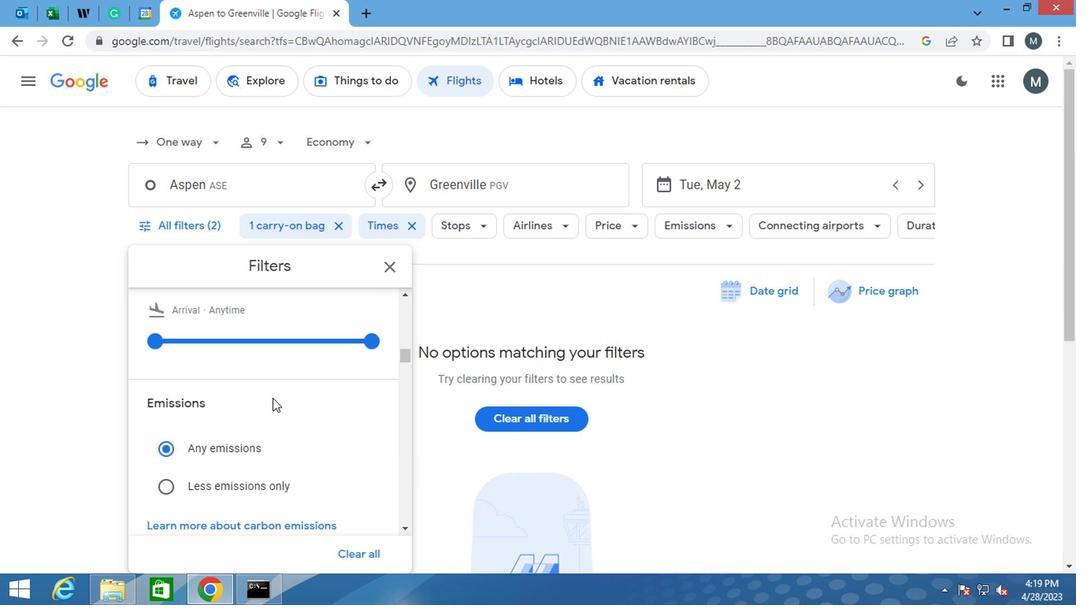 
Action: Mouse moved to (243, 405)
Screenshot: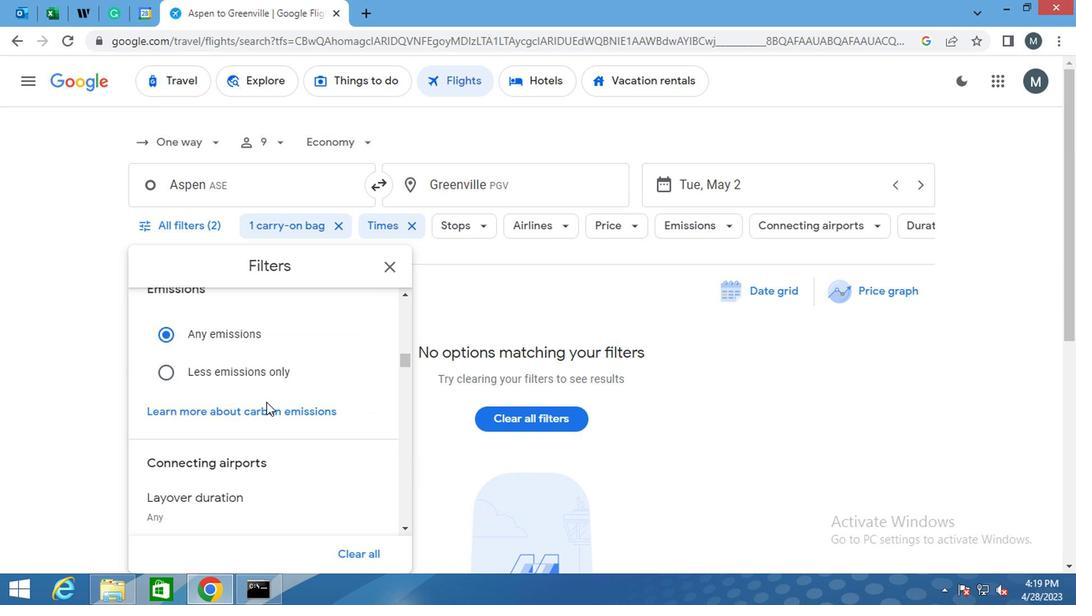 
Action: Mouse scrolled (243, 405) with delta (0, 0)
Screenshot: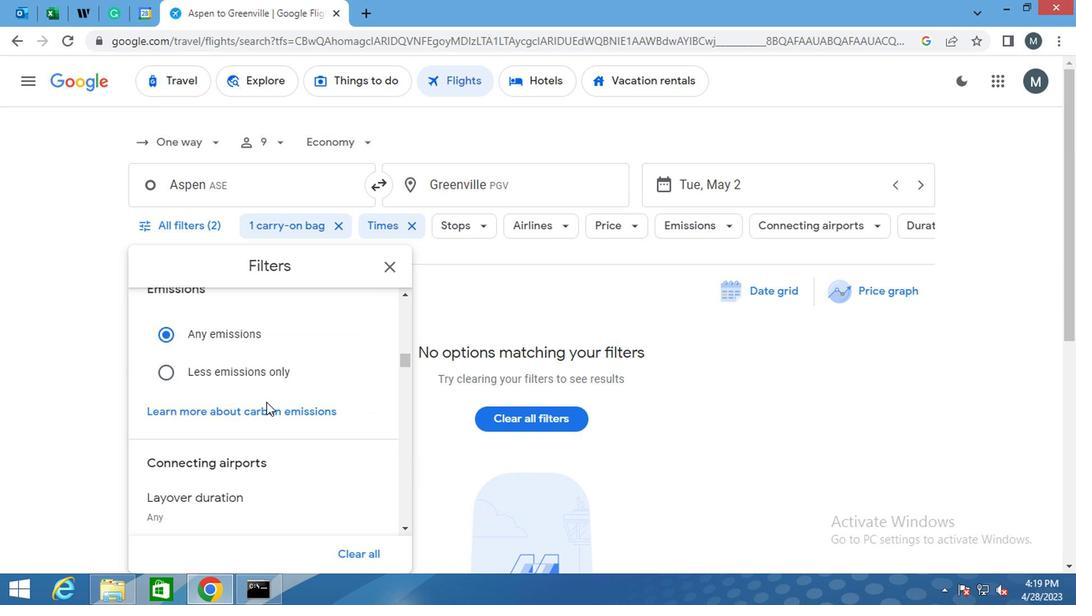 
Action: Mouse moved to (243, 410)
Screenshot: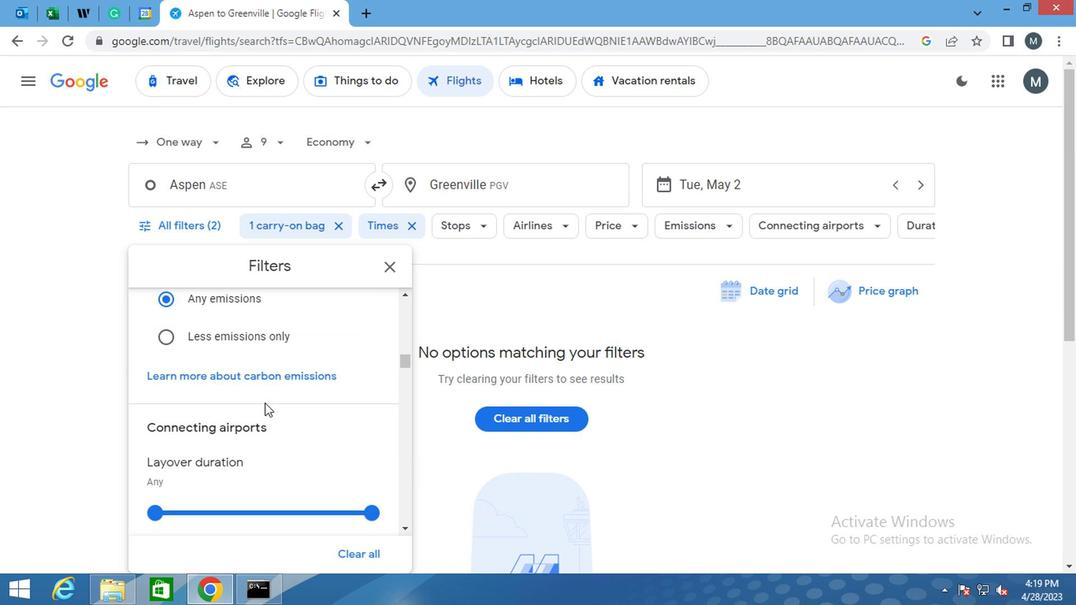 
Action: Mouse scrolled (243, 409) with delta (0, 0)
Screenshot: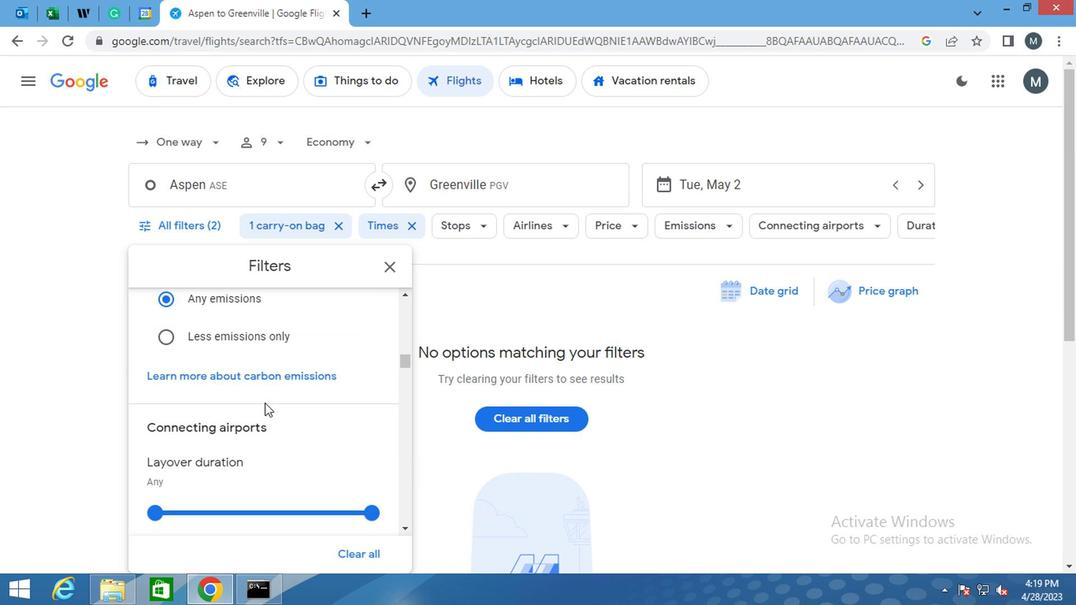 
Action: Mouse moved to (244, 413)
Screenshot: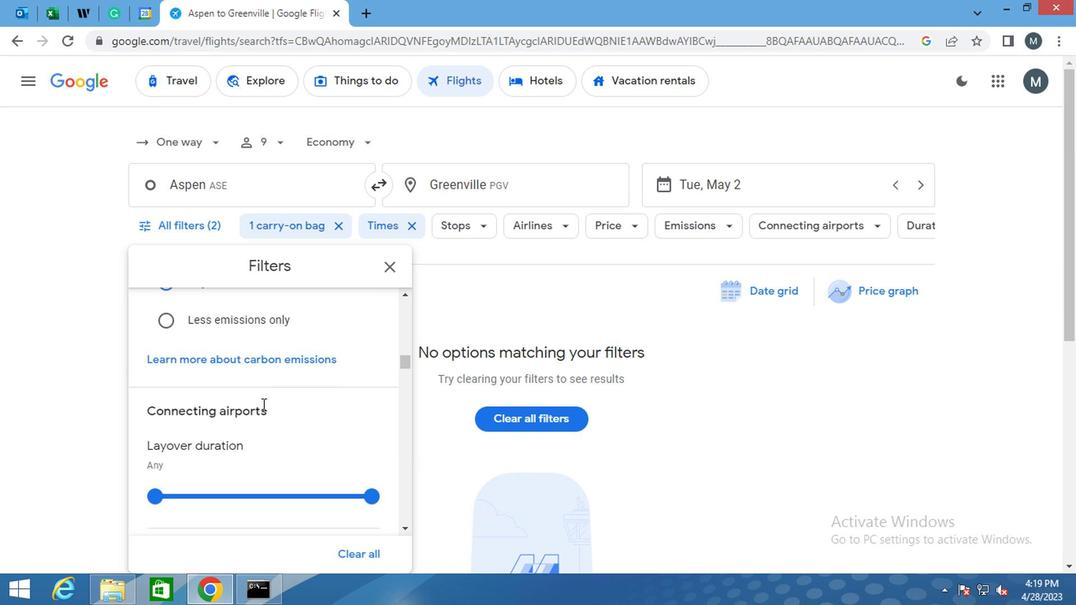 
Action: Mouse scrolled (244, 412) with delta (0, -1)
Screenshot: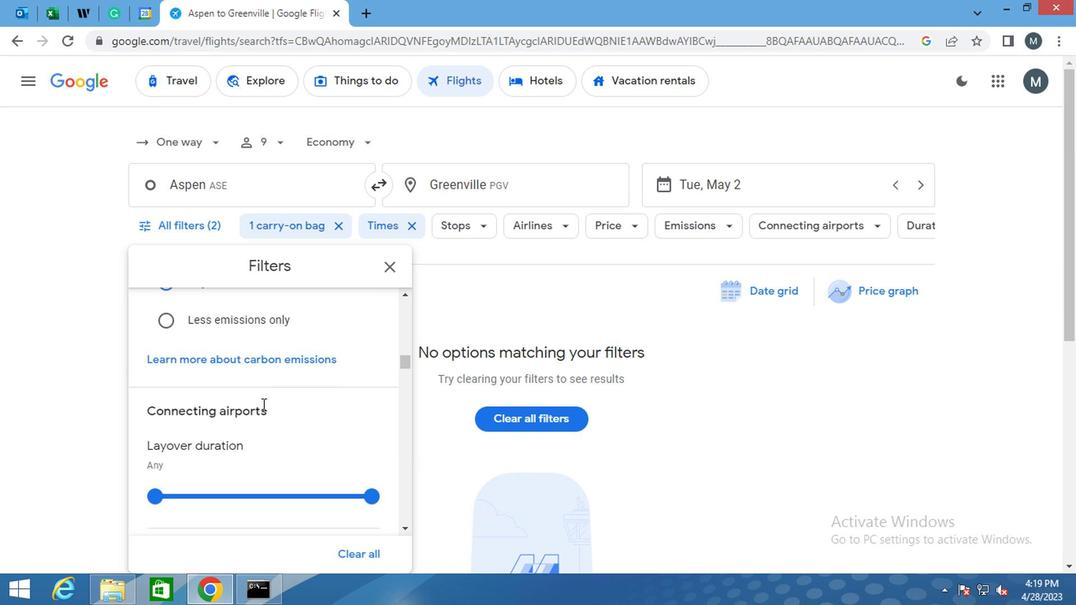 
Action: Mouse moved to (372, 269)
Screenshot: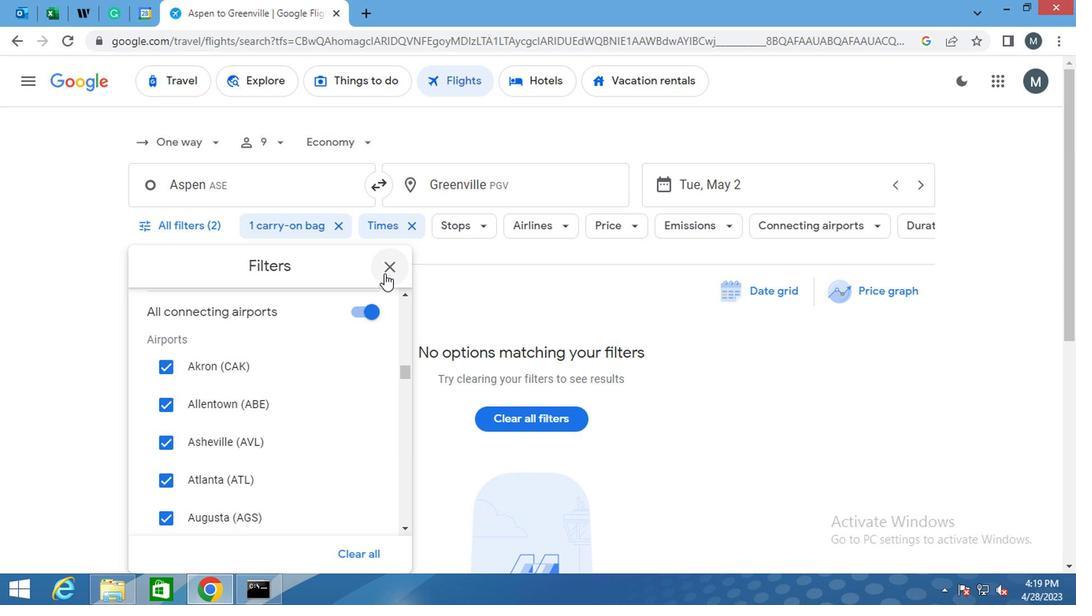 
Action: Mouse pressed left at (372, 269)
Screenshot: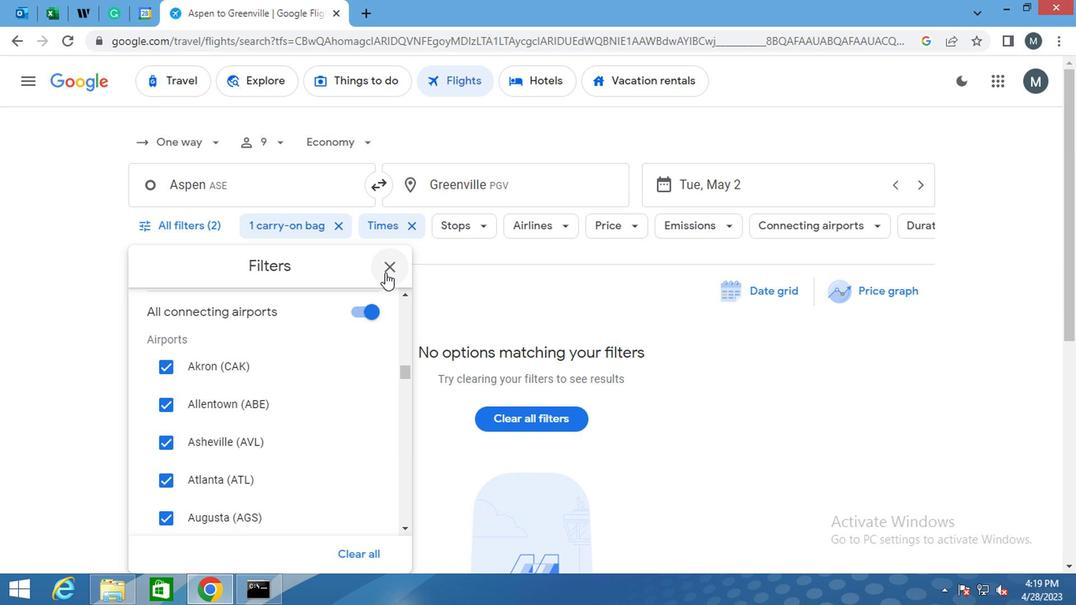 
Action: Mouse moved to (373, 268)
Screenshot: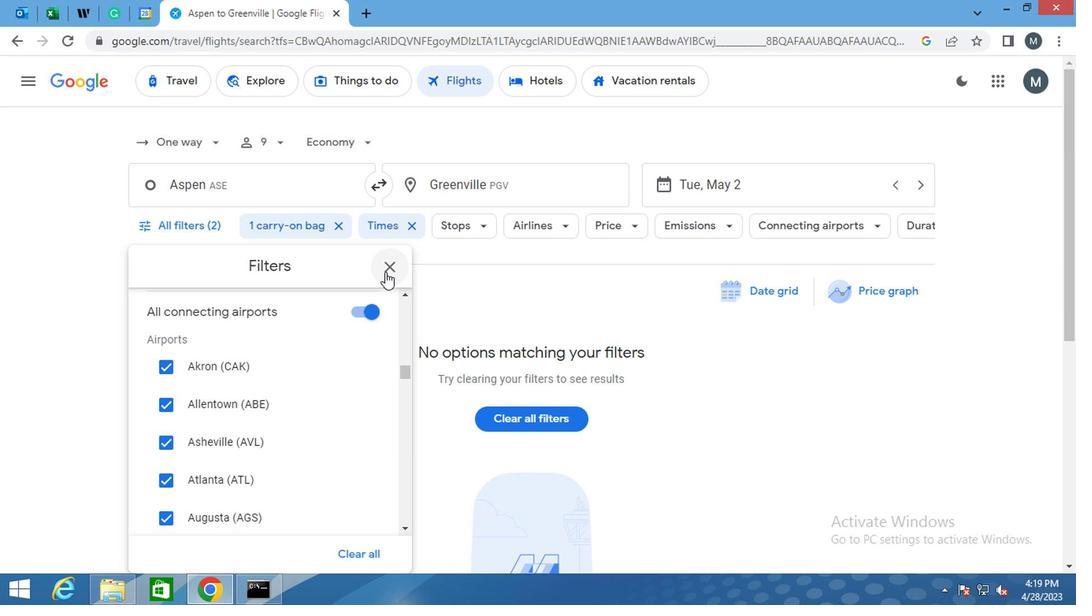 
